Task: Find connections with filter location Caboolture with filter topic #successwith filter profile language English with filter current company Remote with filter school Sri Chaitanya Degree College with filter industry Performing Arts with filter service category SupportTechnical Writing with filter keywords title Chief
Action: Mouse moved to (174, 238)
Screenshot: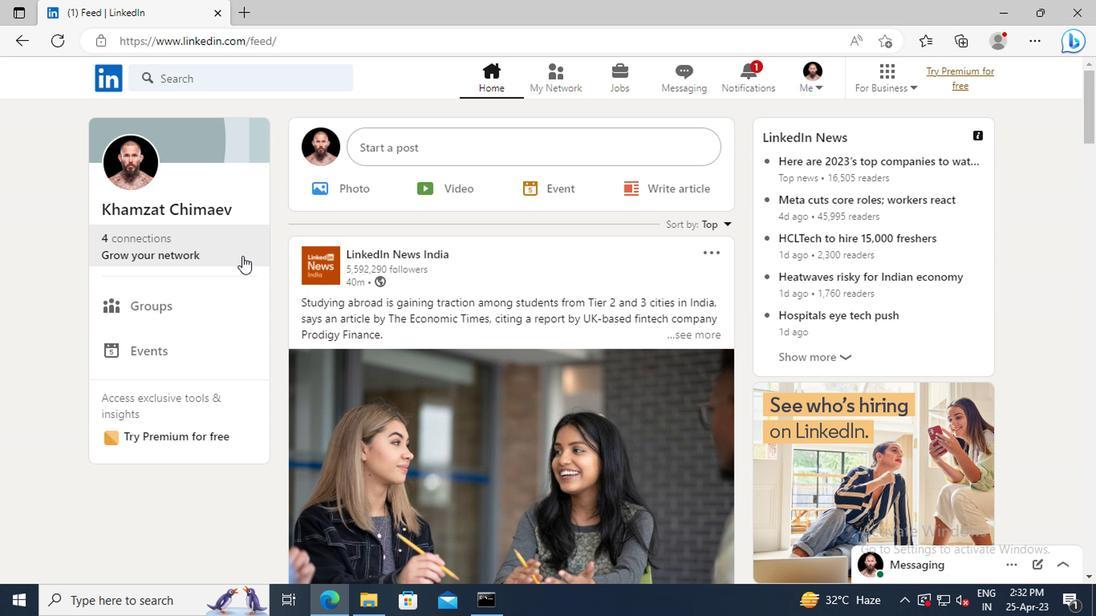 
Action: Mouse pressed left at (174, 238)
Screenshot: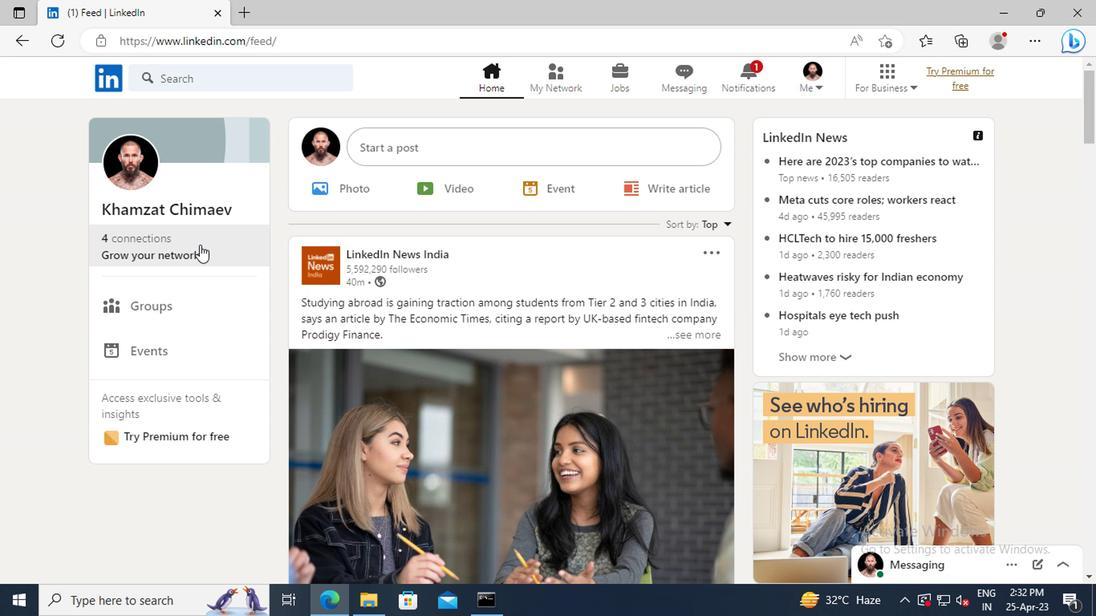 
Action: Mouse moved to (198, 170)
Screenshot: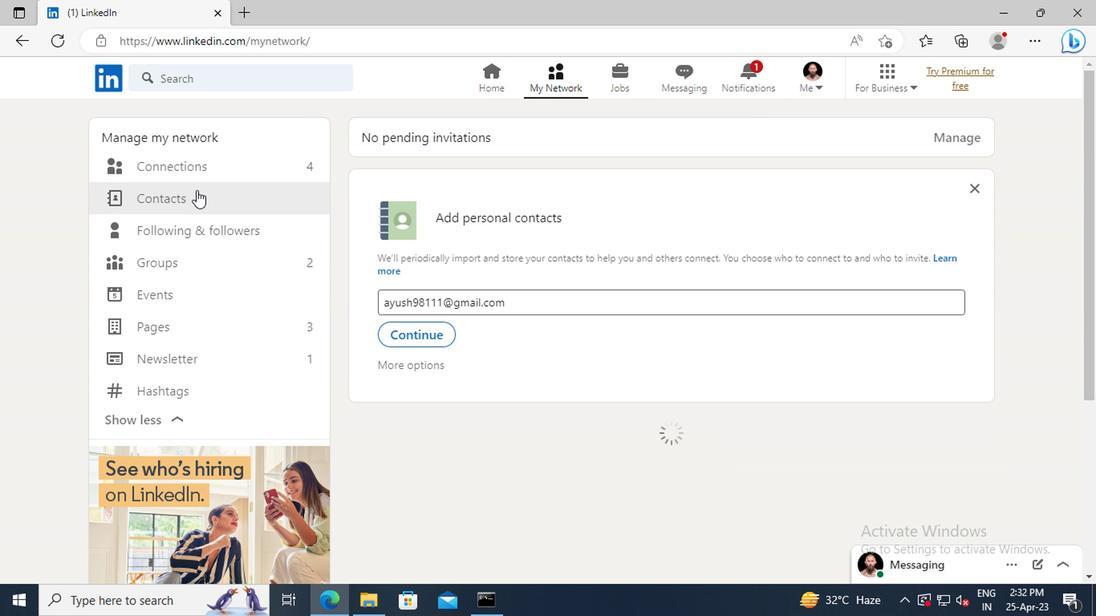 
Action: Mouse pressed left at (198, 170)
Screenshot: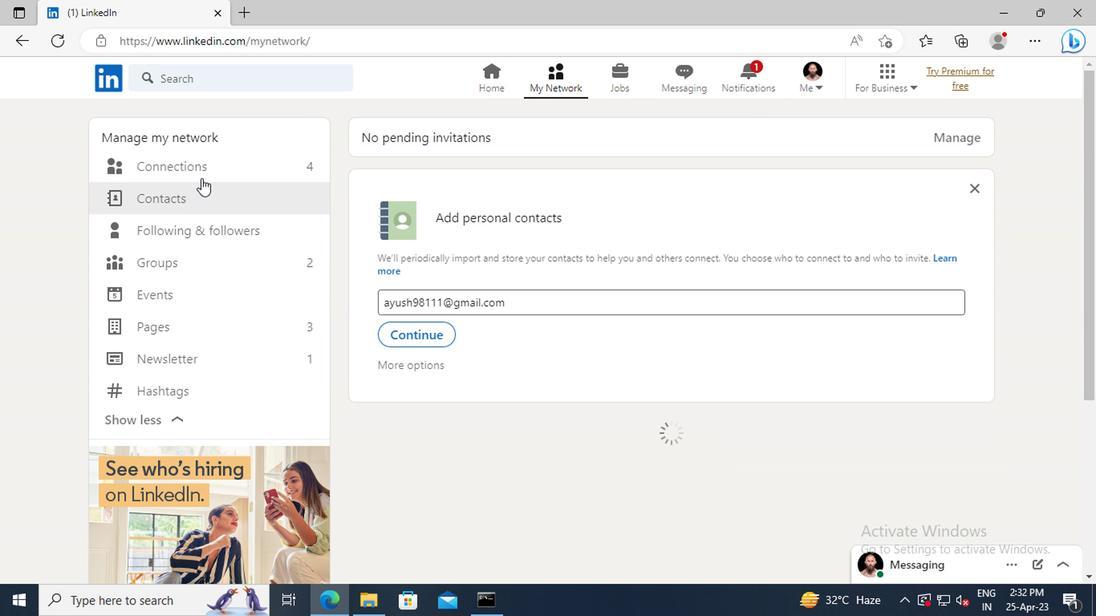 
Action: Mouse moved to (634, 169)
Screenshot: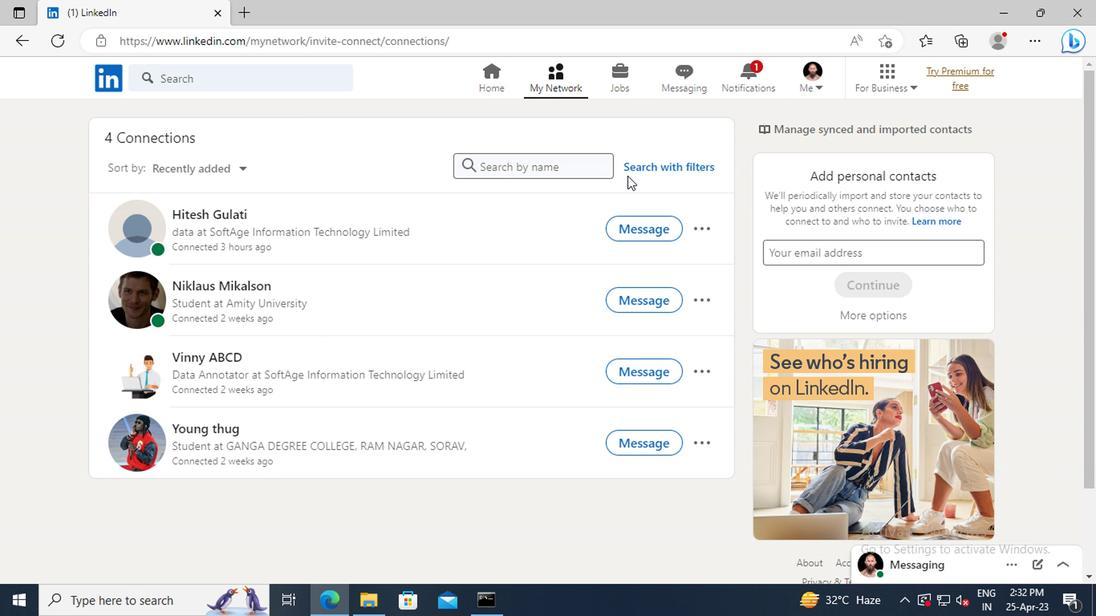 
Action: Mouse pressed left at (634, 169)
Screenshot: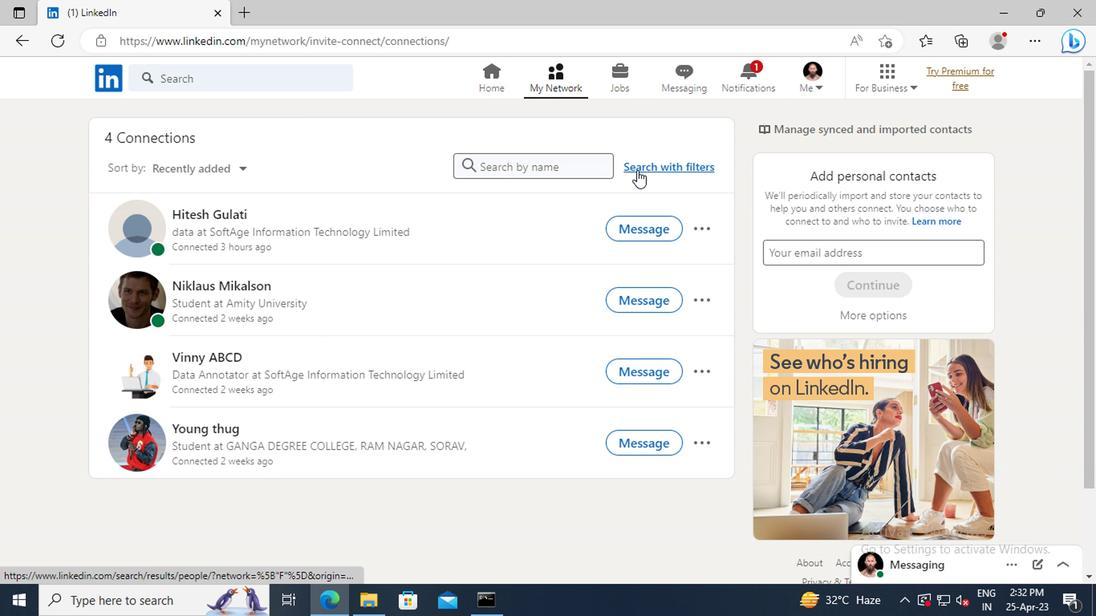 
Action: Mouse moved to (604, 122)
Screenshot: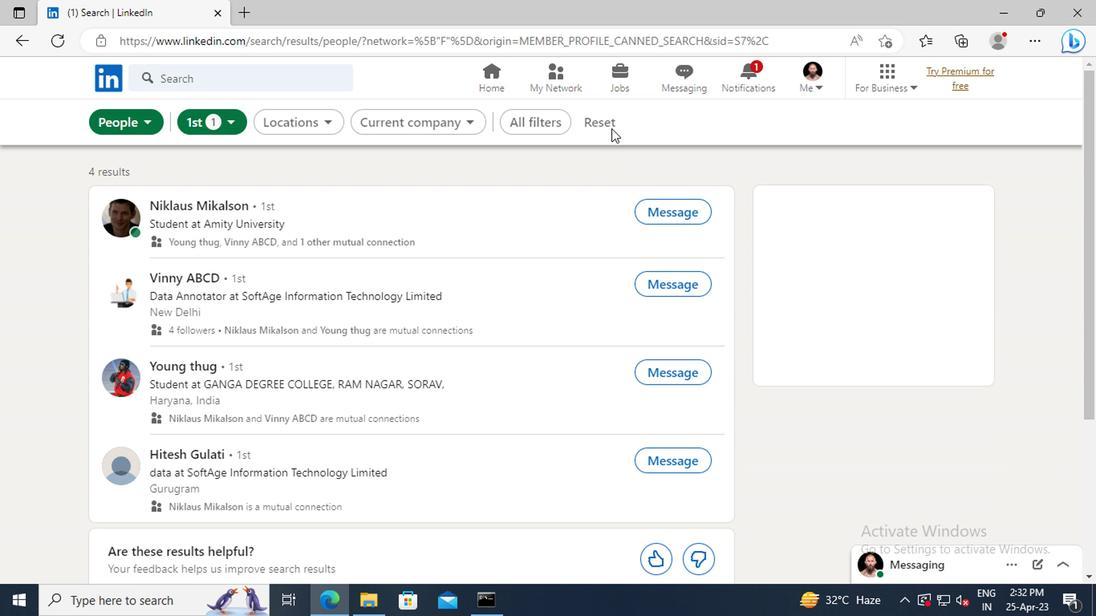 
Action: Mouse pressed left at (604, 122)
Screenshot: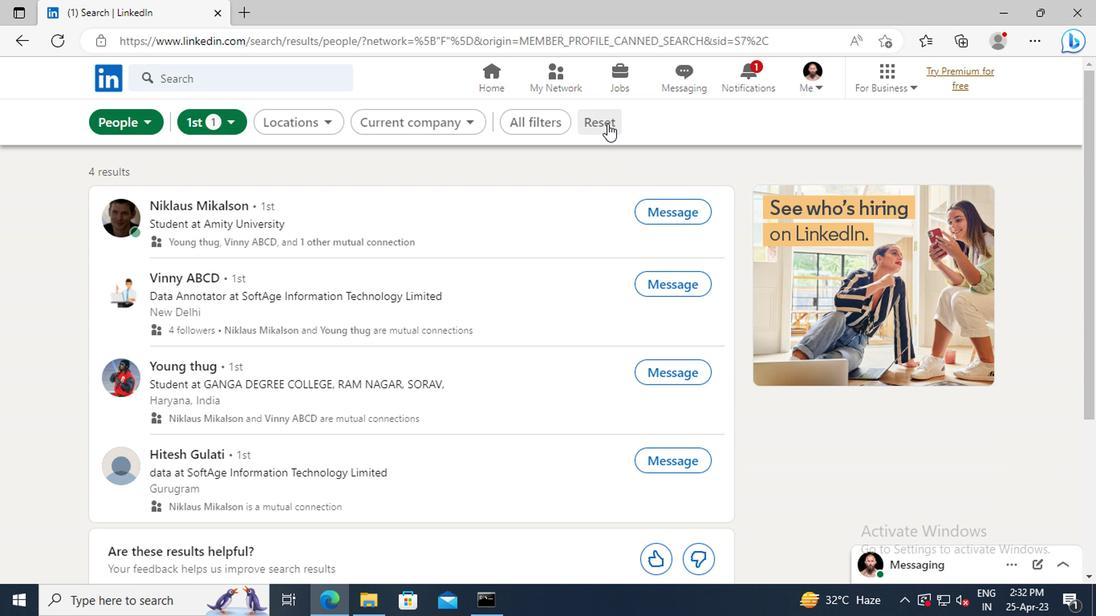 
Action: Mouse moved to (563, 119)
Screenshot: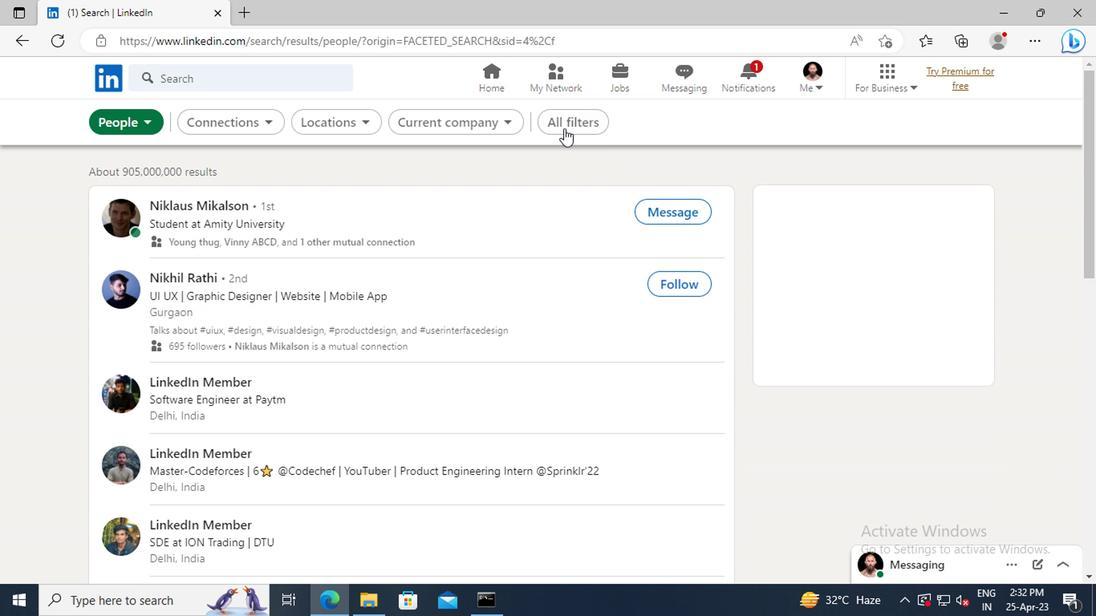 
Action: Mouse pressed left at (563, 119)
Screenshot: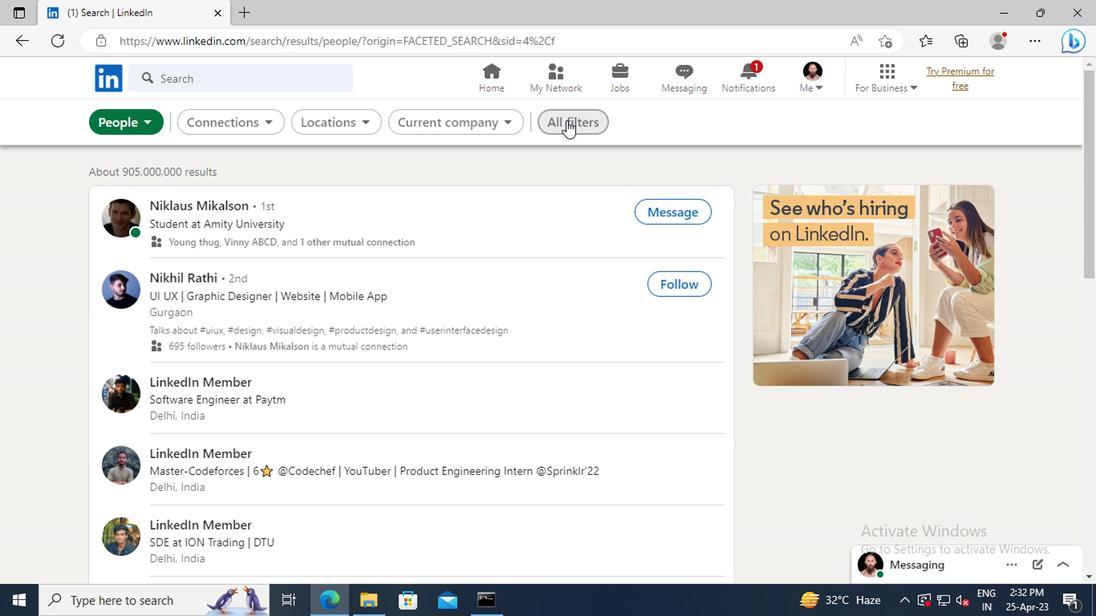 
Action: Mouse moved to (956, 292)
Screenshot: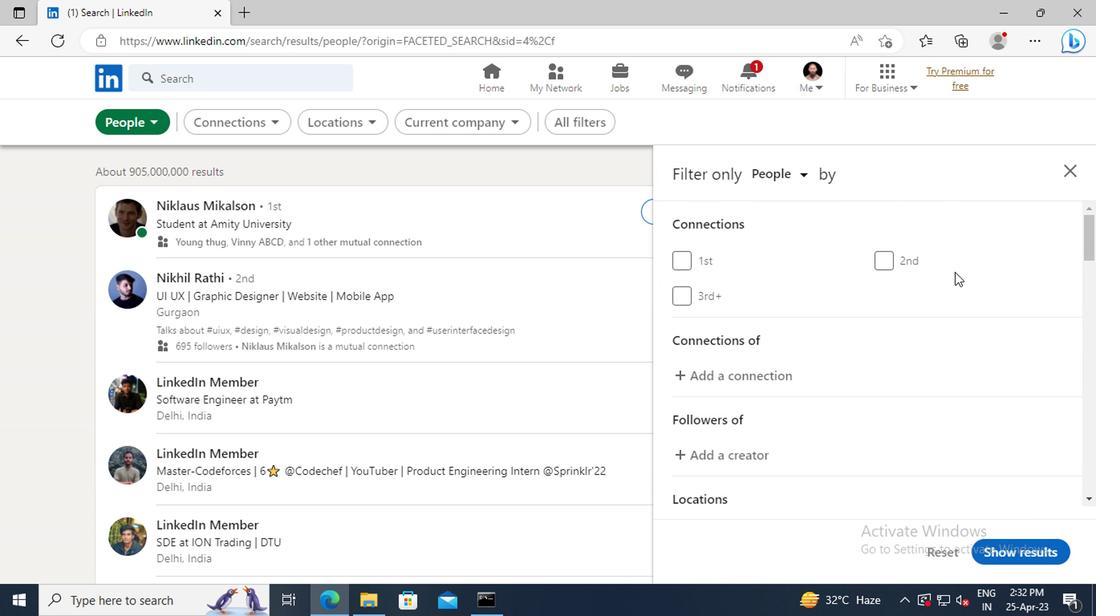 
Action: Mouse scrolled (956, 291) with delta (0, -1)
Screenshot: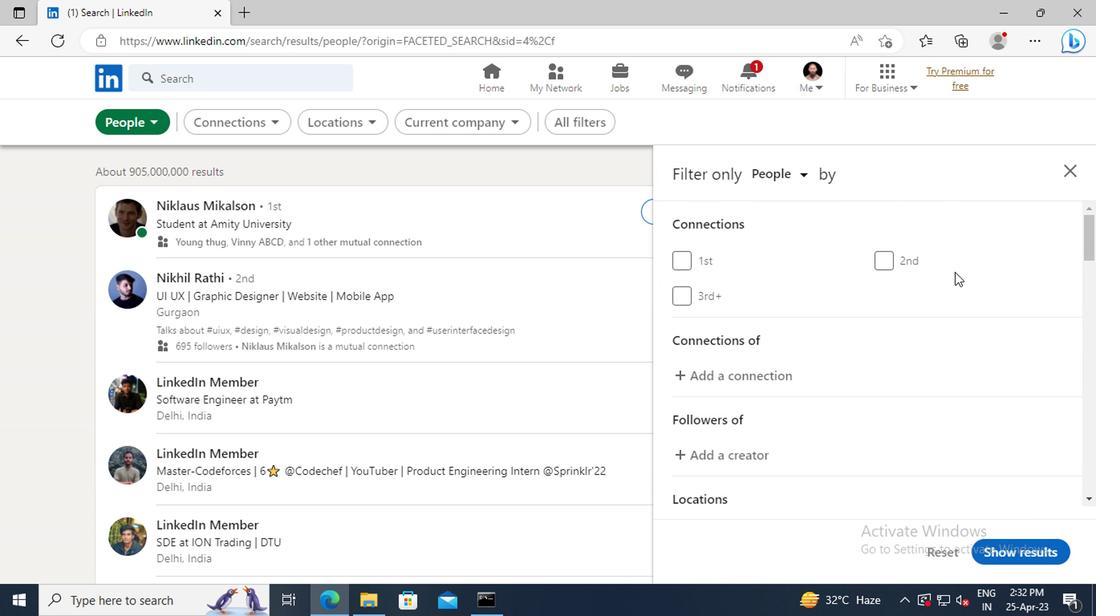 
Action: Mouse scrolled (956, 291) with delta (0, -1)
Screenshot: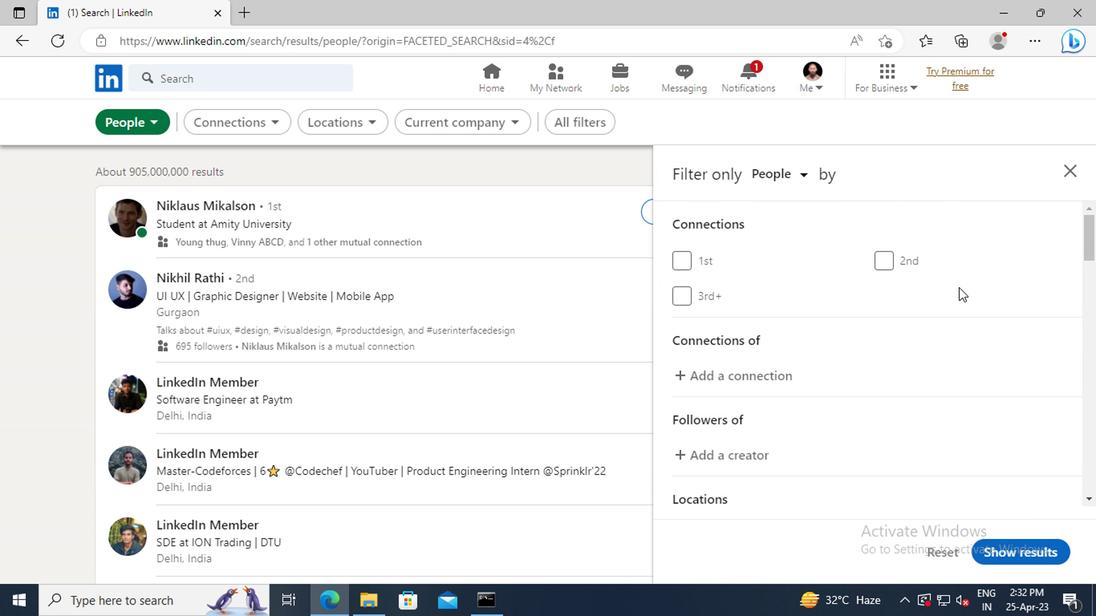 
Action: Mouse scrolled (956, 291) with delta (0, -1)
Screenshot: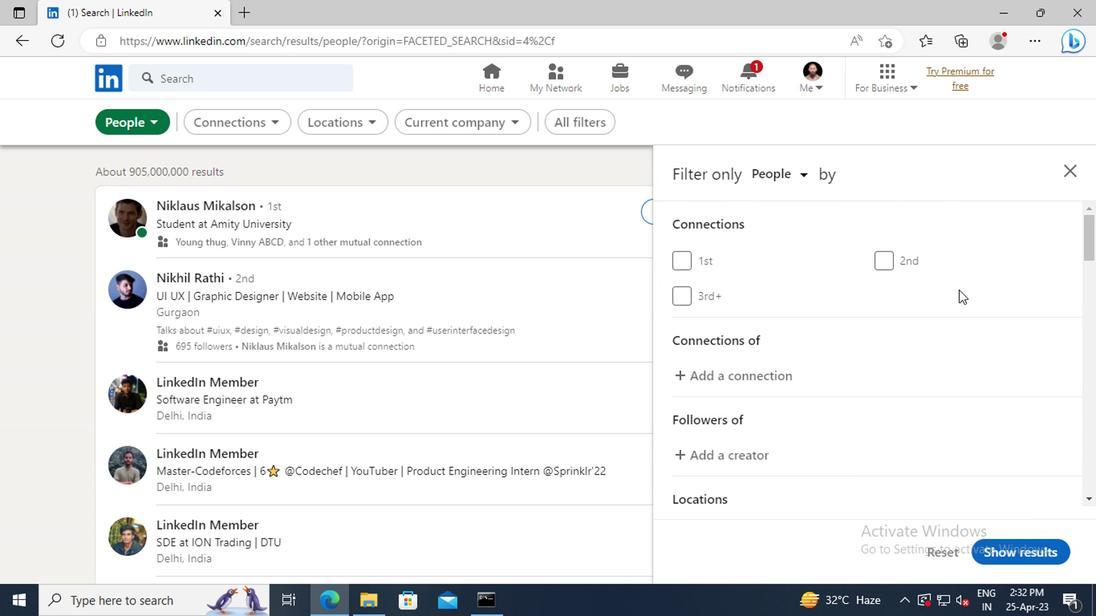 
Action: Mouse scrolled (956, 291) with delta (0, -1)
Screenshot: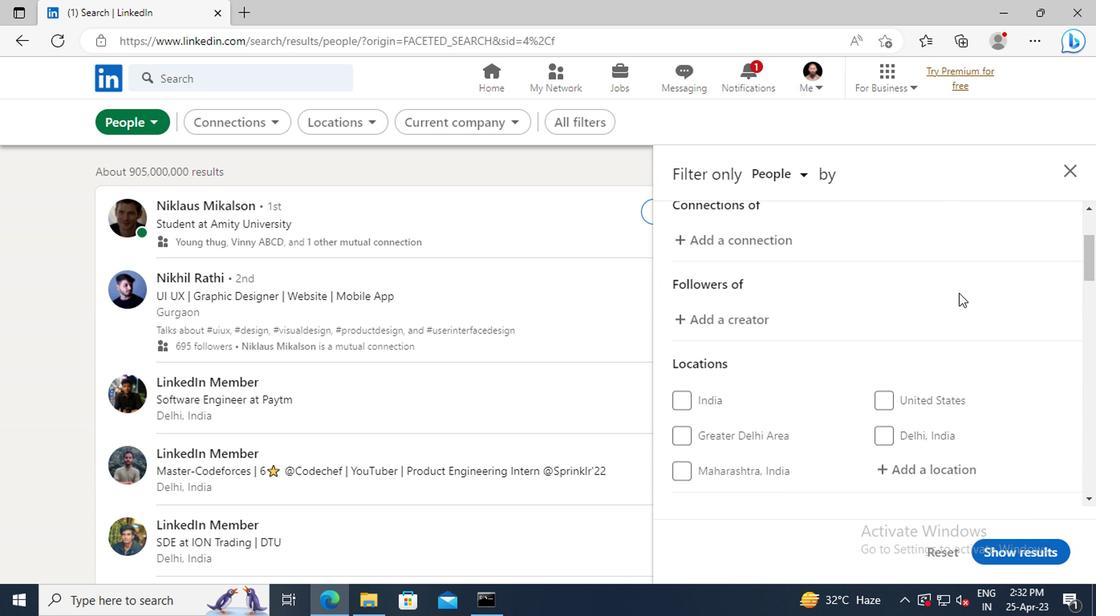 
Action: Mouse scrolled (956, 291) with delta (0, -1)
Screenshot: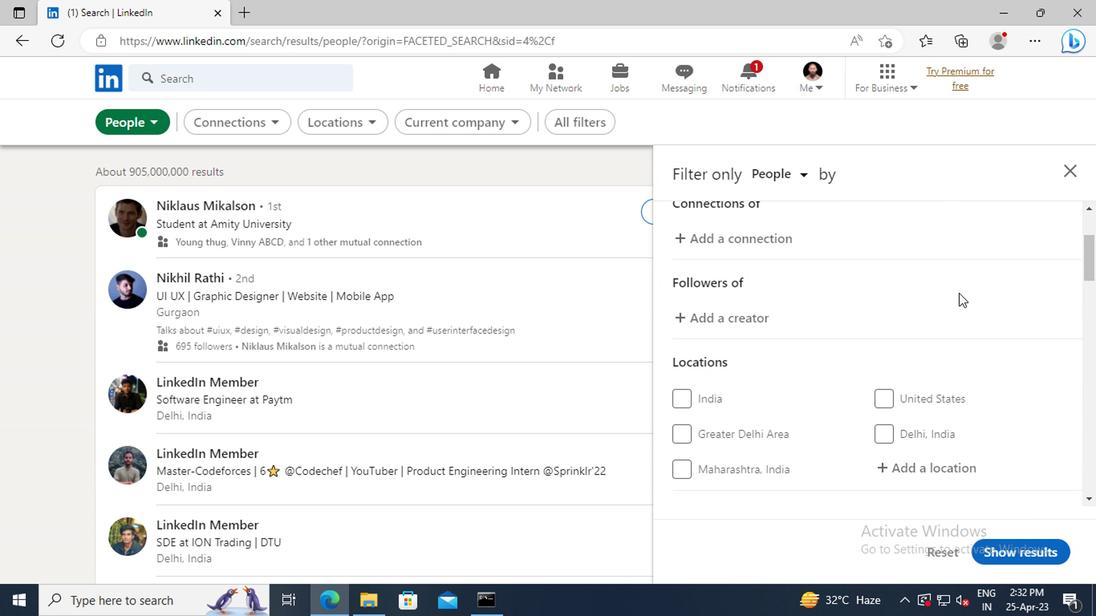 
Action: Mouse moved to (928, 374)
Screenshot: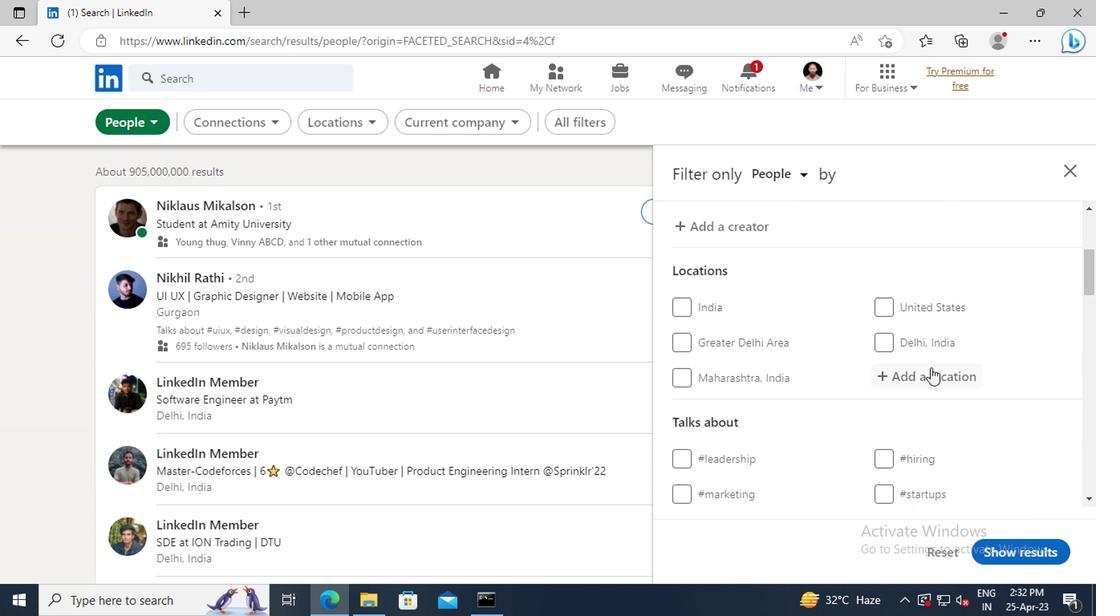 
Action: Mouse pressed left at (928, 374)
Screenshot: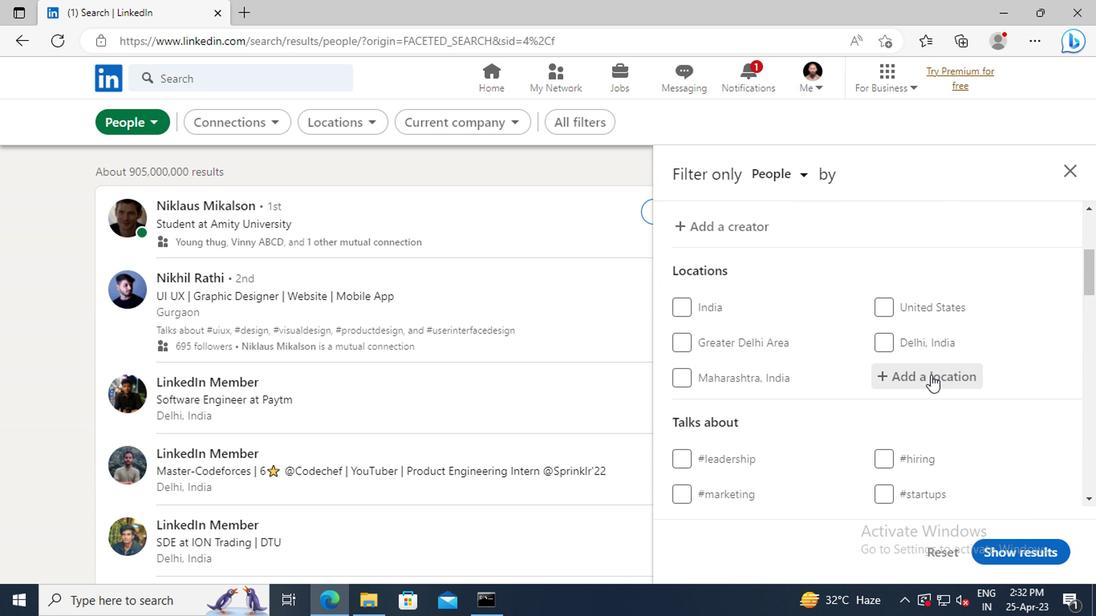 
Action: Key pressed <Key.shift>CABOOLTURE<Key.enter>
Screenshot: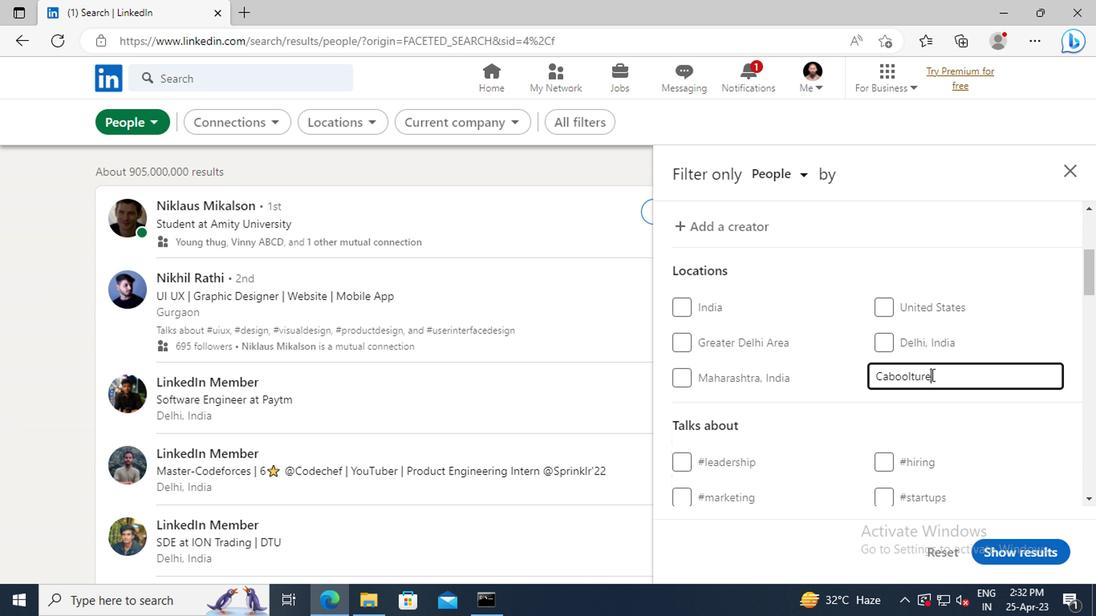 
Action: Mouse moved to (960, 403)
Screenshot: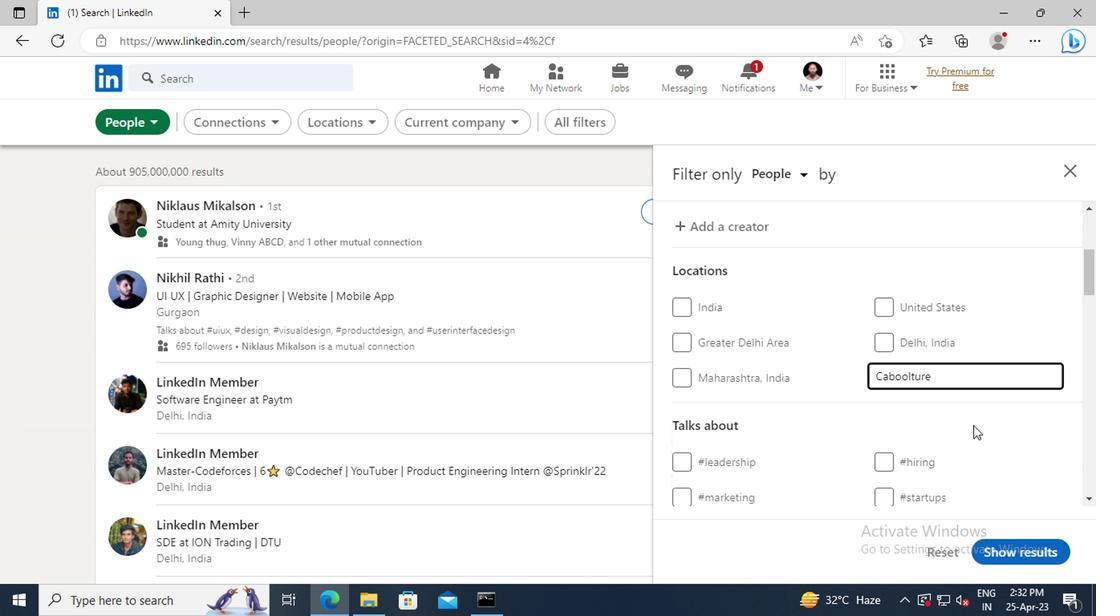 
Action: Mouse scrolled (960, 402) with delta (0, -1)
Screenshot: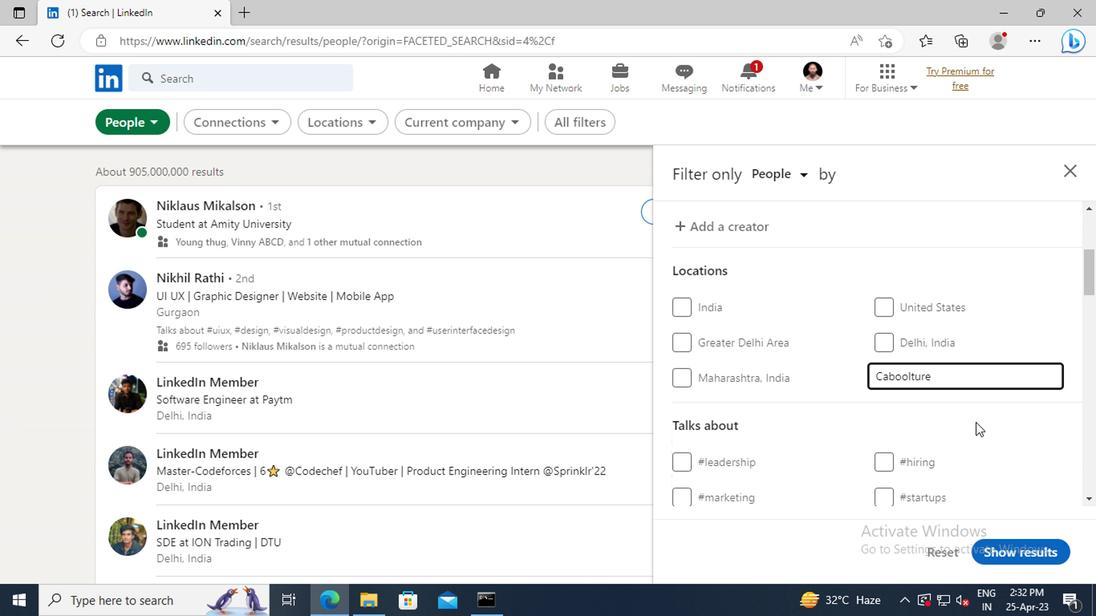 
Action: Mouse scrolled (960, 402) with delta (0, -1)
Screenshot: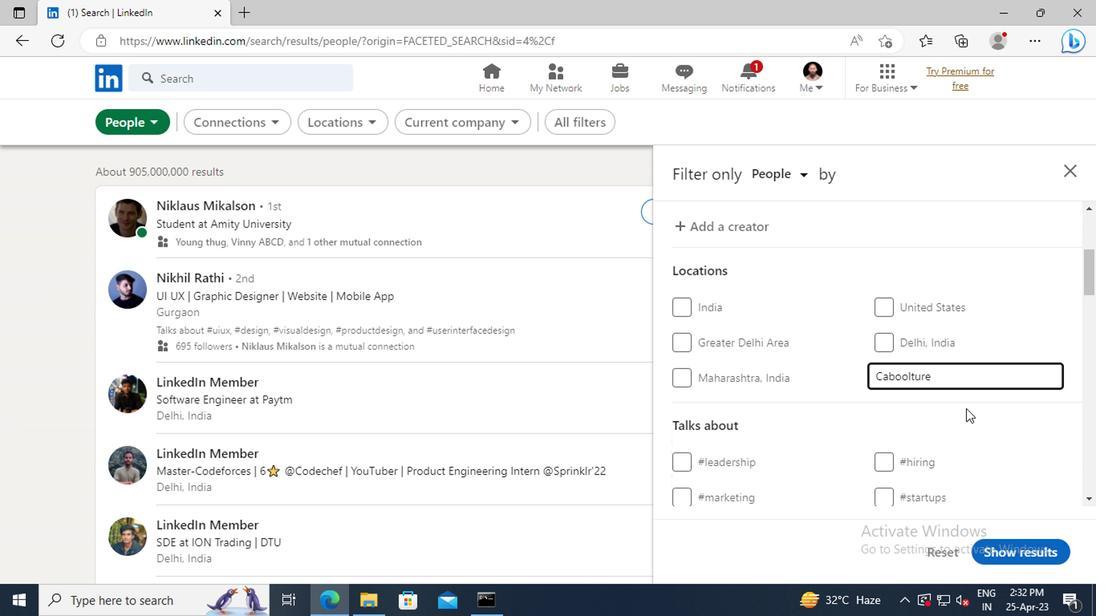 
Action: Mouse scrolled (960, 402) with delta (0, -1)
Screenshot: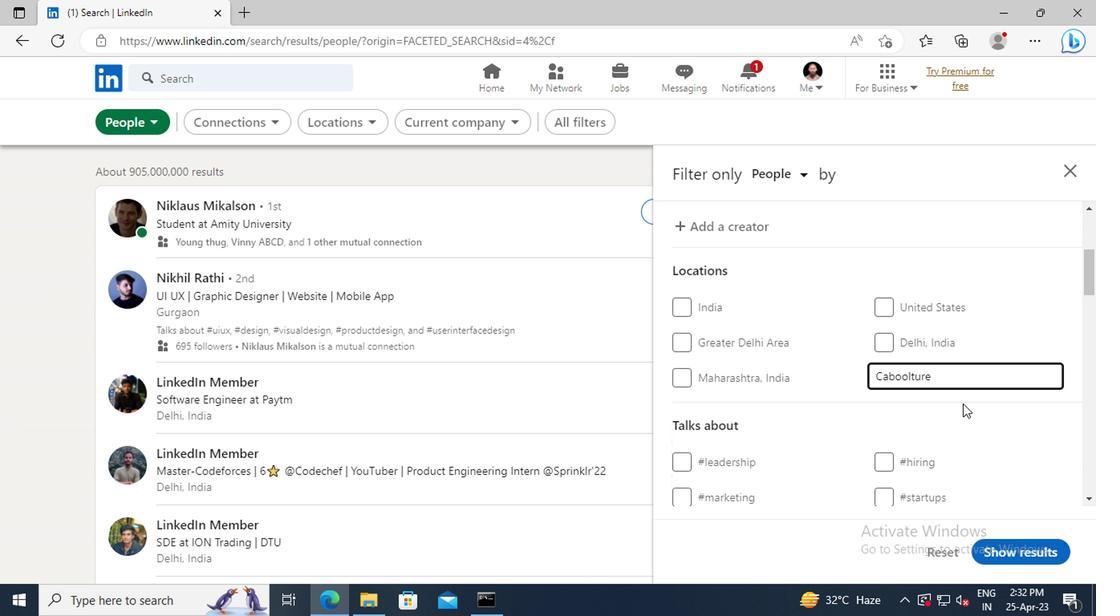 
Action: Mouse scrolled (960, 402) with delta (0, -1)
Screenshot: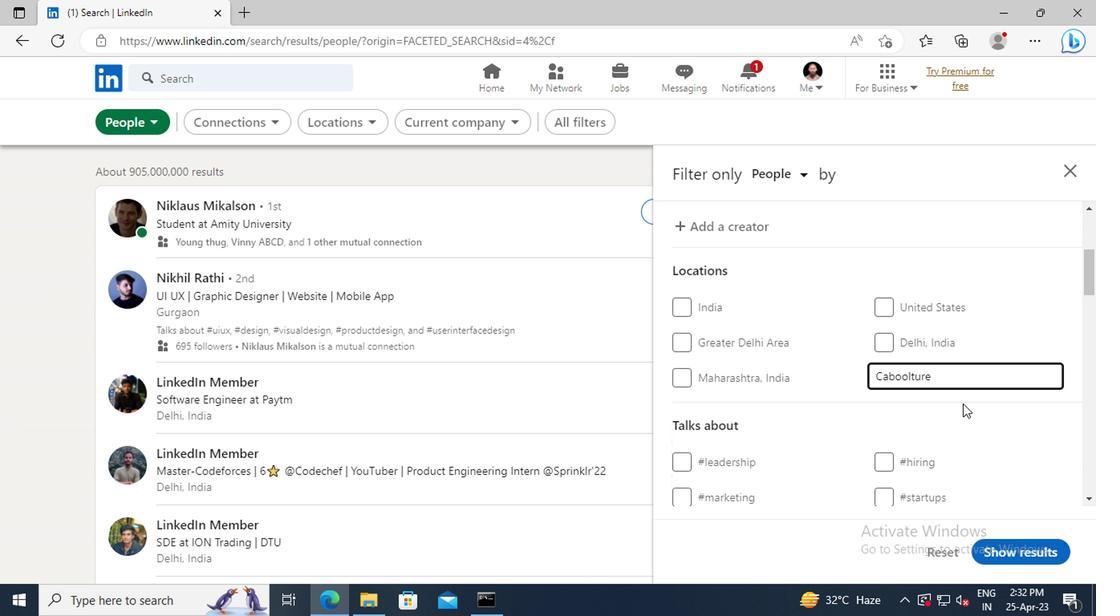
Action: Mouse moved to (916, 350)
Screenshot: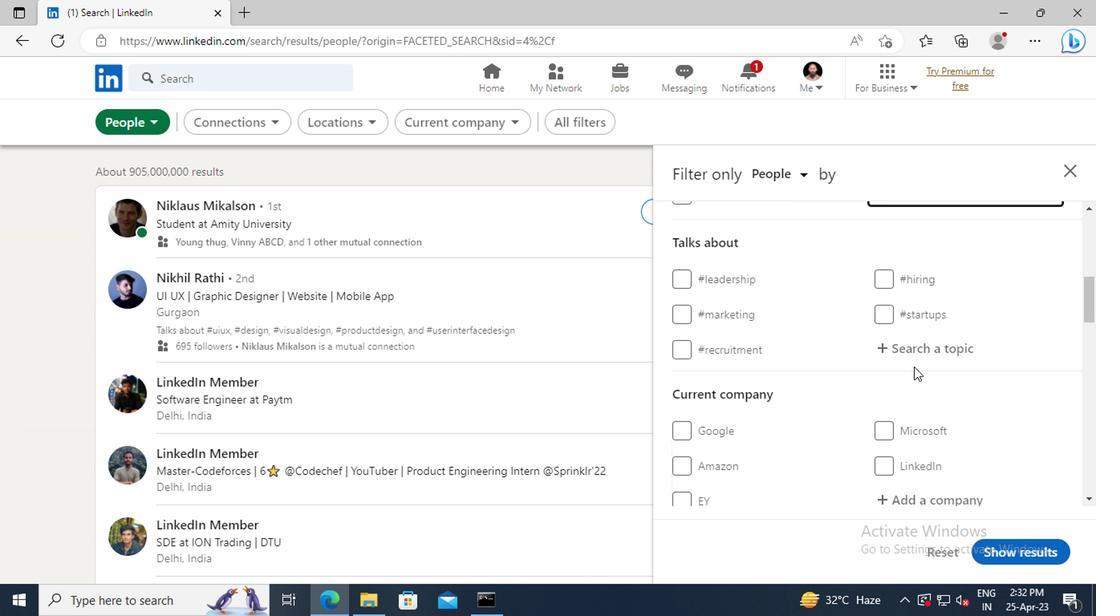 
Action: Mouse pressed left at (916, 350)
Screenshot: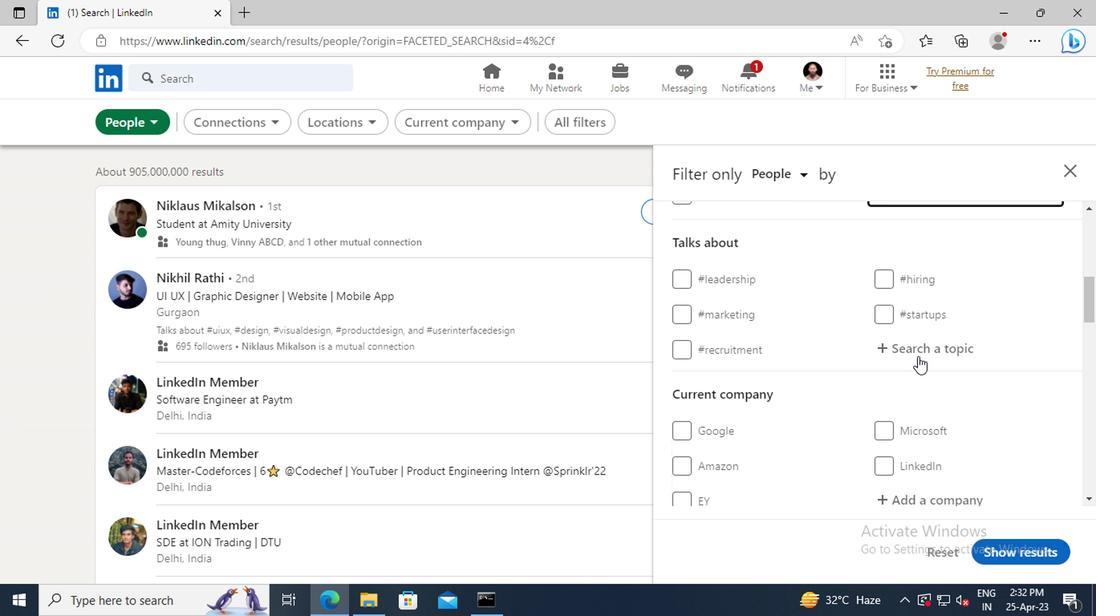 
Action: Key pressed <Key.shift>#SUCCESSWITH
Screenshot: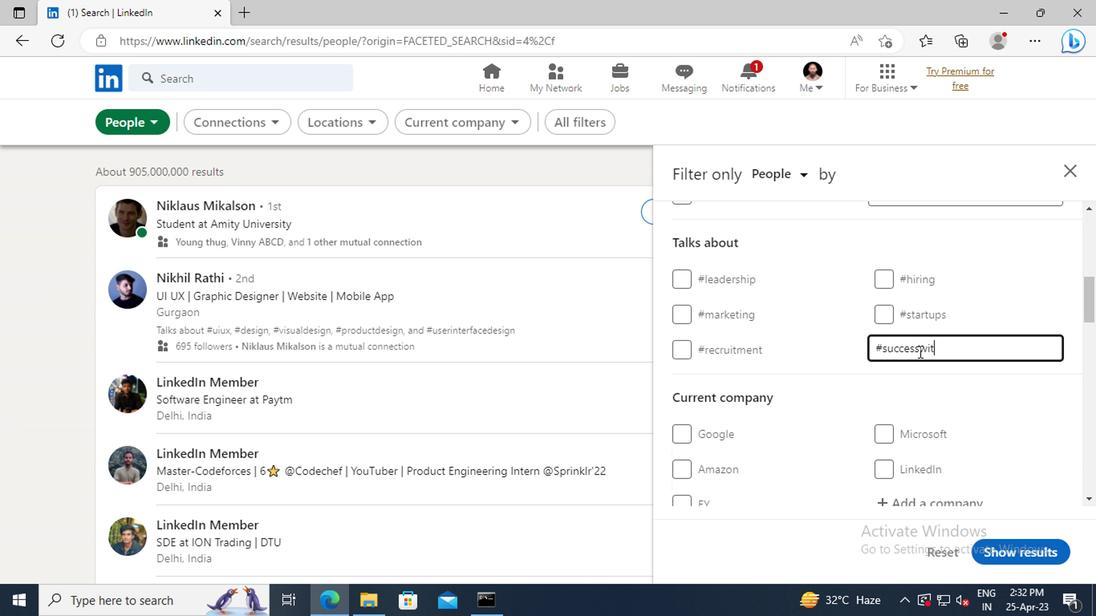 
Action: Mouse moved to (908, 349)
Screenshot: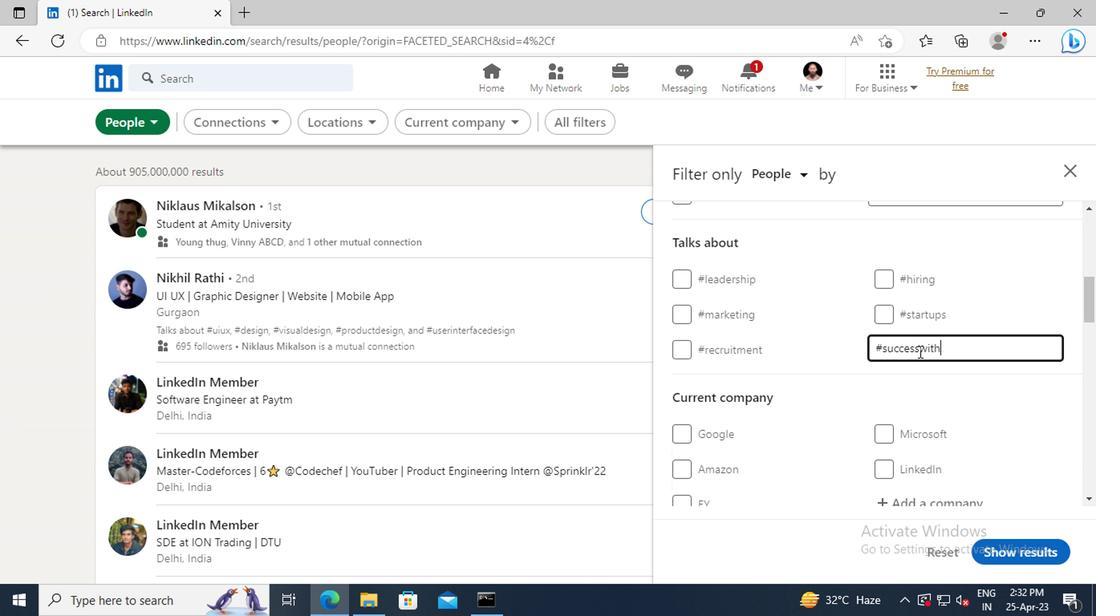 
Action: Mouse scrolled (908, 348) with delta (0, 0)
Screenshot: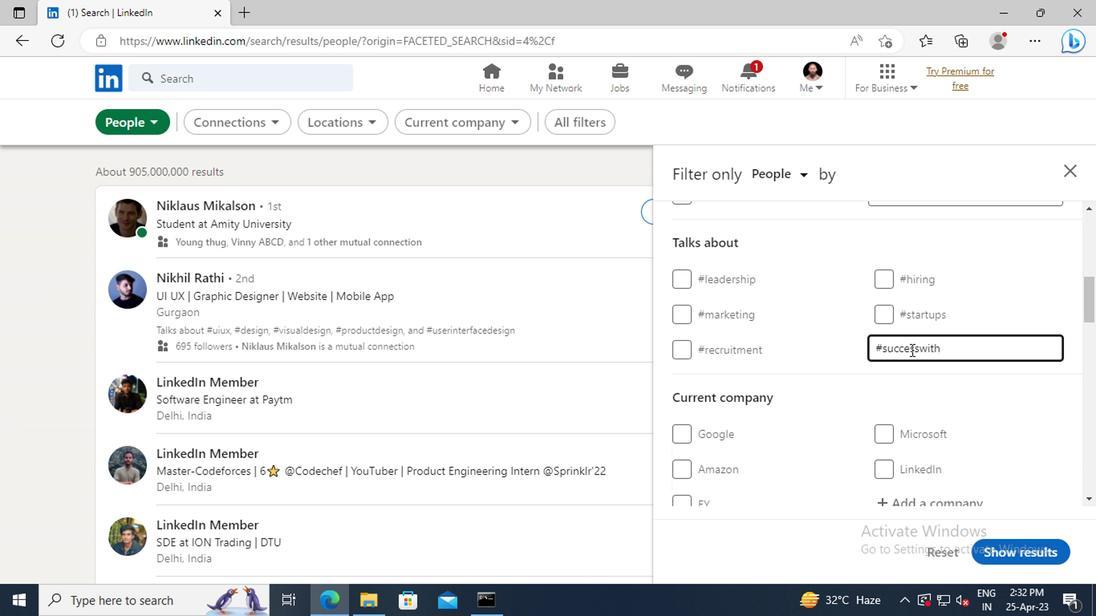 
Action: Mouse scrolled (908, 348) with delta (0, 0)
Screenshot: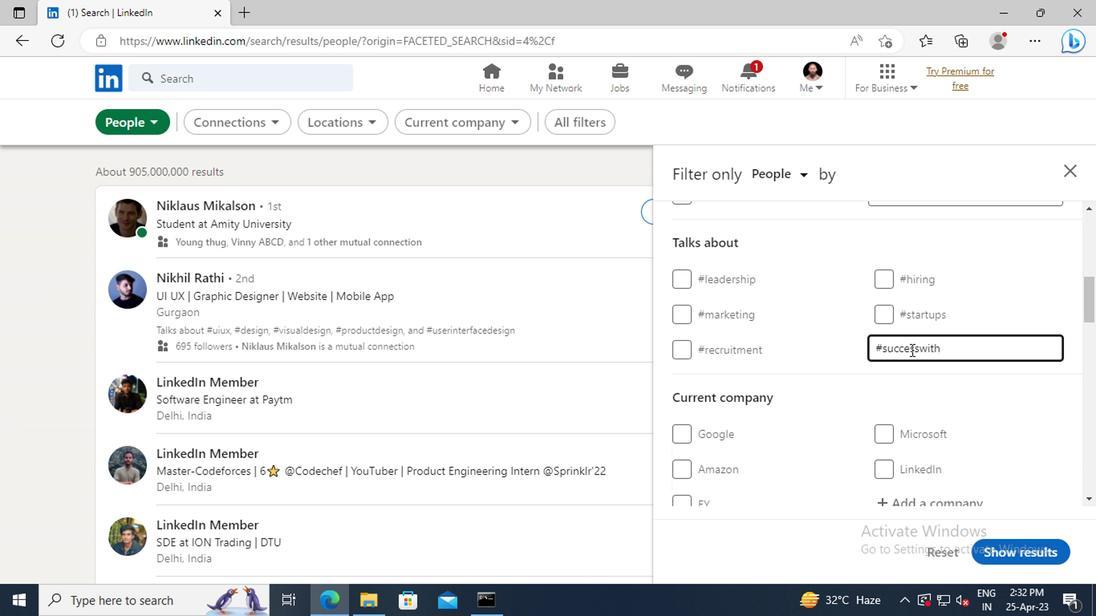 
Action: Mouse moved to (907, 349)
Screenshot: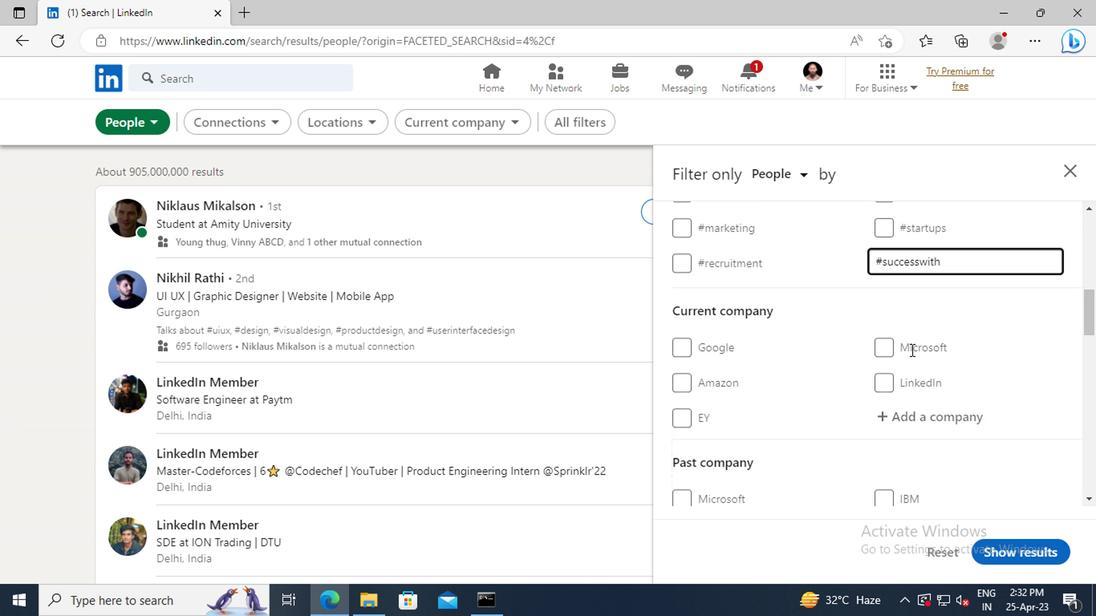 
Action: Mouse scrolled (907, 348) with delta (0, 0)
Screenshot: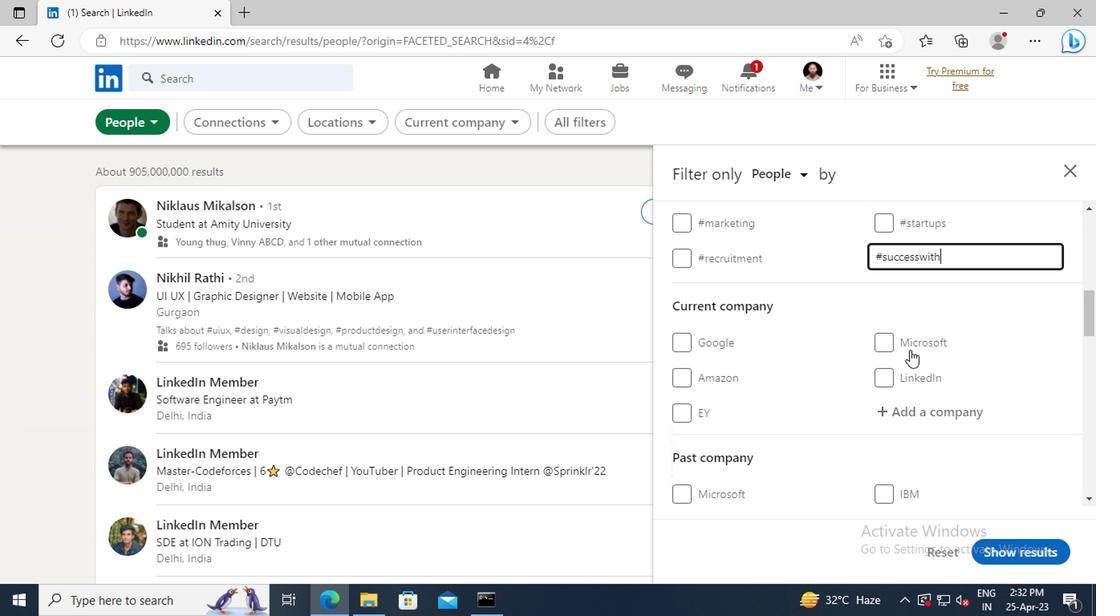 
Action: Mouse scrolled (907, 348) with delta (0, 0)
Screenshot: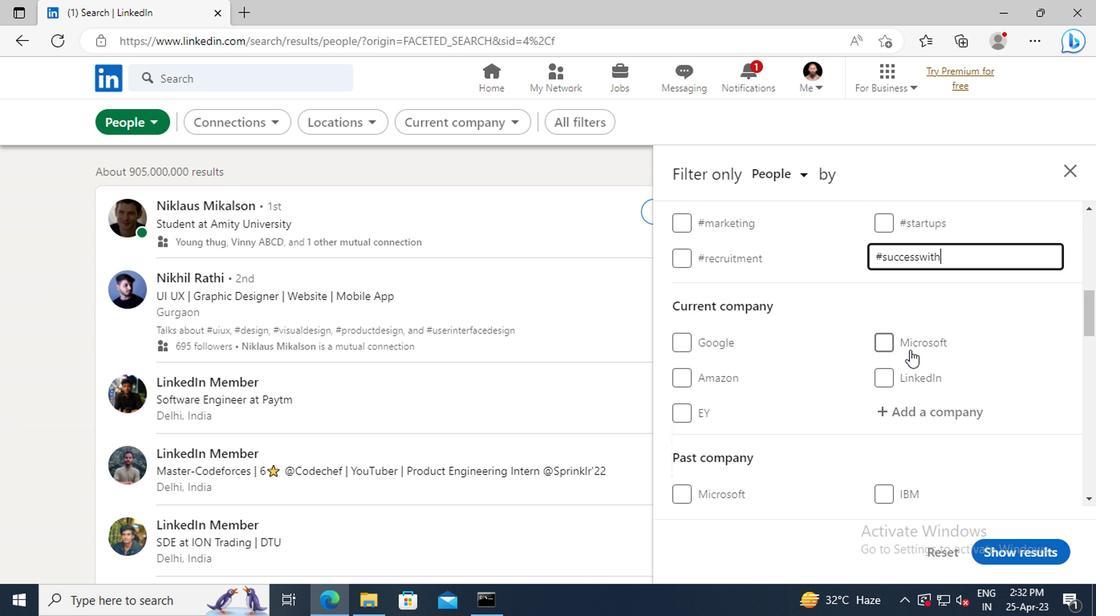 
Action: Mouse scrolled (907, 348) with delta (0, 0)
Screenshot: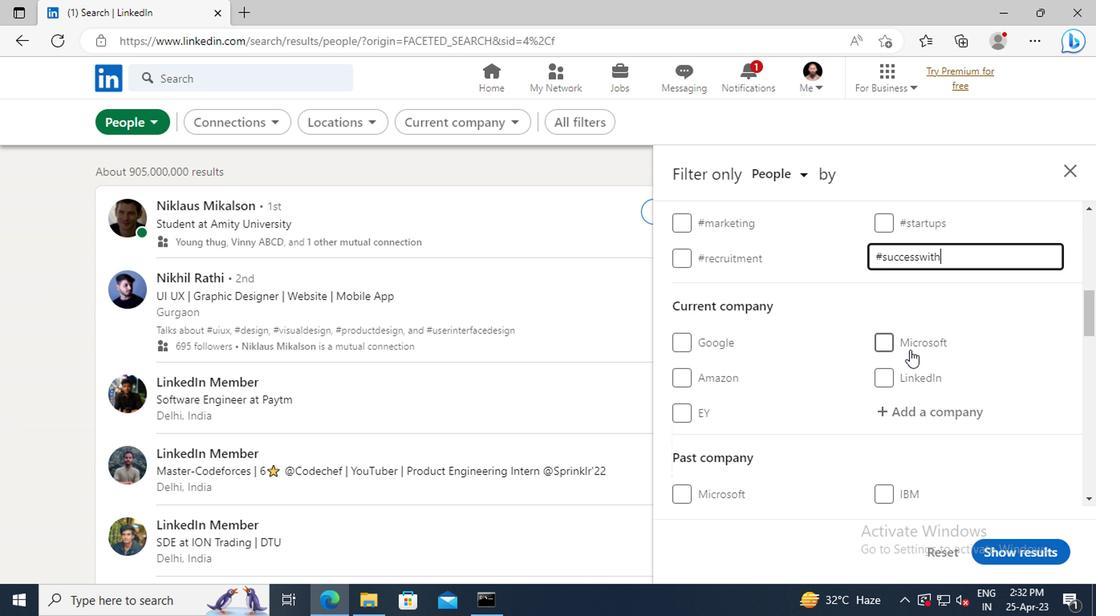 
Action: Mouse scrolled (907, 348) with delta (0, 0)
Screenshot: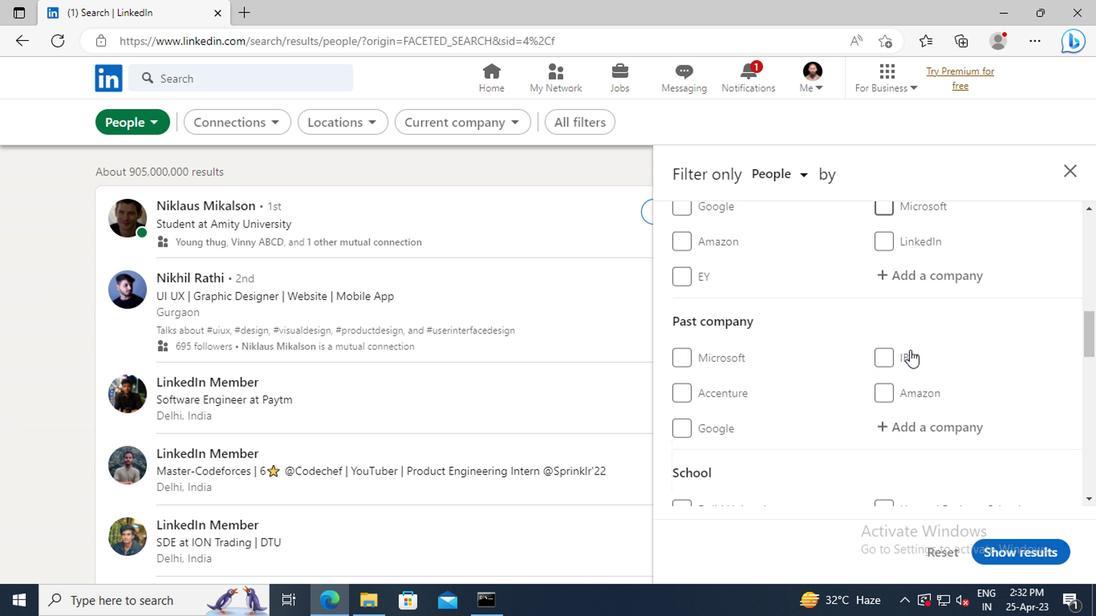 
Action: Mouse scrolled (907, 348) with delta (0, 0)
Screenshot: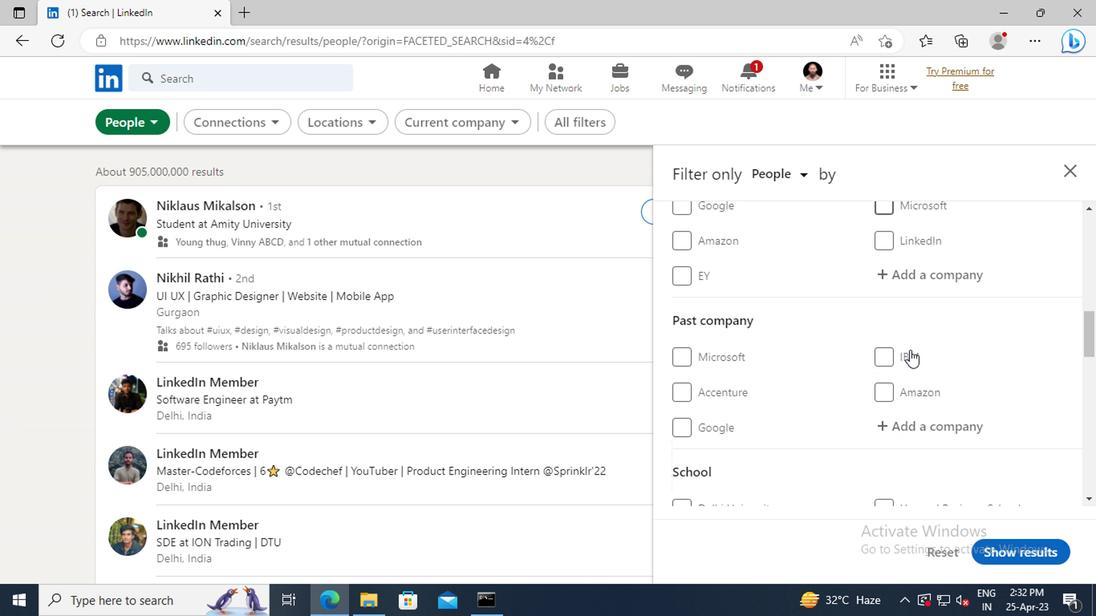 
Action: Mouse scrolled (907, 348) with delta (0, 0)
Screenshot: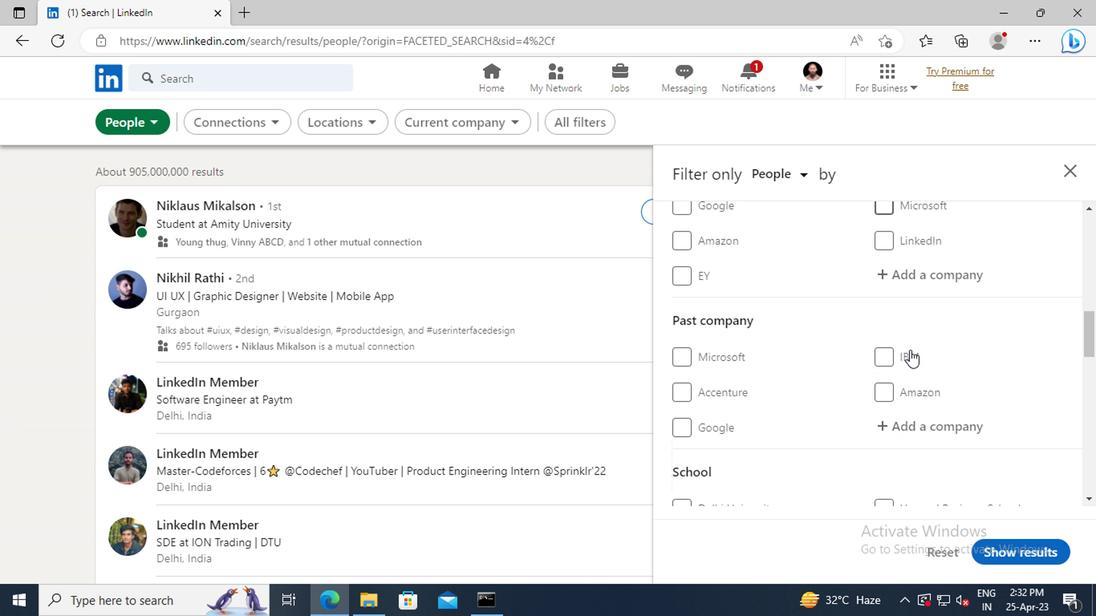 
Action: Mouse scrolled (907, 348) with delta (0, 0)
Screenshot: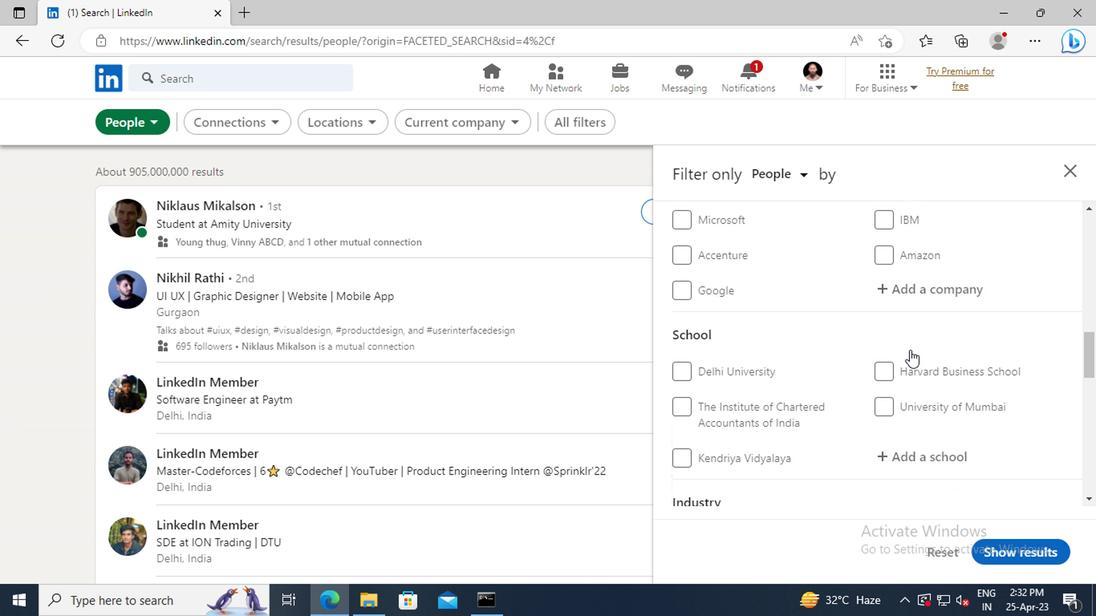 
Action: Mouse scrolled (907, 348) with delta (0, 0)
Screenshot: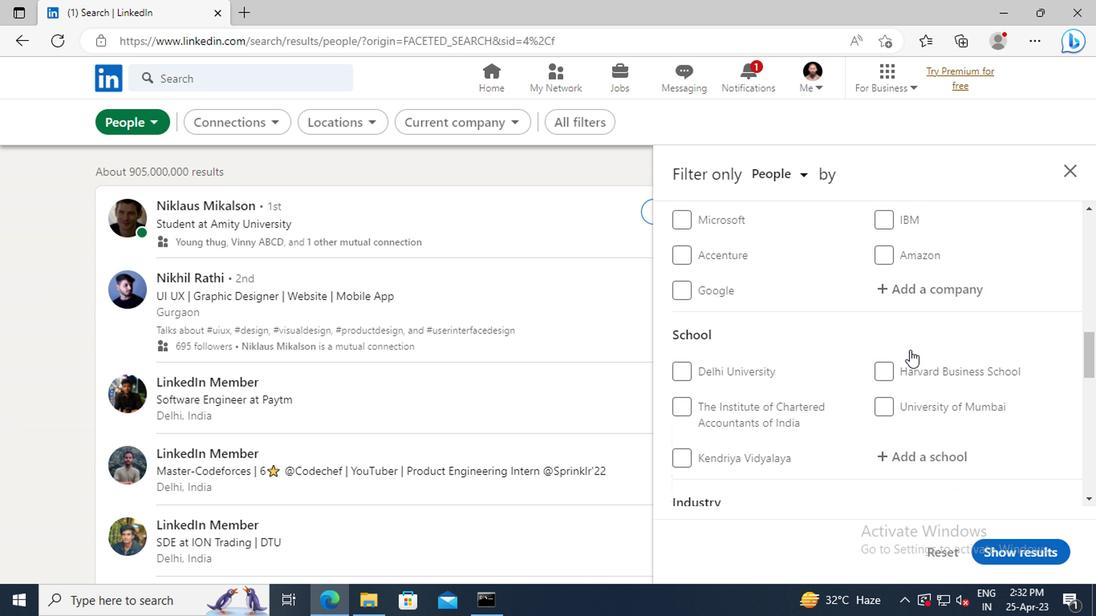 
Action: Mouse scrolled (907, 348) with delta (0, 0)
Screenshot: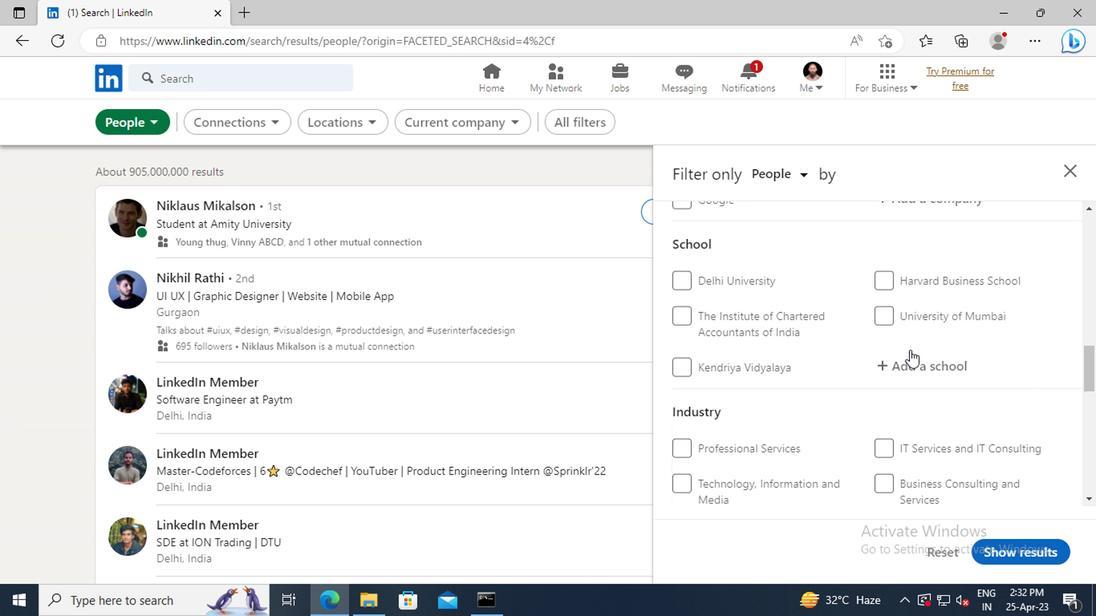 
Action: Mouse scrolled (907, 348) with delta (0, 0)
Screenshot: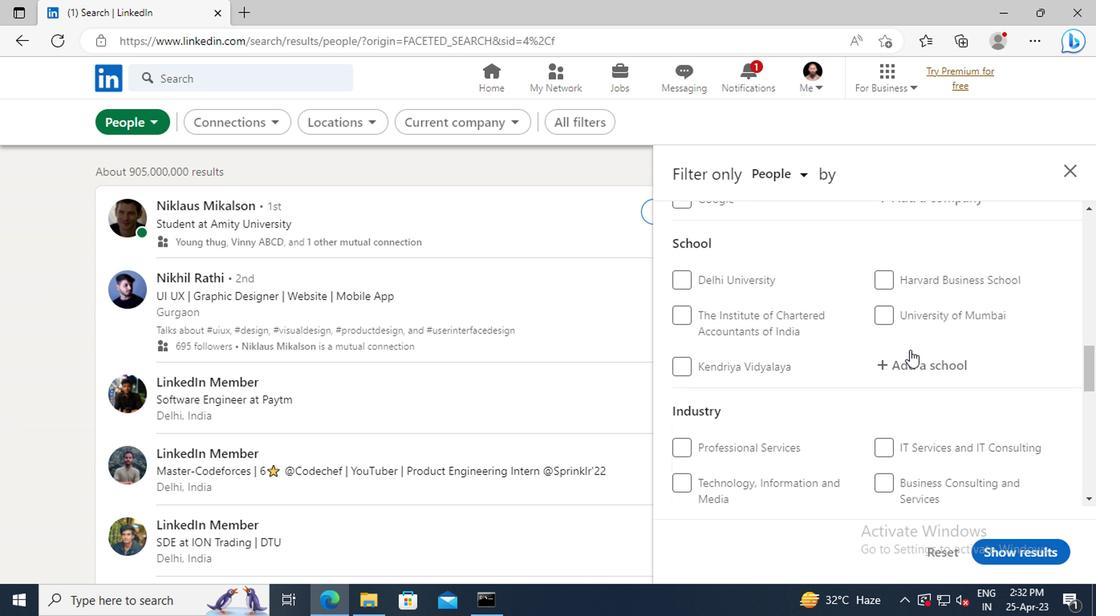 
Action: Mouse scrolled (907, 348) with delta (0, 0)
Screenshot: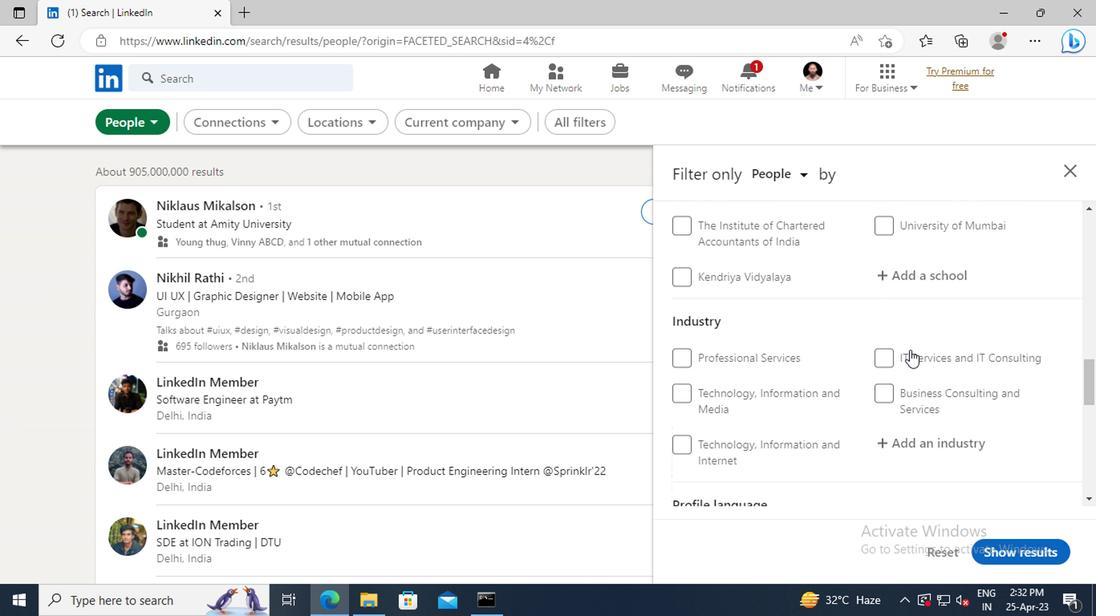 
Action: Mouse scrolled (907, 348) with delta (0, 0)
Screenshot: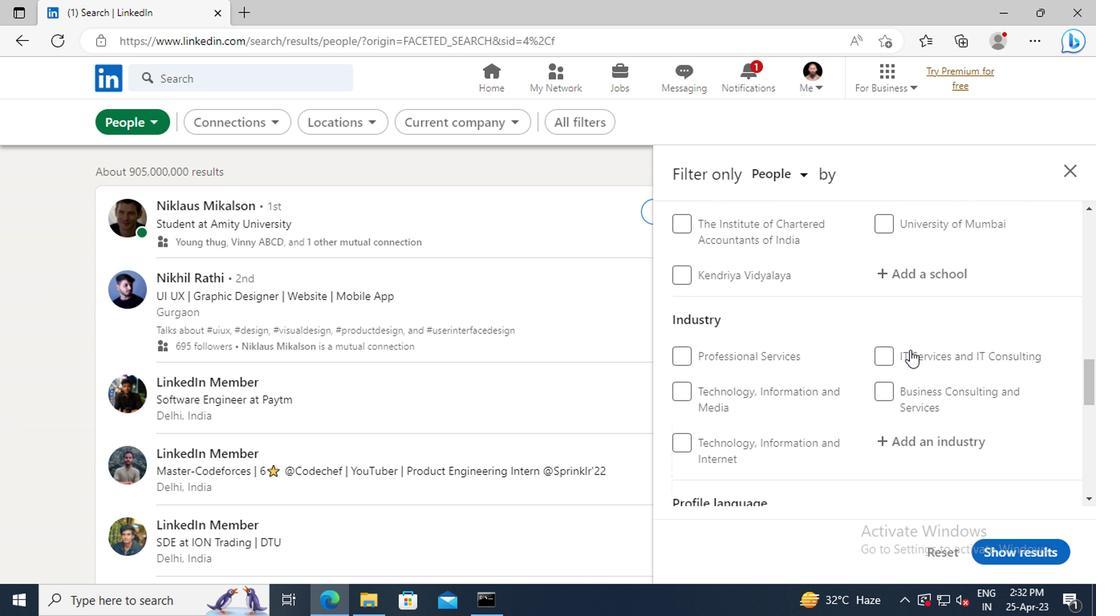 
Action: Mouse scrolled (907, 348) with delta (0, 0)
Screenshot: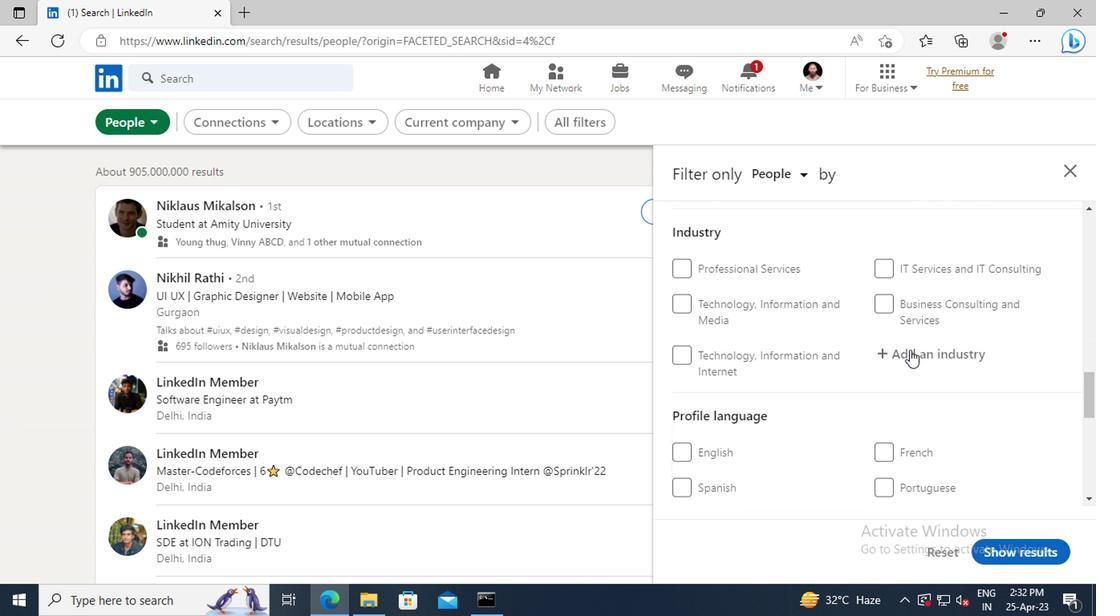 
Action: Mouse scrolled (907, 348) with delta (0, 0)
Screenshot: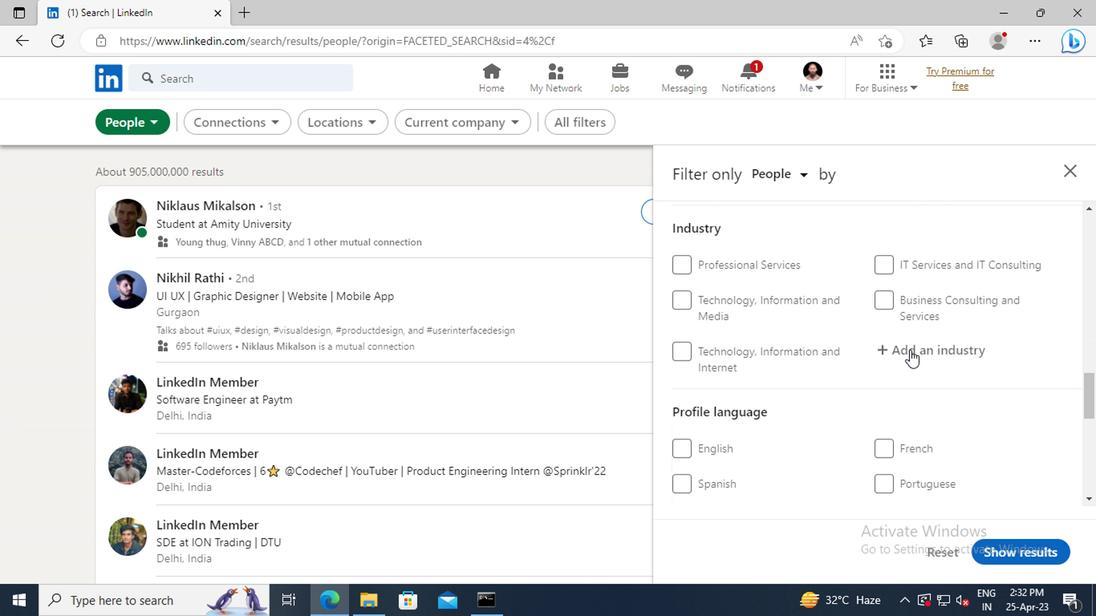 
Action: Mouse moved to (684, 358)
Screenshot: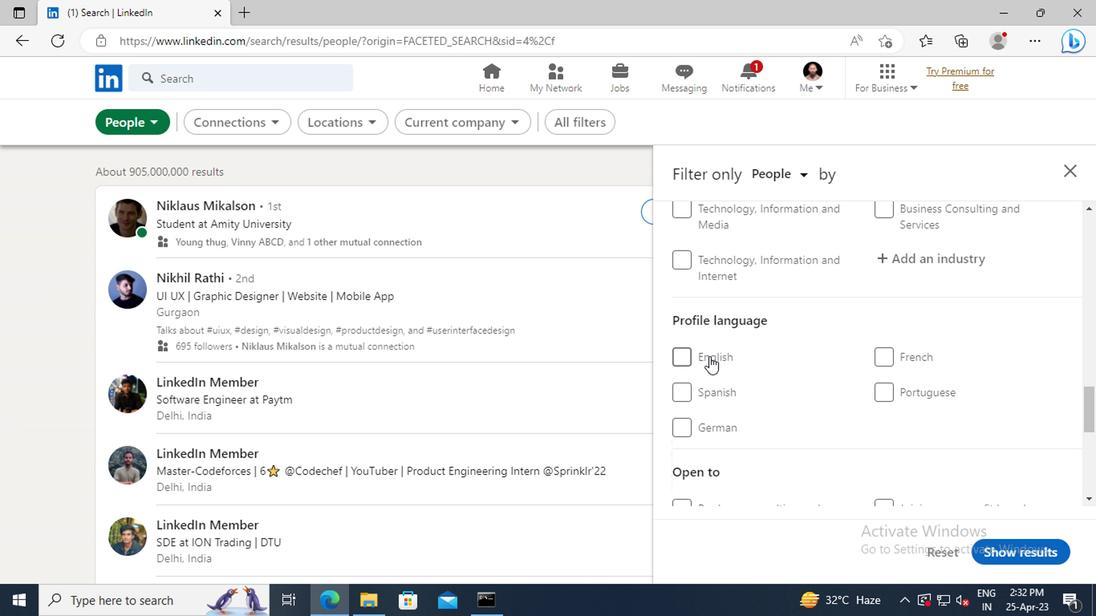 
Action: Mouse pressed left at (684, 358)
Screenshot: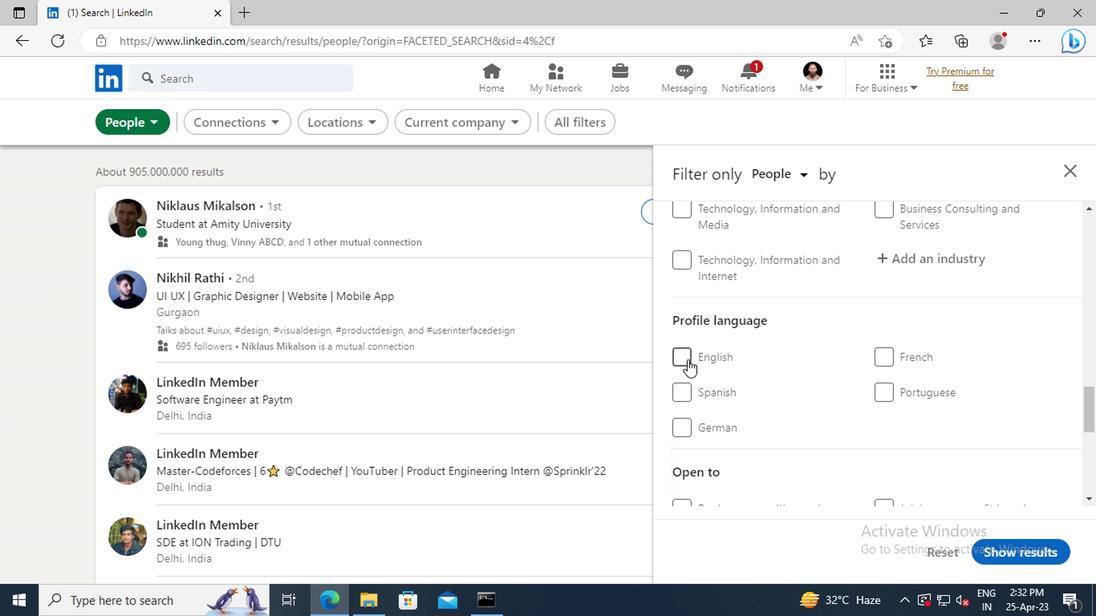 
Action: Mouse moved to (872, 378)
Screenshot: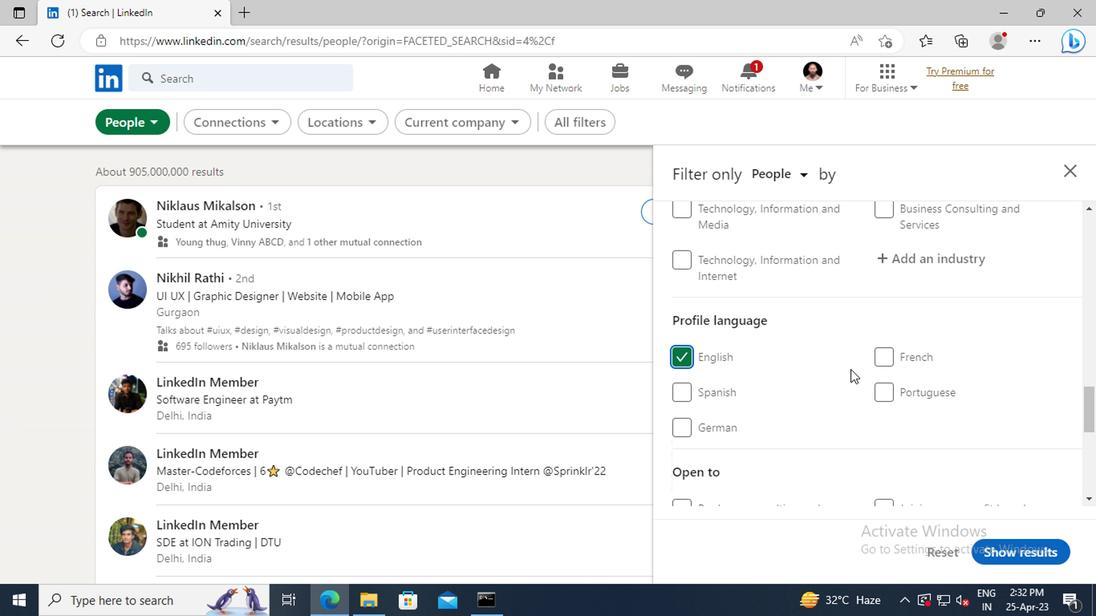 
Action: Mouse scrolled (872, 379) with delta (0, 1)
Screenshot: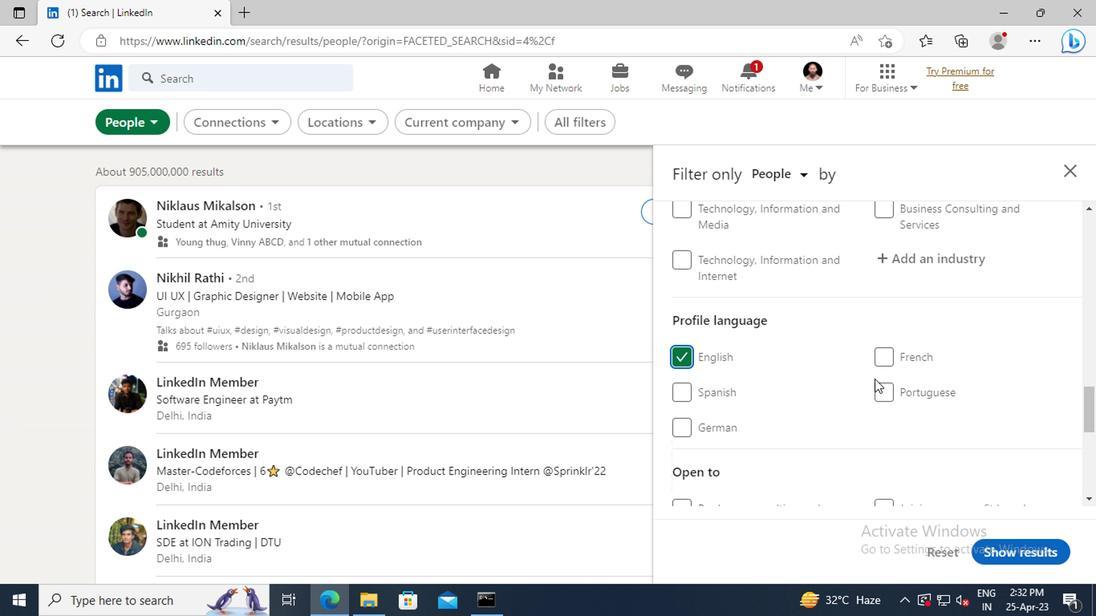 
Action: Mouse scrolled (872, 379) with delta (0, 1)
Screenshot: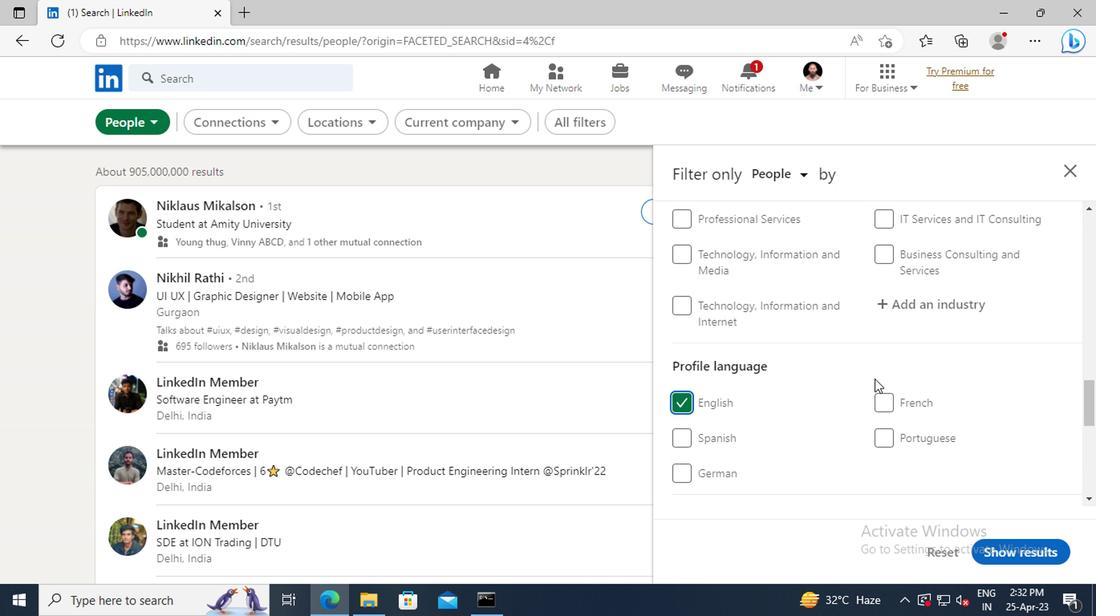 
Action: Mouse scrolled (872, 379) with delta (0, 1)
Screenshot: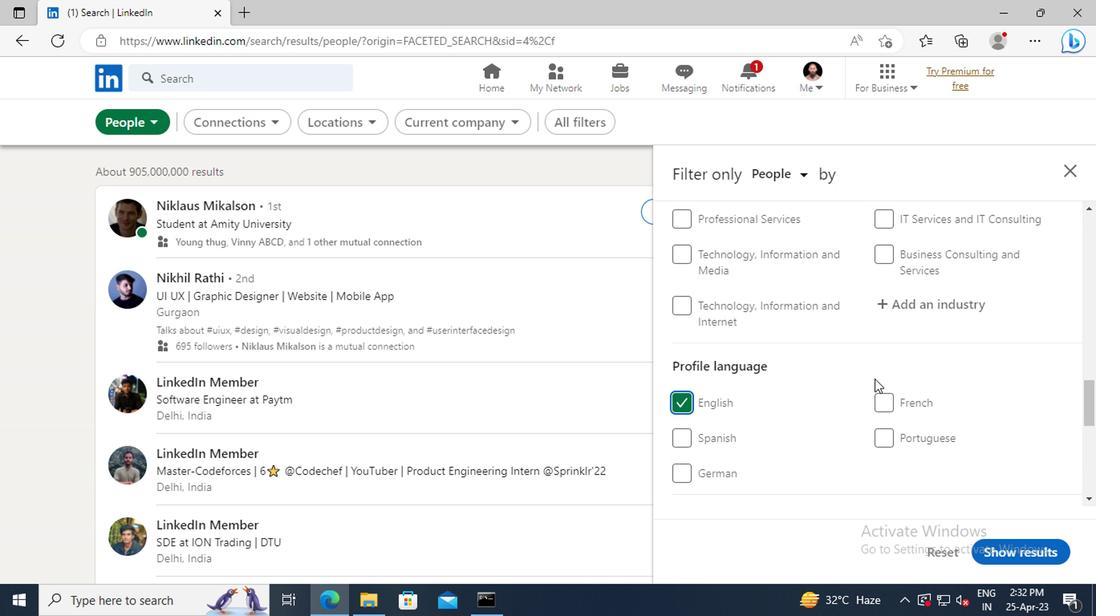 
Action: Mouse scrolled (872, 379) with delta (0, 1)
Screenshot: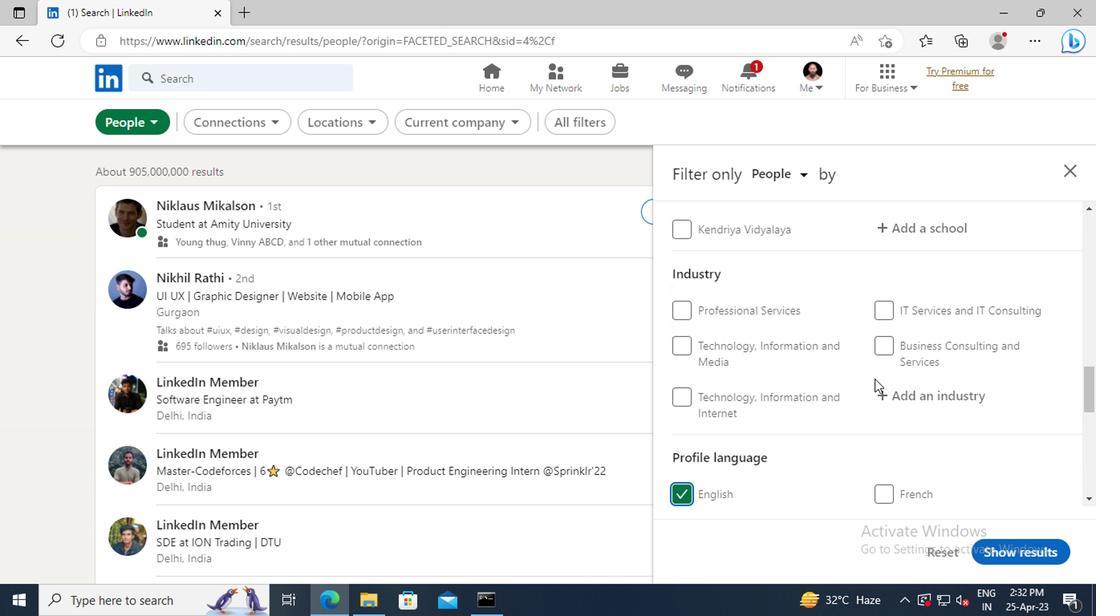 
Action: Mouse scrolled (872, 379) with delta (0, 1)
Screenshot: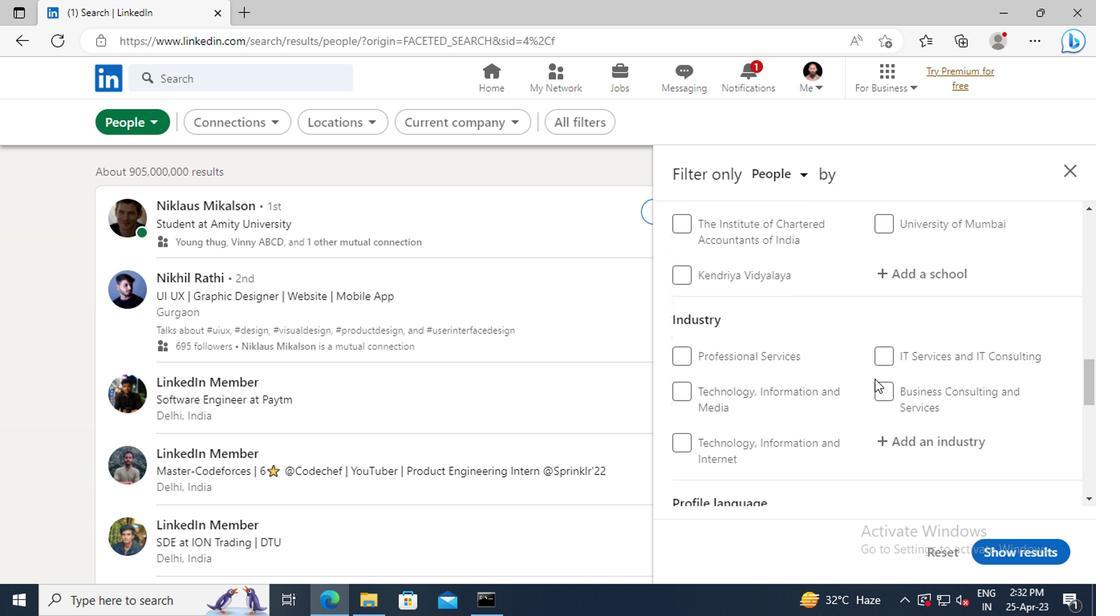 
Action: Mouse scrolled (872, 379) with delta (0, 1)
Screenshot: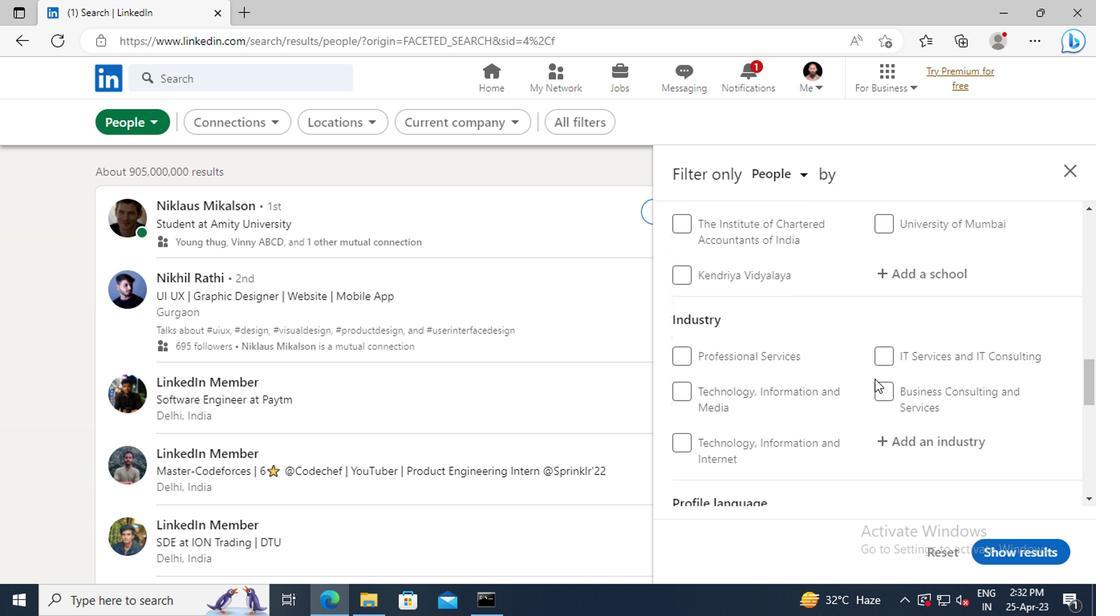 
Action: Mouse scrolled (872, 379) with delta (0, 1)
Screenshot: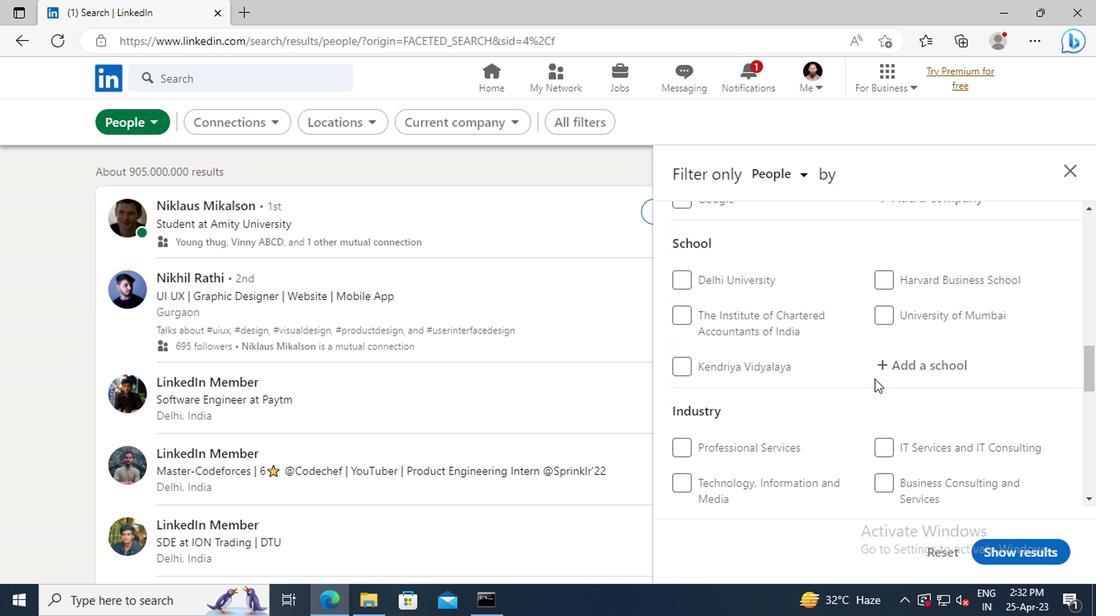 
Action: Mouse scrolled (872, 379) with delta (0, 1)
Screenshot: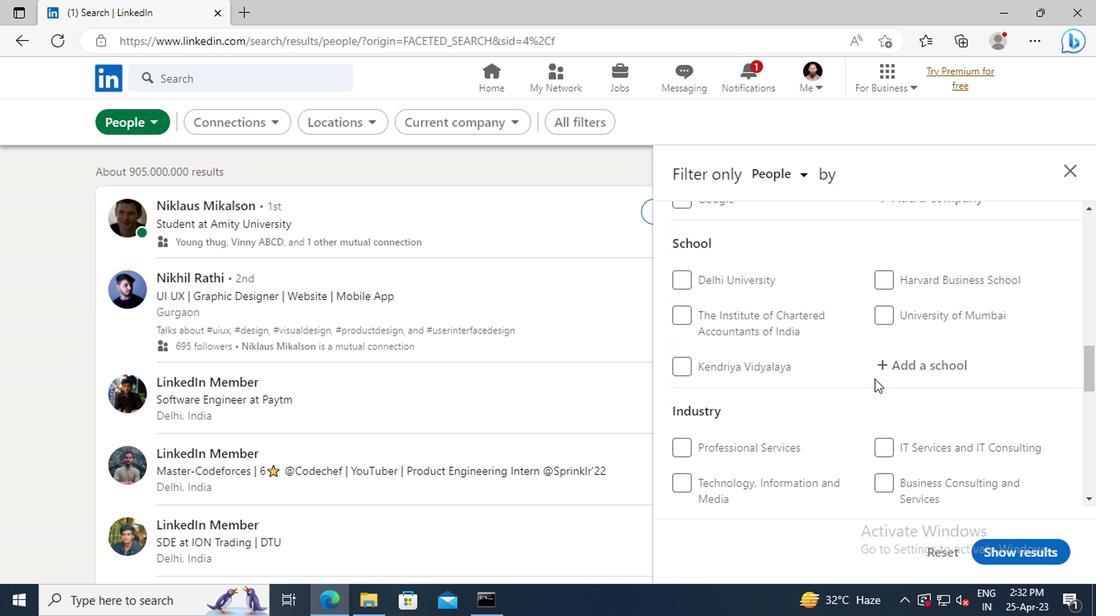 
Action: Mouse scrolled (872, 379) with delta (0, 1)
Screenshot: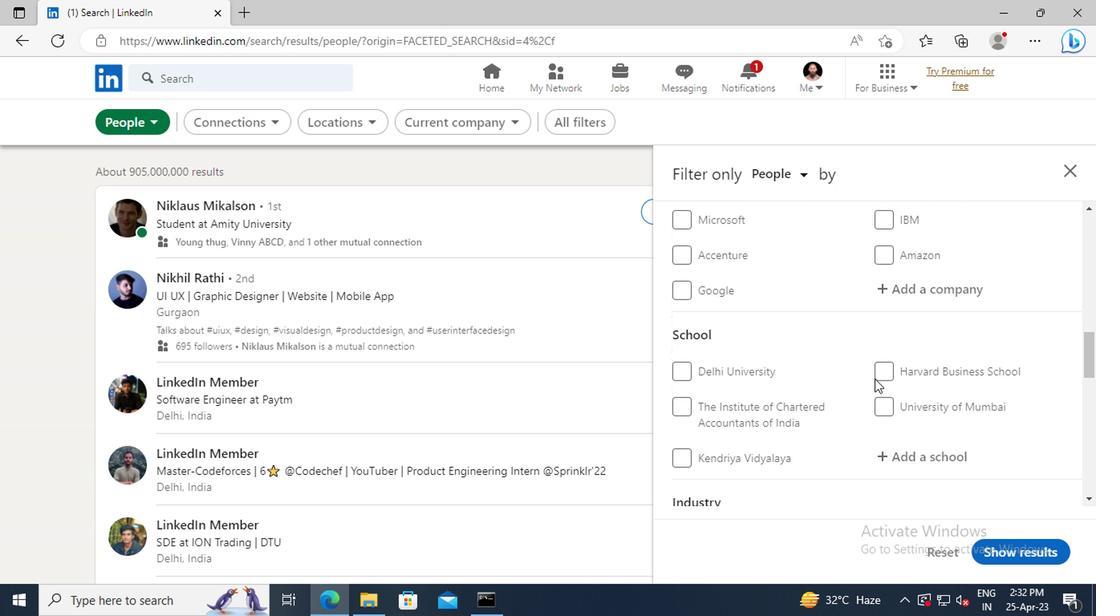
Action: Mouse scrolled (872, 379) with delta (0, 1)
Screenshot: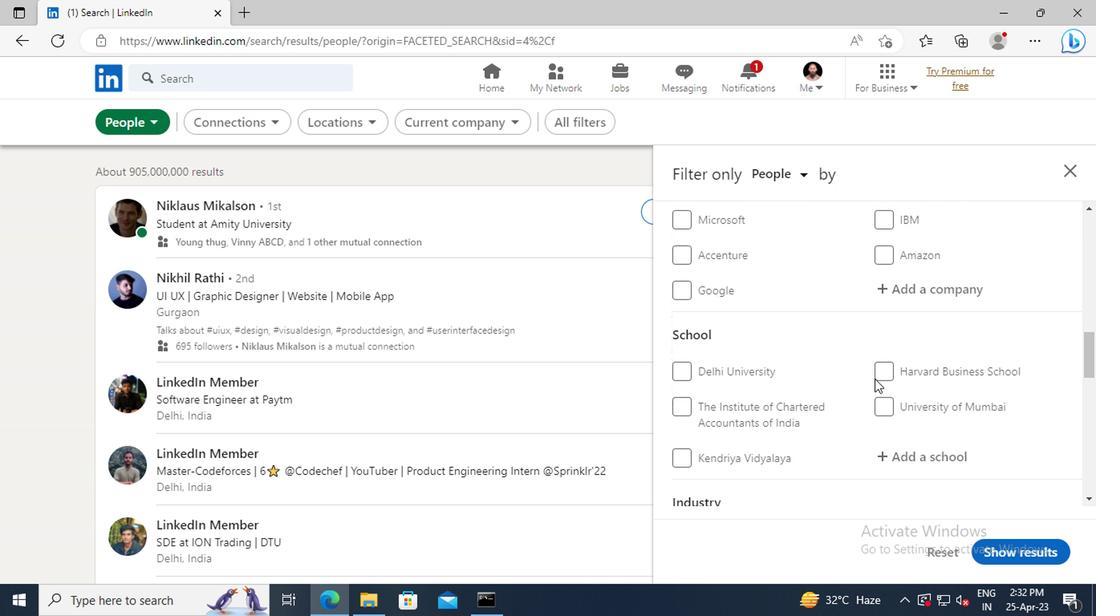 
Action: Mouse scrolled (872, 379) with delta (0, 1)
Screenshot: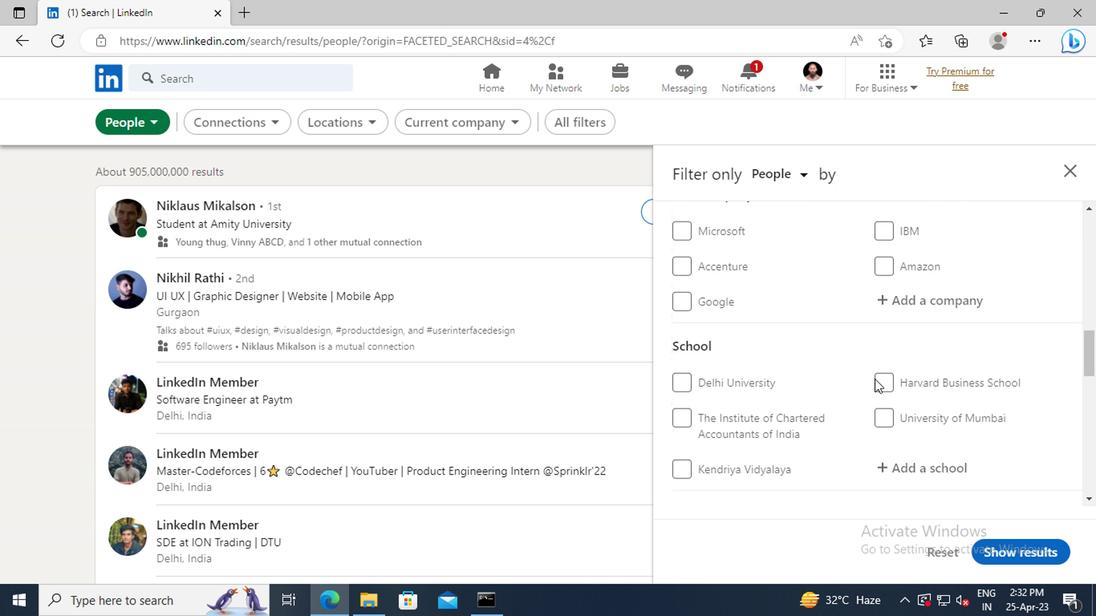 
Action: Mouse scrolled (872, 379) with delta (0, 1)
Screenshot: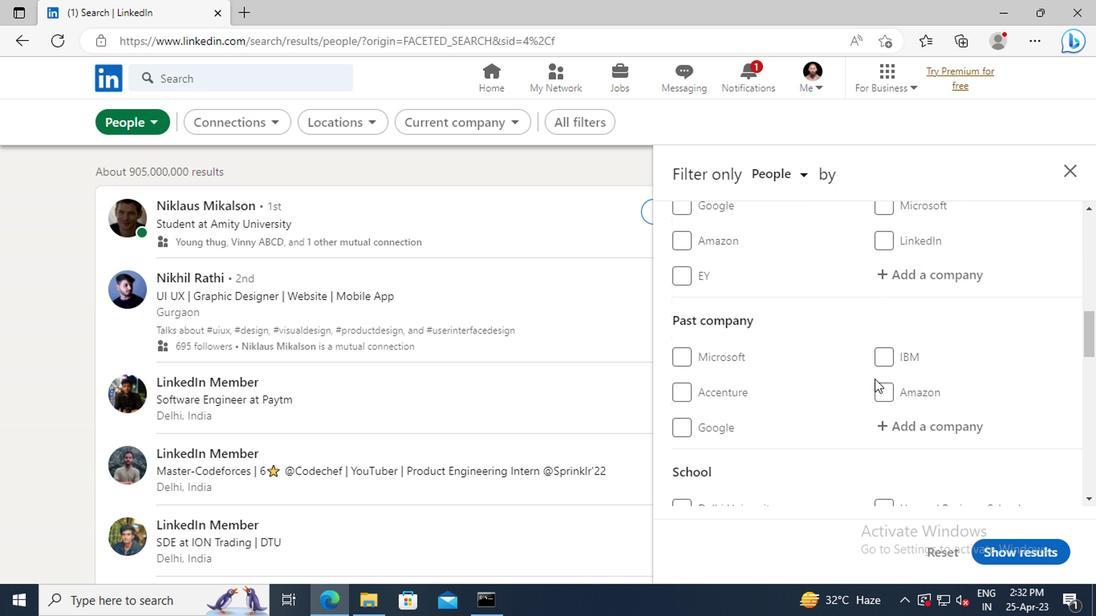 
Action: Mouse scrolled (872, 379) with delta (0, 1)
Screenshot: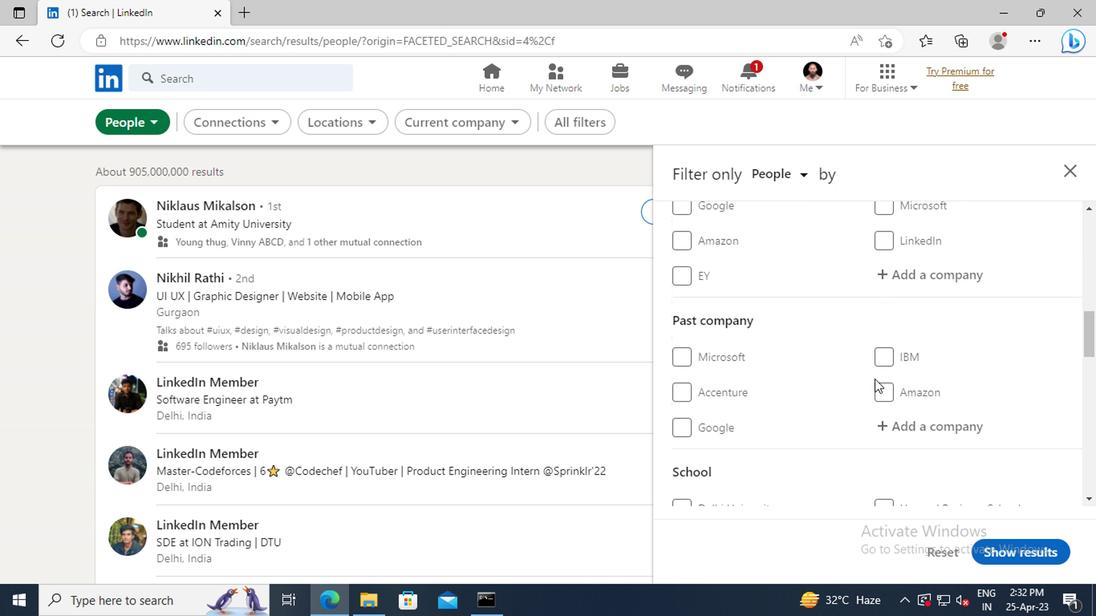 
Action: Mouse moved to (892, 362)
Screenshot: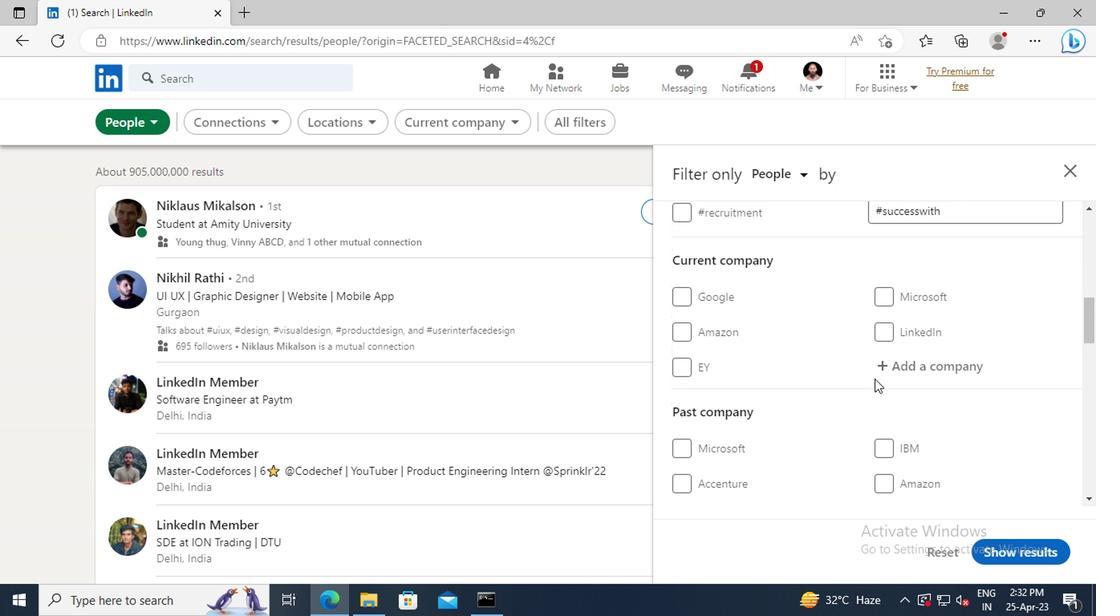 
Action: Mouse pressed left at (892, 362)
Screenshot: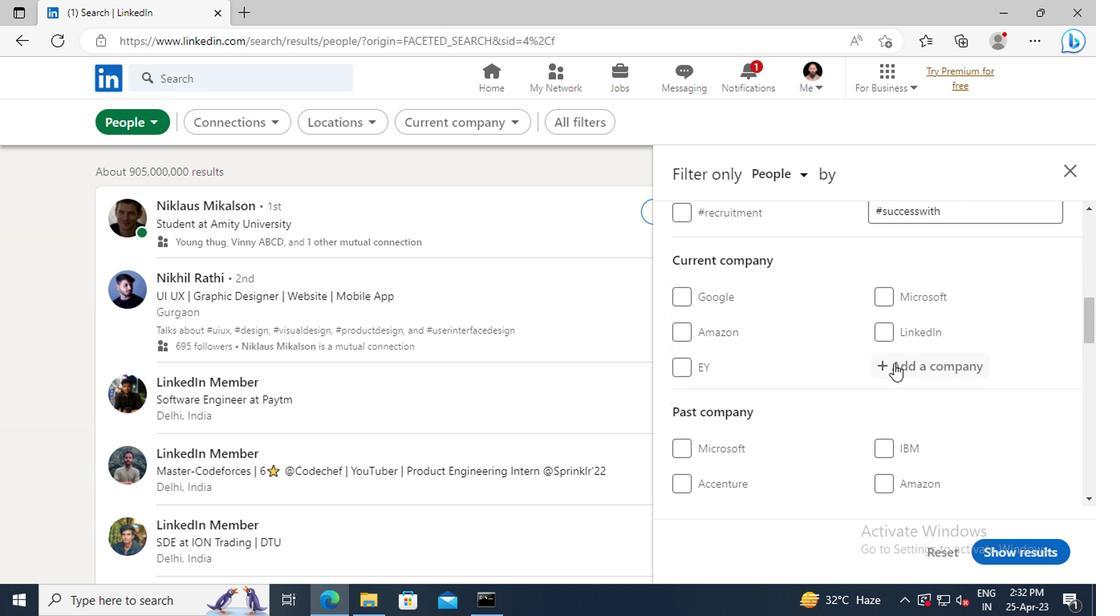 
Action: Mouse moved to (885, 358)
Screenshot: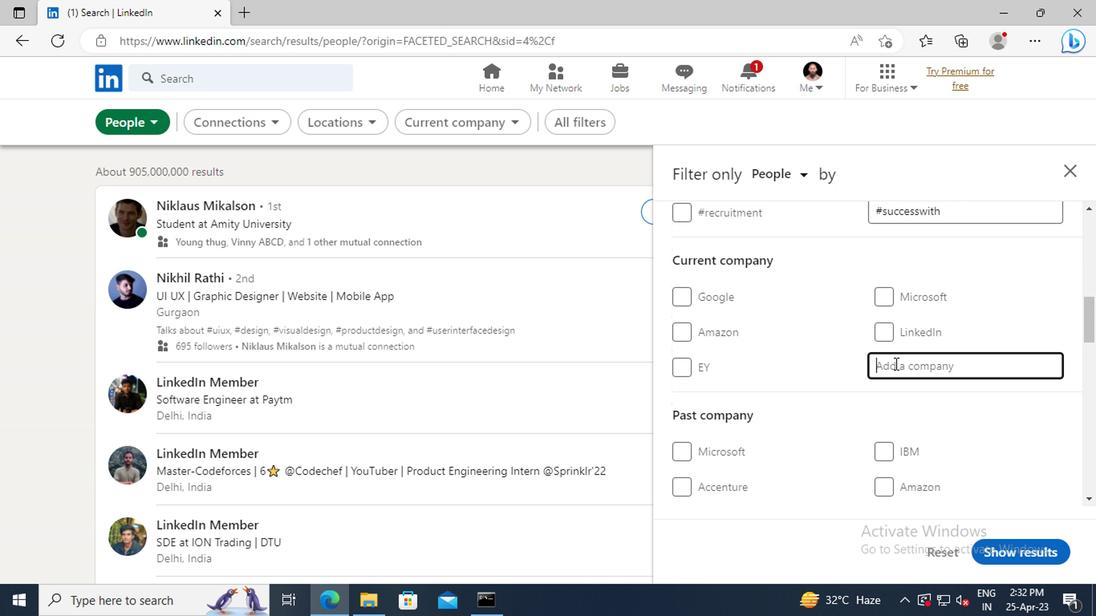 
Action: Key pressed <Key.shift>REMOTE
Screenshot: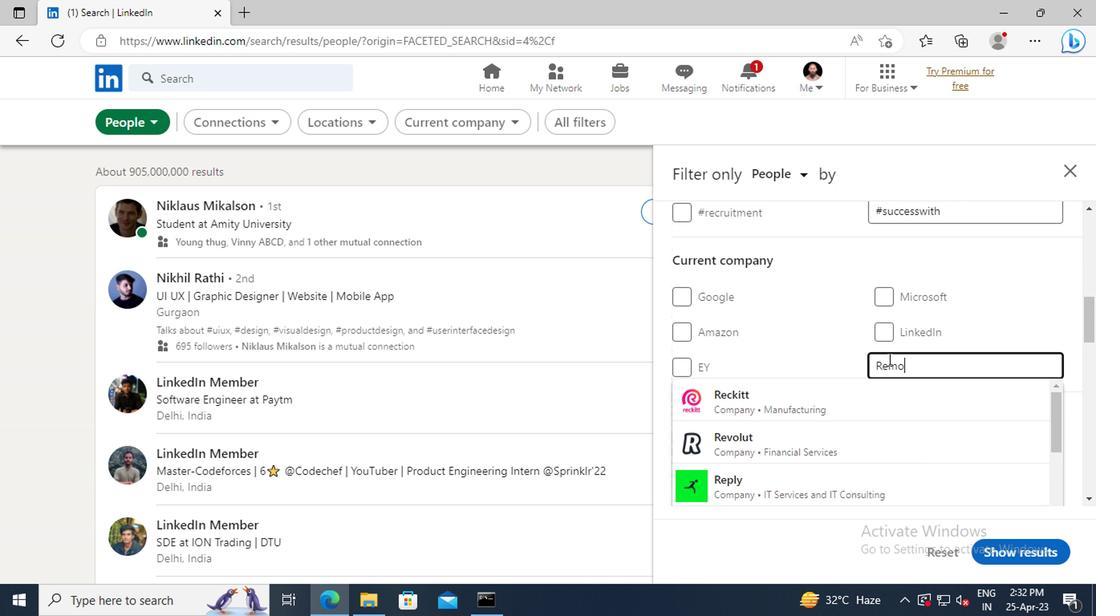 
Action: Mouse moved to (864, 402)
Screenshot: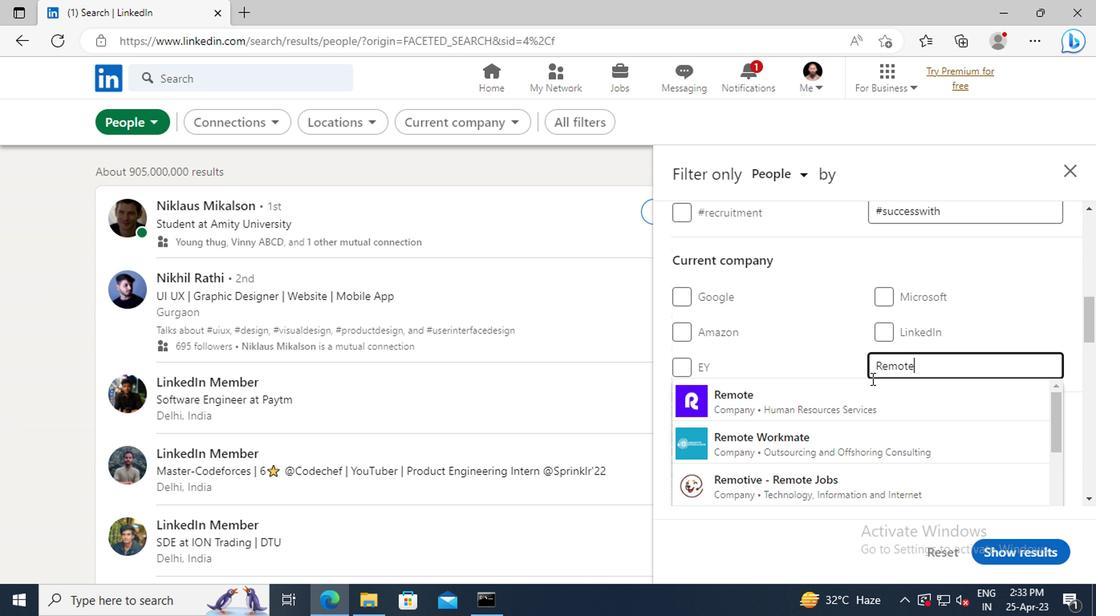 
Action: Mouse pressed left at (864, 402)
Screenshot: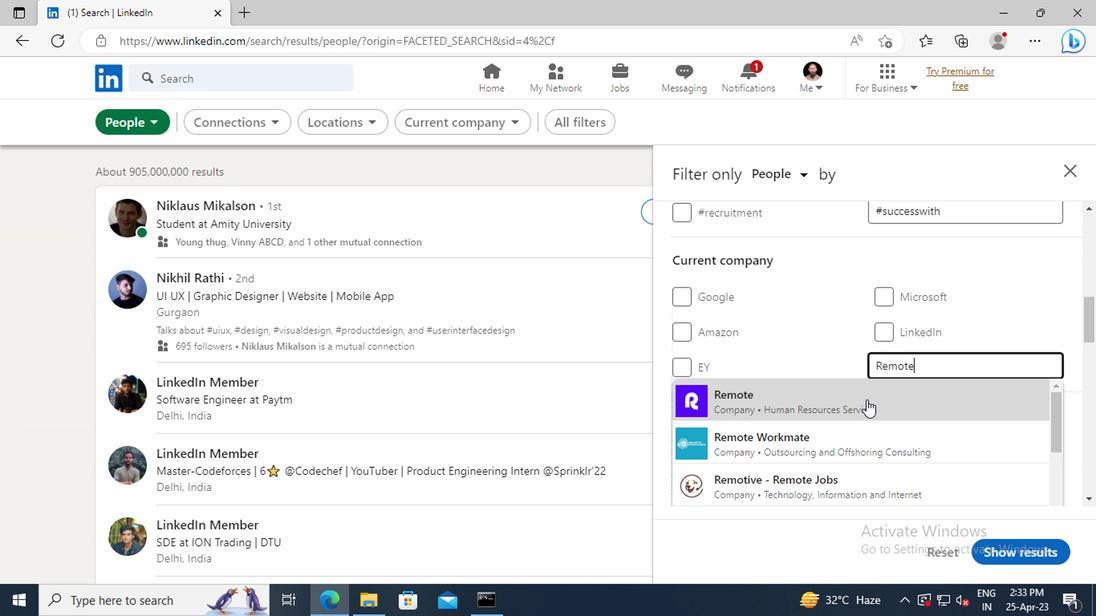 
Action: Mouse moved to (817, 346)
Screenshot: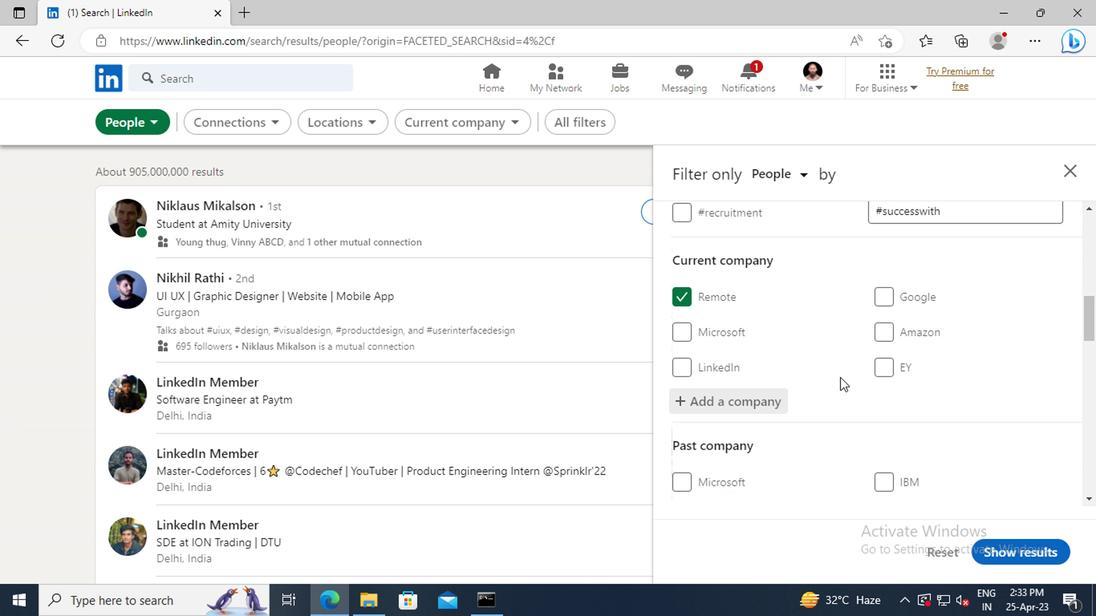 
Action: Mouse scrolled (817, 346) with delta (0, 0)
Screenshot: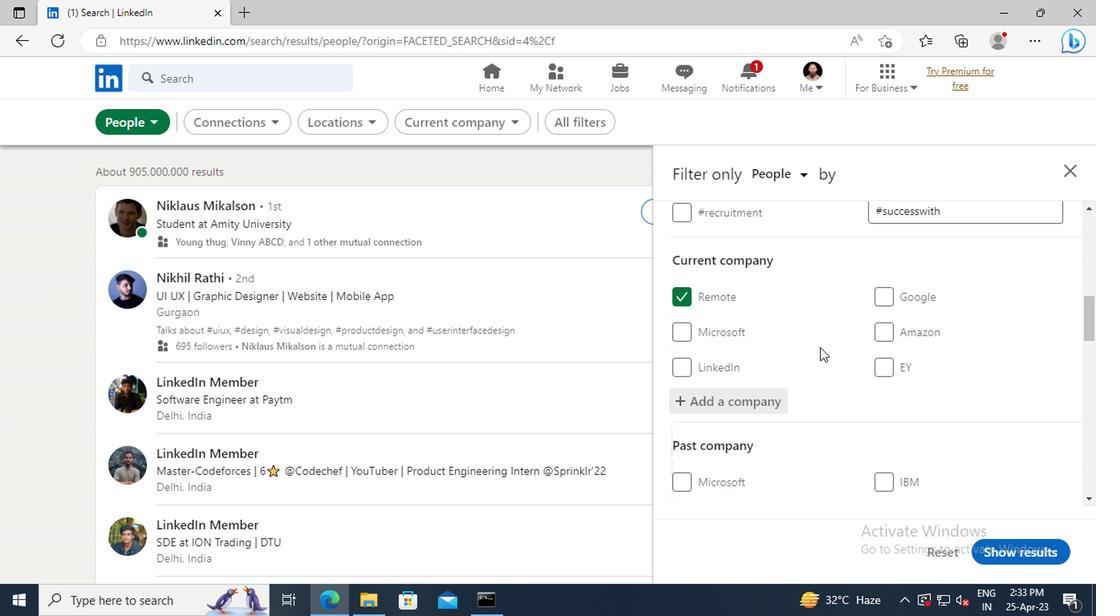 
Action: Mouse scrolled (817, 346) with delta (0, 0)
Screenshot: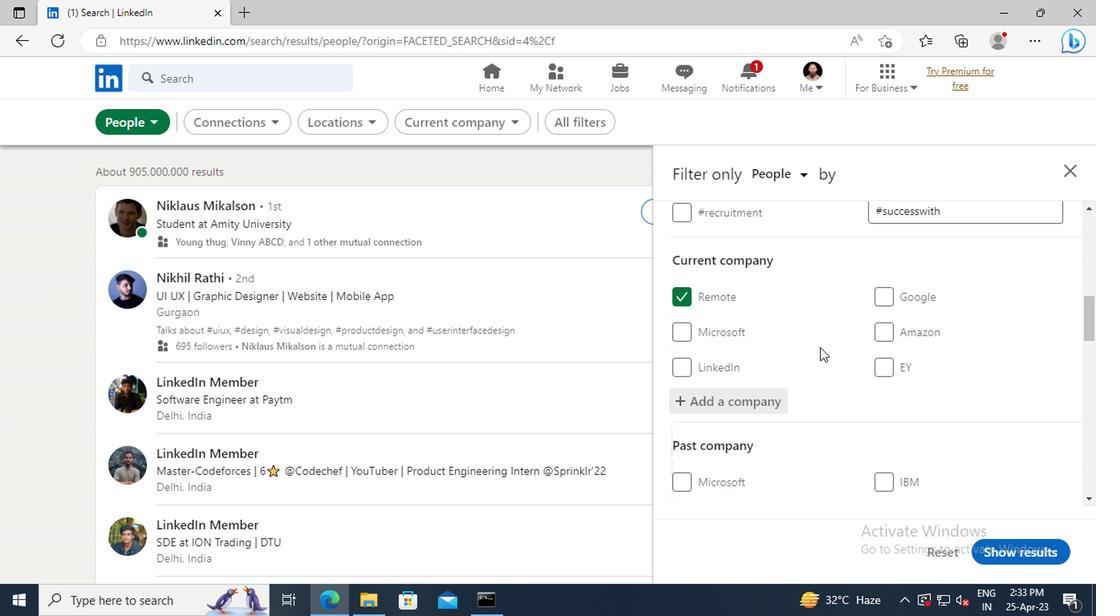 
Action: Mouse scrolled (817, 346) with delta (0, 0)
Screenshot: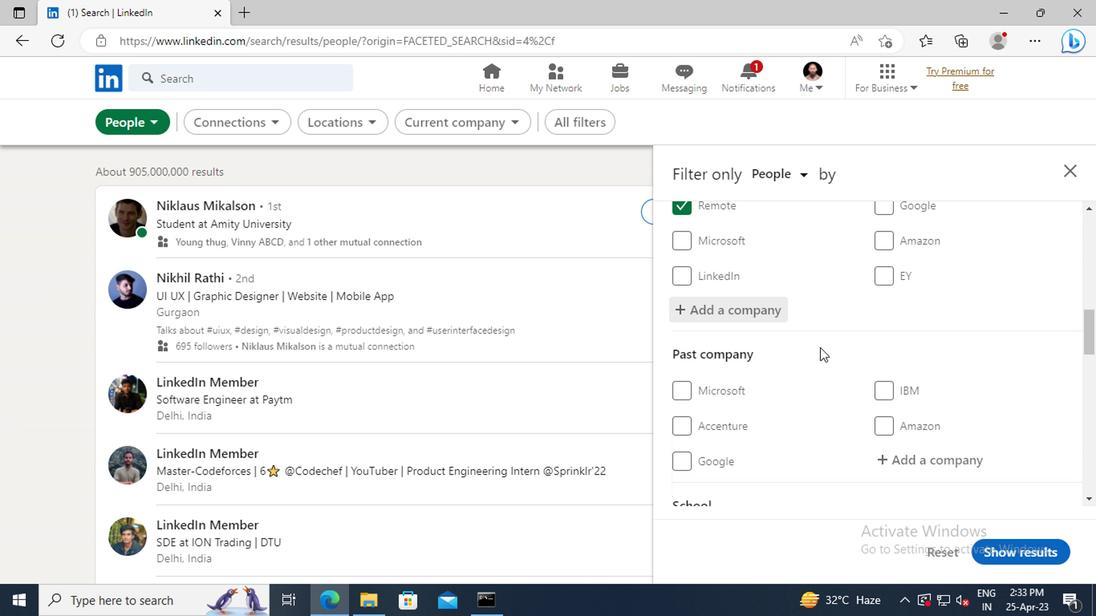 
Action: Mouse scrolled (817, 346) with delta (0, 0)
Screenshot: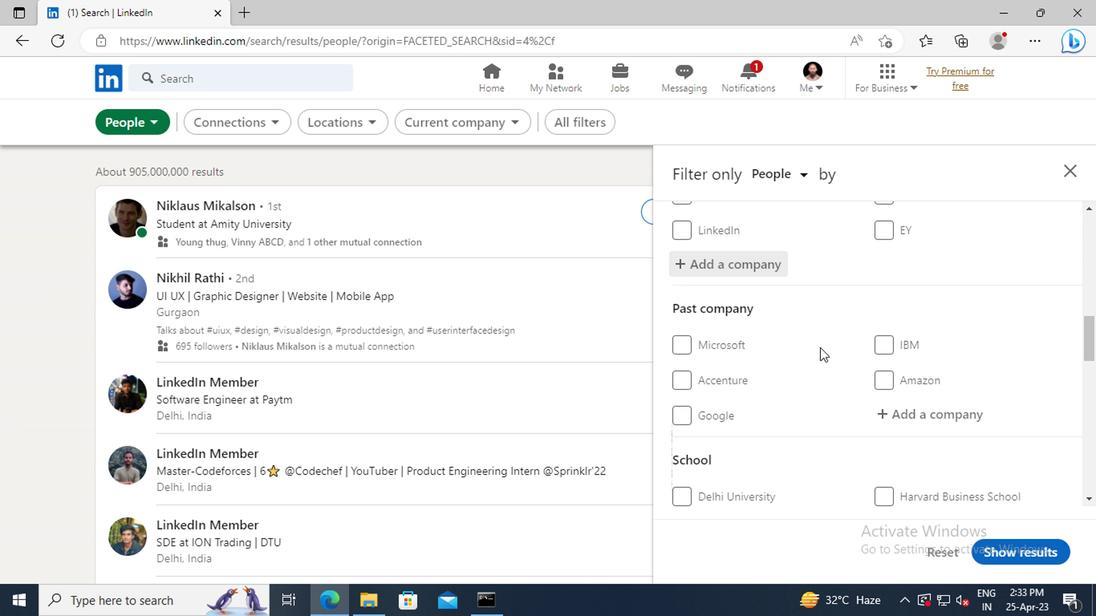 
Action: Mouse scrolled (817, 346) with delta (0, 0)
Screenshot: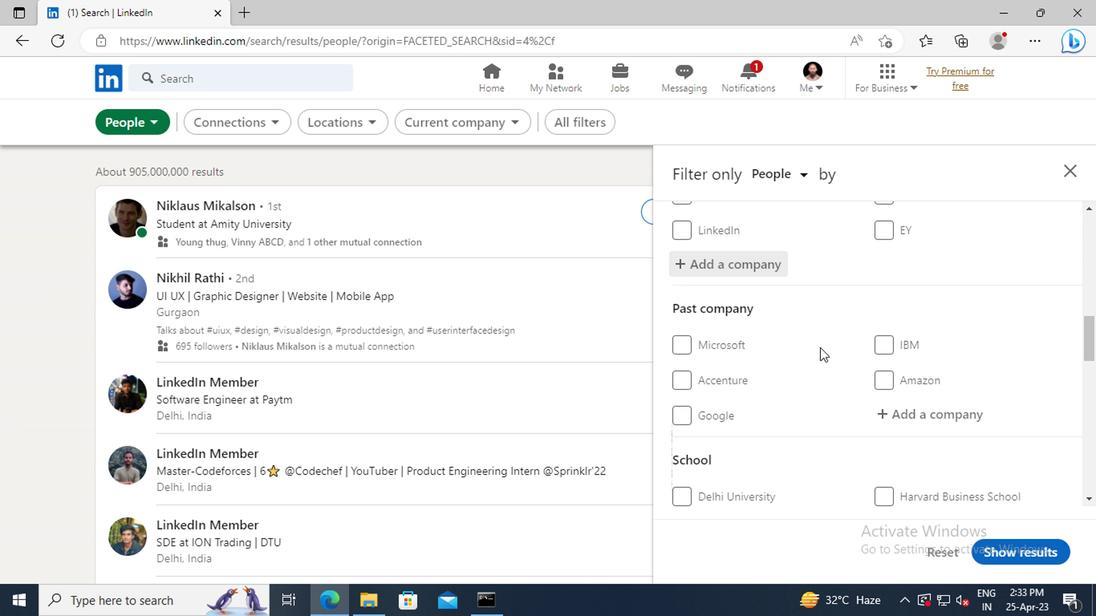 
Action: Mouse scrolled (817, 346) with delta (0, 0)
Screenshot: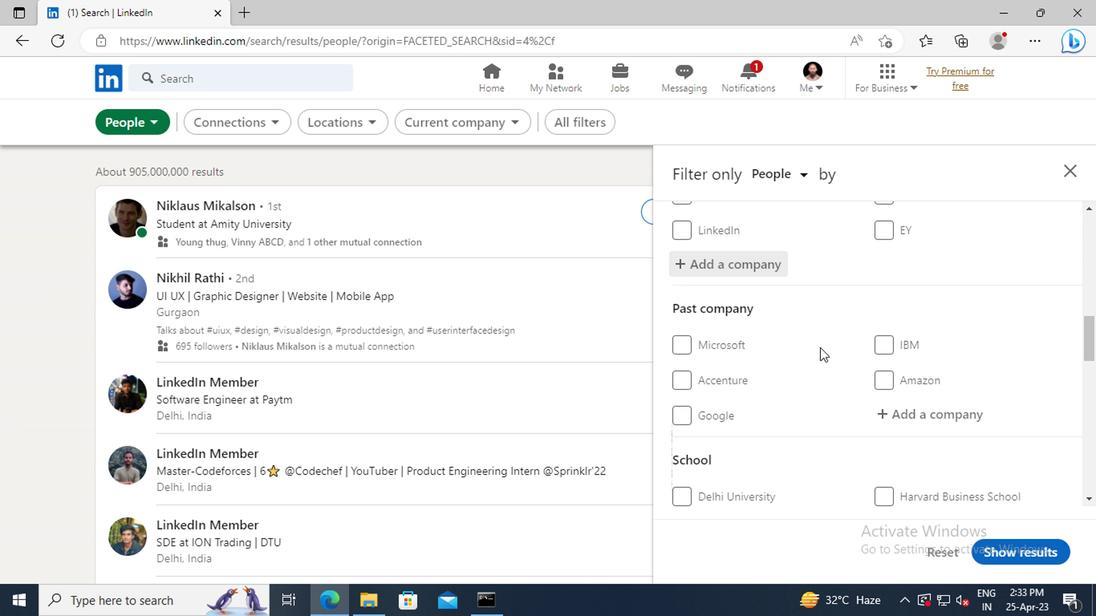 
Action: Mouse scrolled (817, 346) with delta (0, 0)
Screenshot: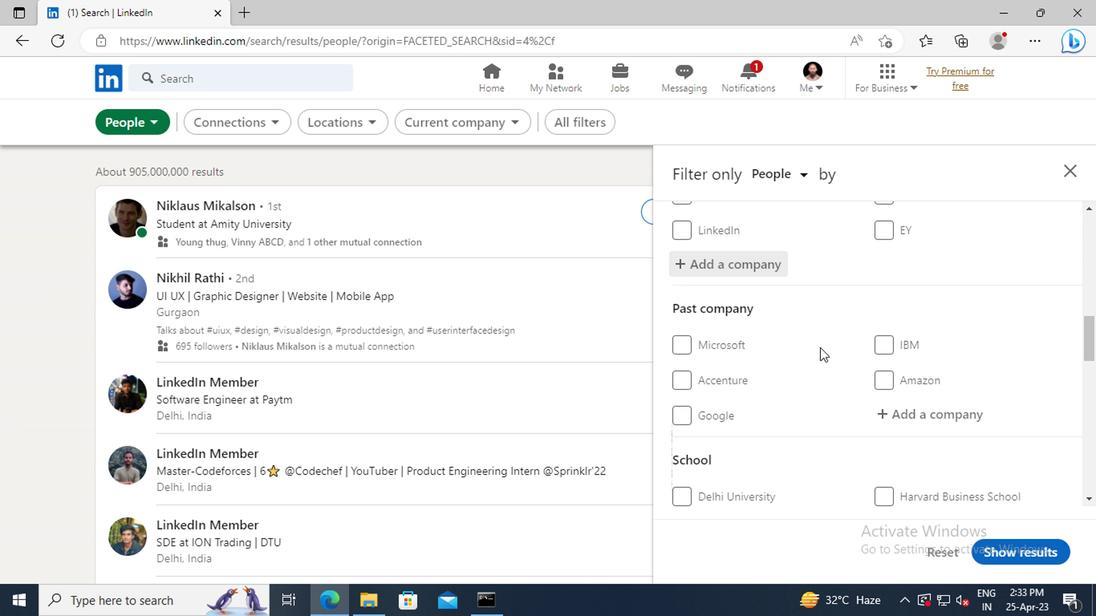 
Action: Mouse moved to (908, 400)
Screenshot: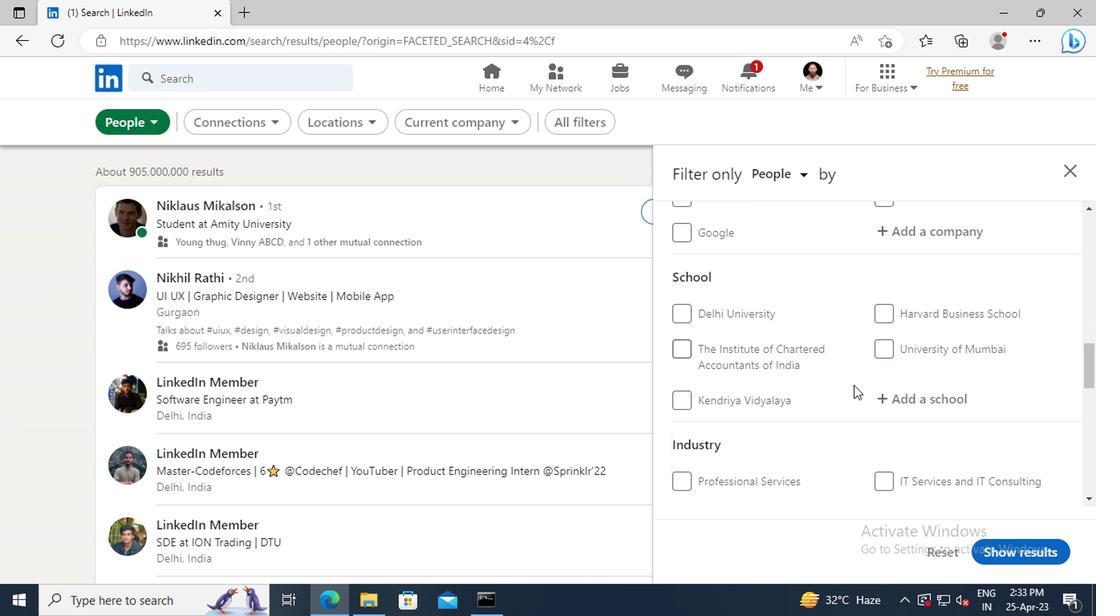 
Action: Mouse pressed left at (908, 400)
Screenshot: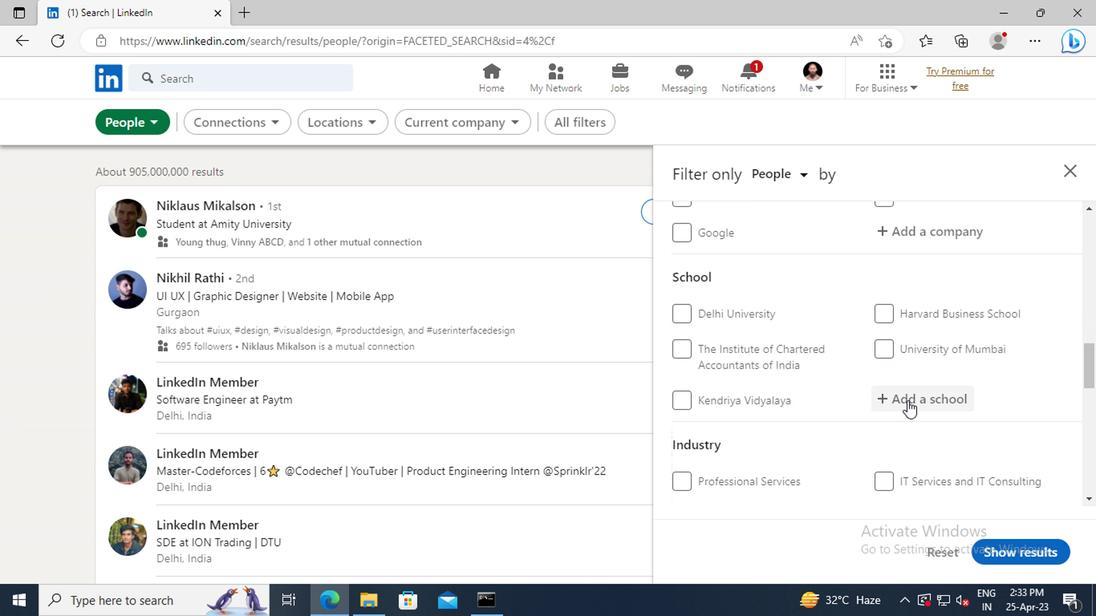 
Action: Key pressed <Key.shift>SRI<Key.space><Key.shift>CHAITANYA<Key.space><Key.shift>DEGREE<Key.space><Key.shift>COLLEGE
Screenshot: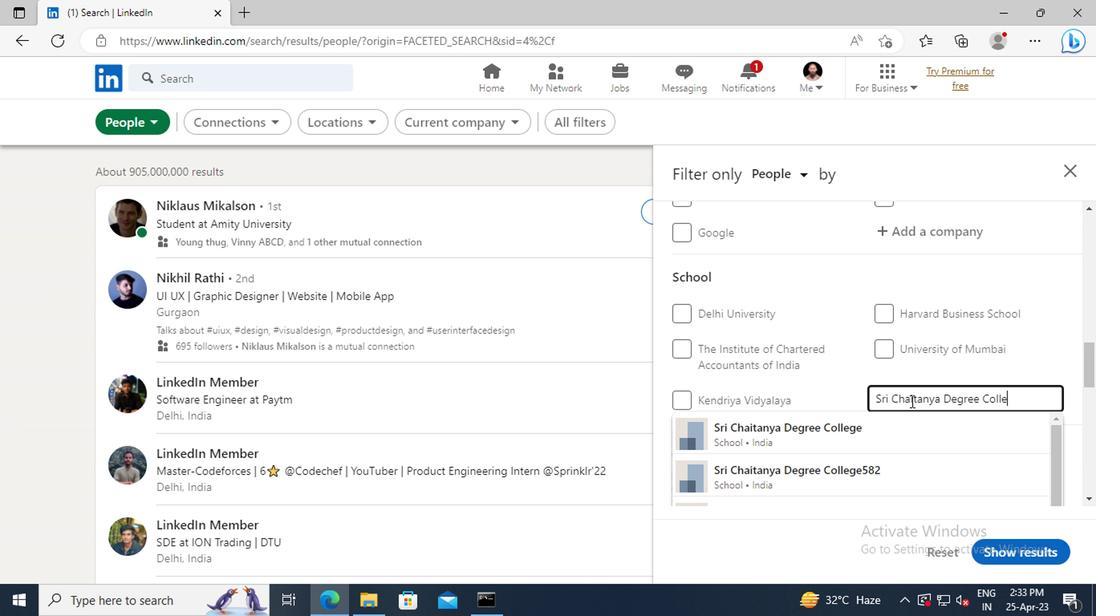 
Action: Mouse moved to (877, 434)
Screenshot: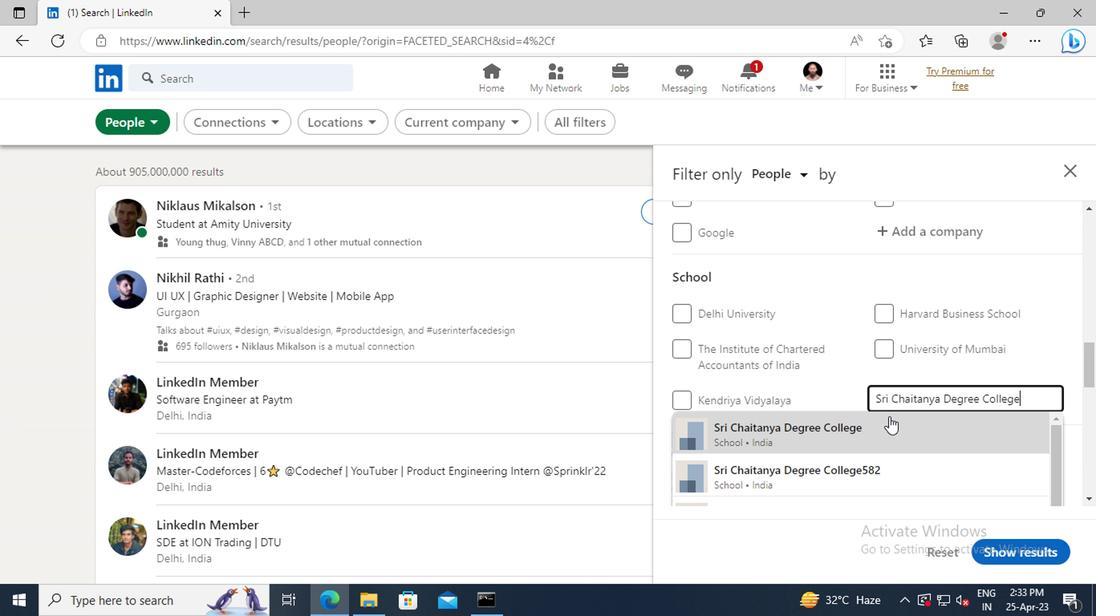 
Action: Mouse pressed left at (877, 434)
Screenshot: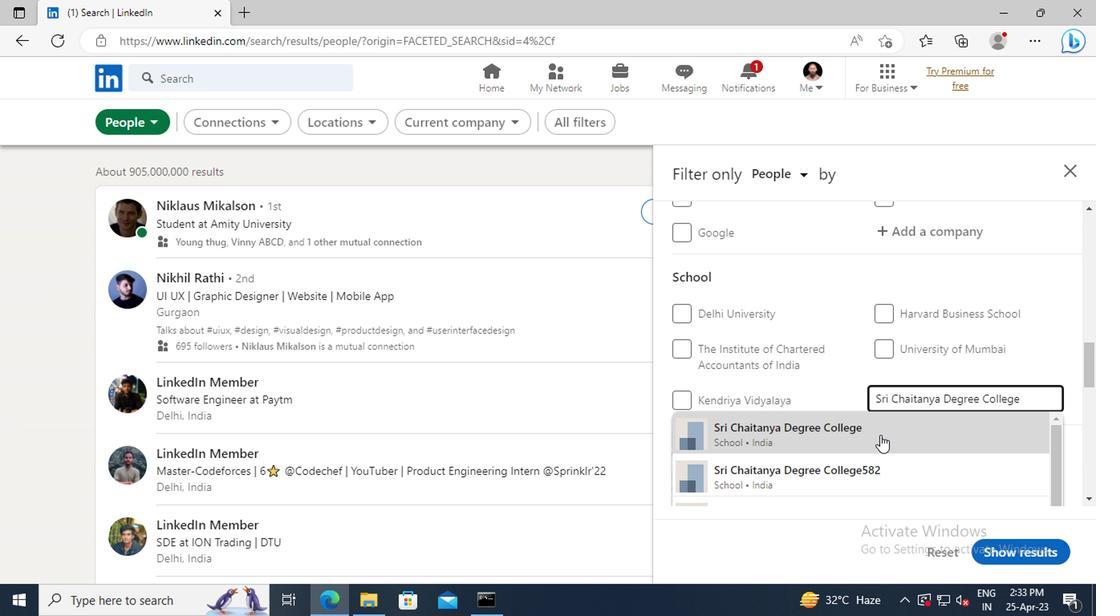 
Action: Mouse moved to (853, 328)
Screenshot: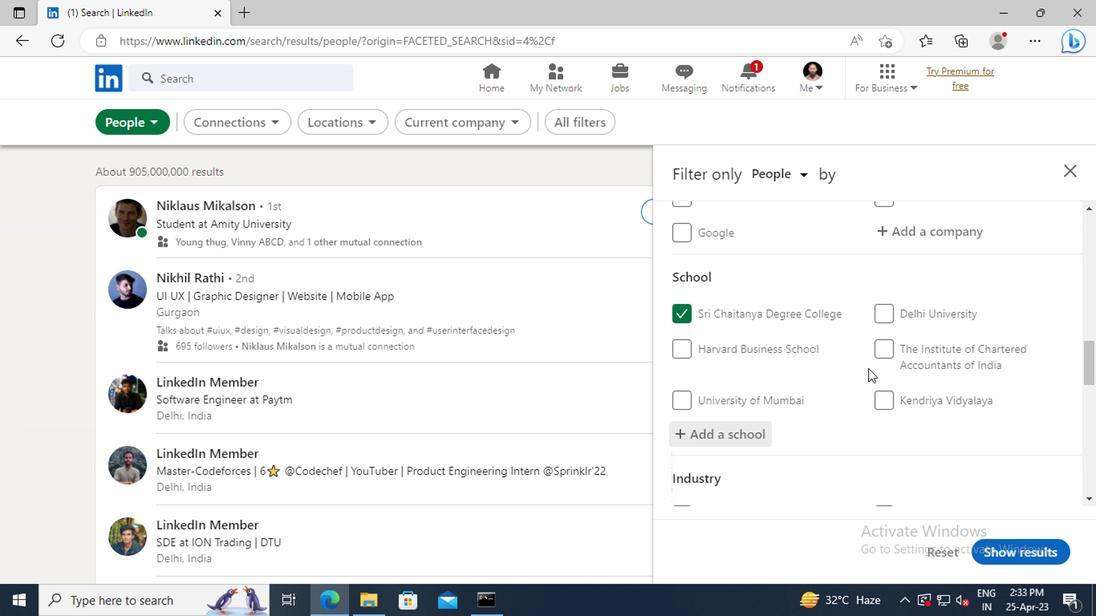 
Action: Mouse scrolled (853, 327) with delta (0, -1)
Screenshot: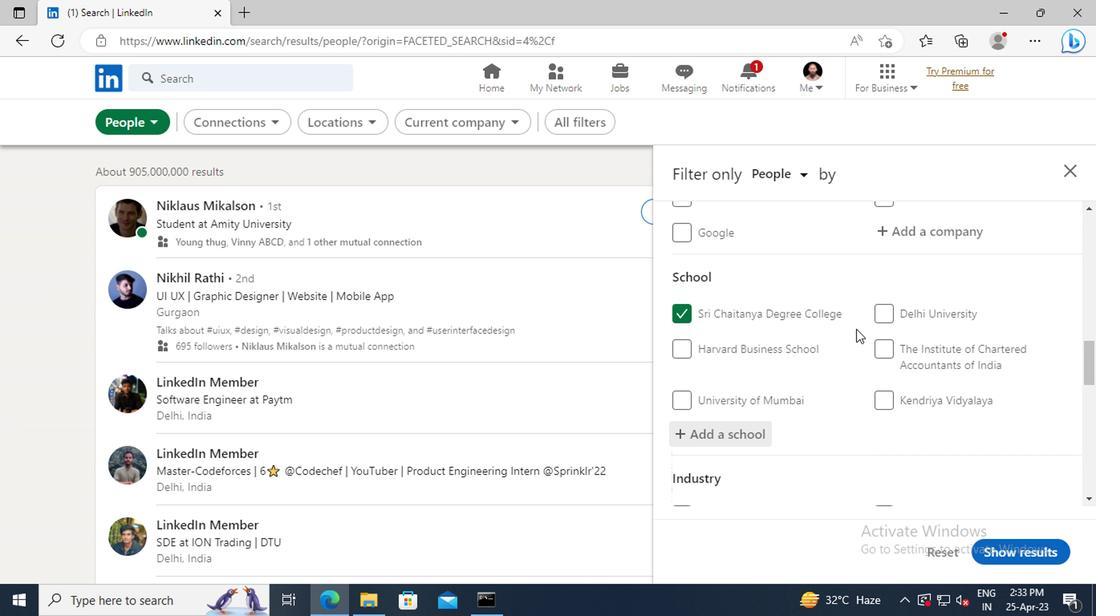 
Action: Mouse scrolled (853, 327) with delta (0, -1)
Screenshot: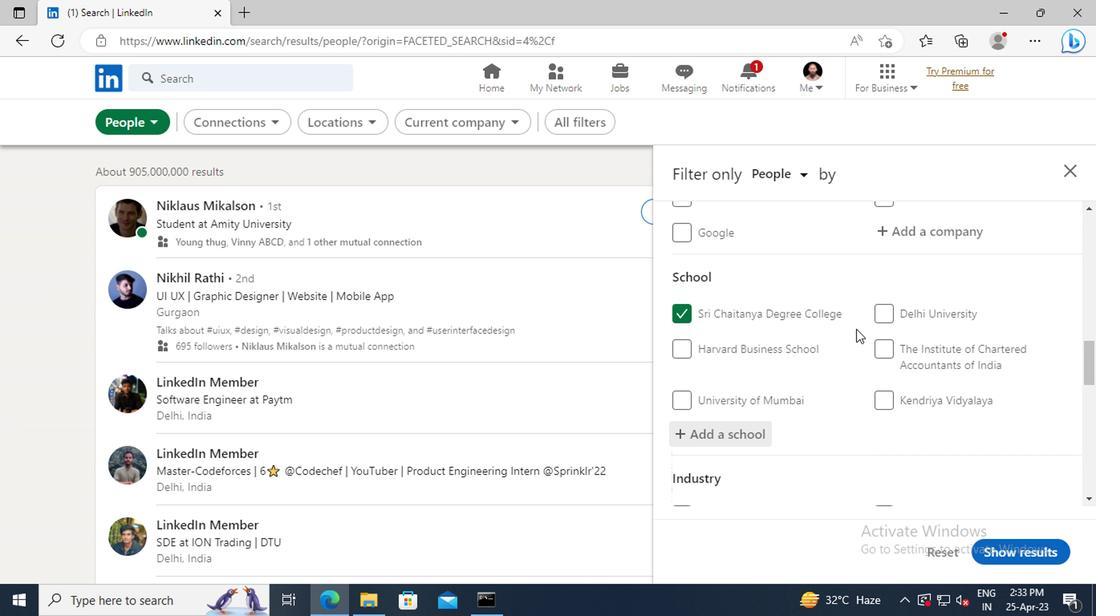 
Action: Mouse scrolled (853, 327) with delta (0, -1)
Screenshot: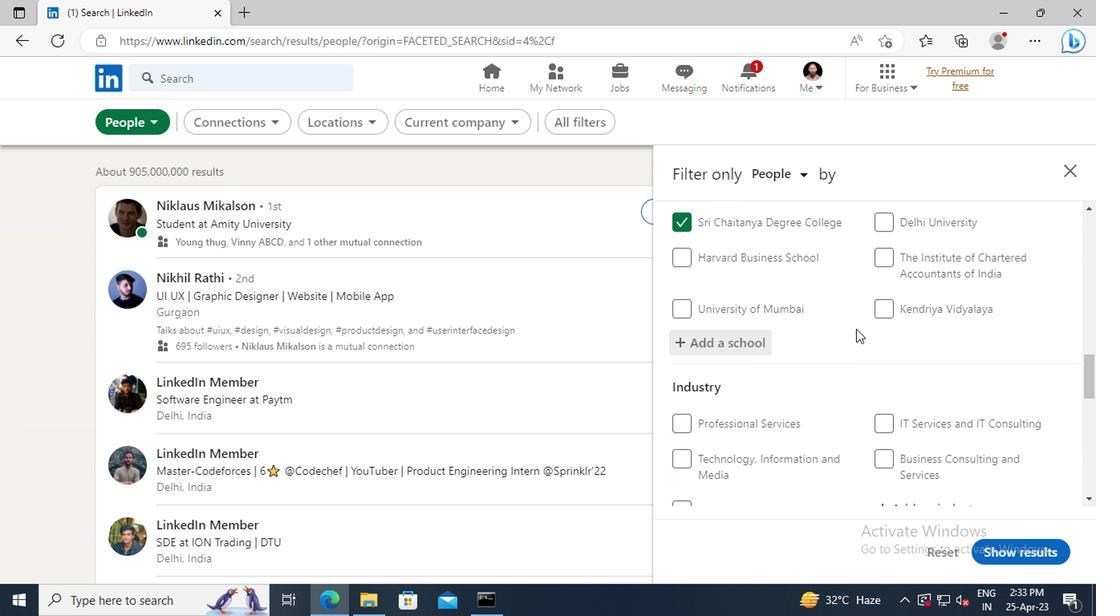 
Action: Mouse scrolled (853, 327) with delta (0, -1)
Screenshot: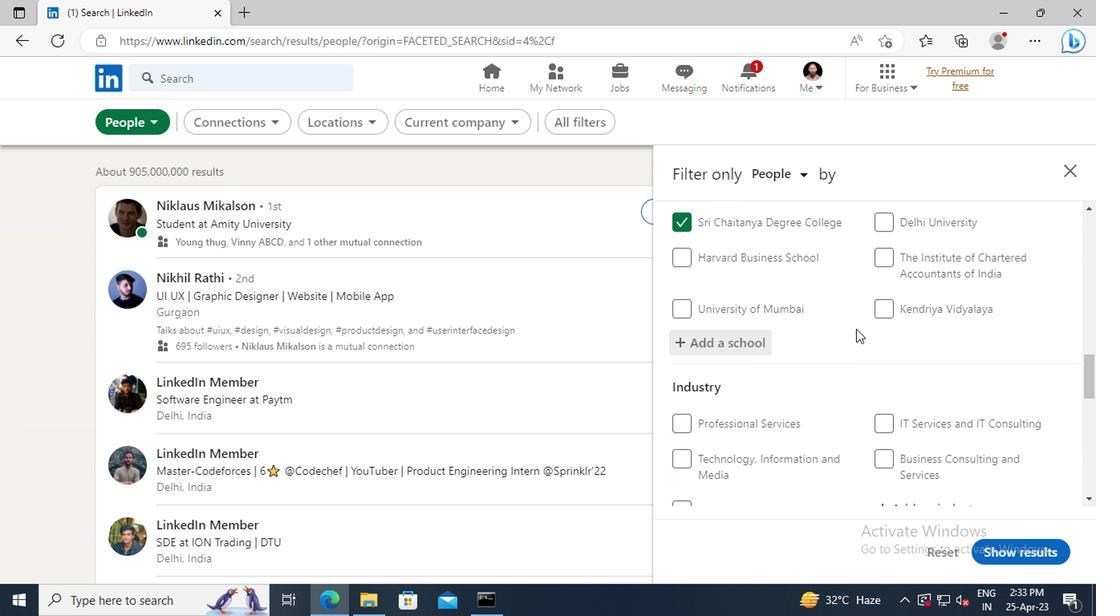 
Action: Mouse scrolled (853, 327) with delta (0, -1)
Screenshot: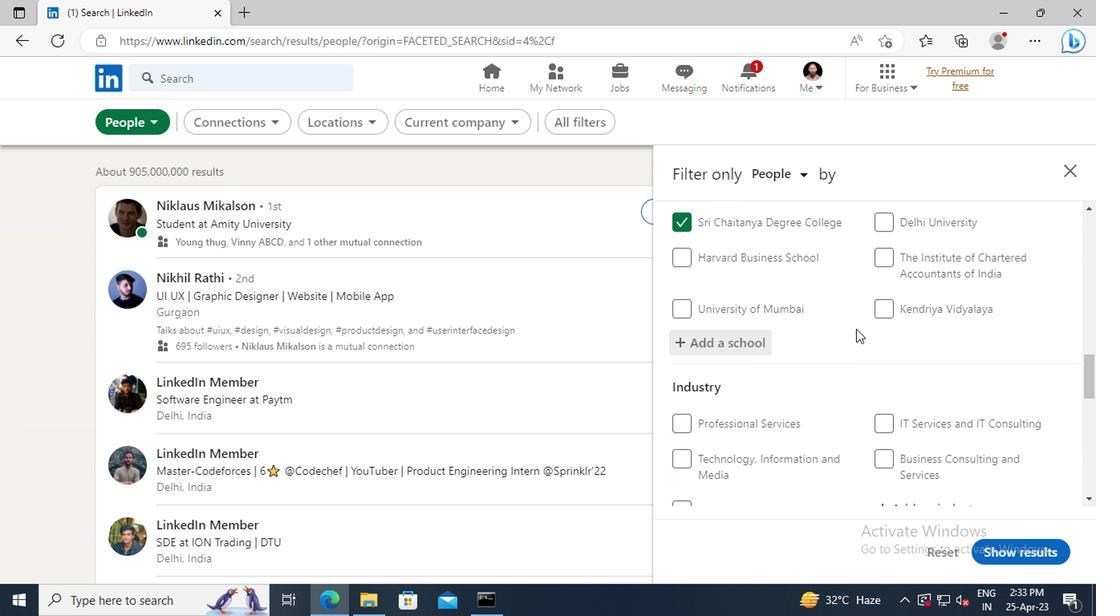 
Action: Mouse moved to (899, 375)
Screenshot: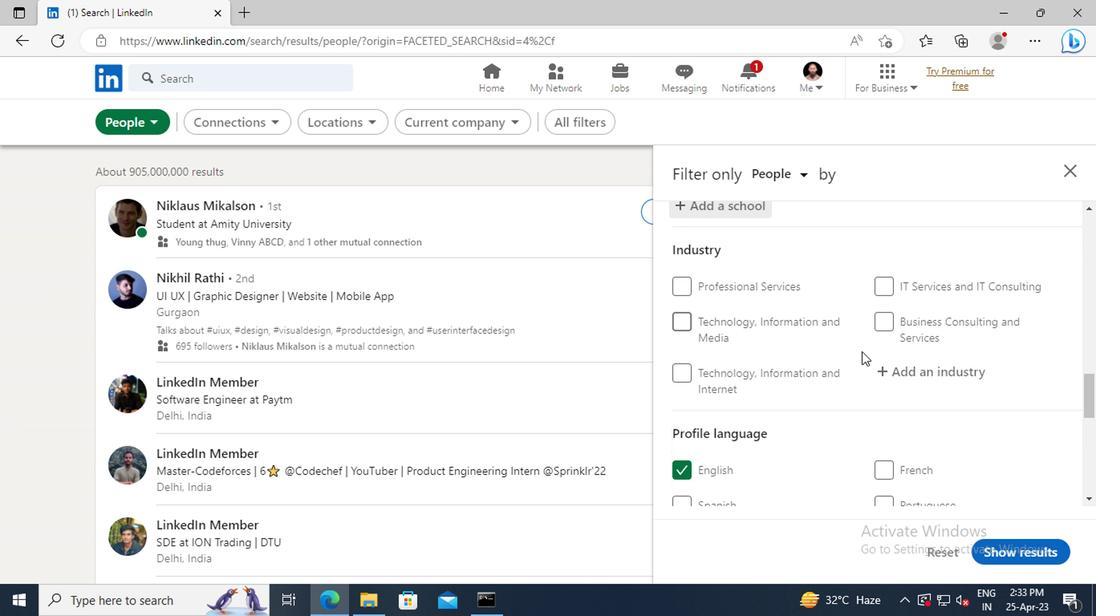 
Action: Mouse pressed left at (899, 375)
Screenshot: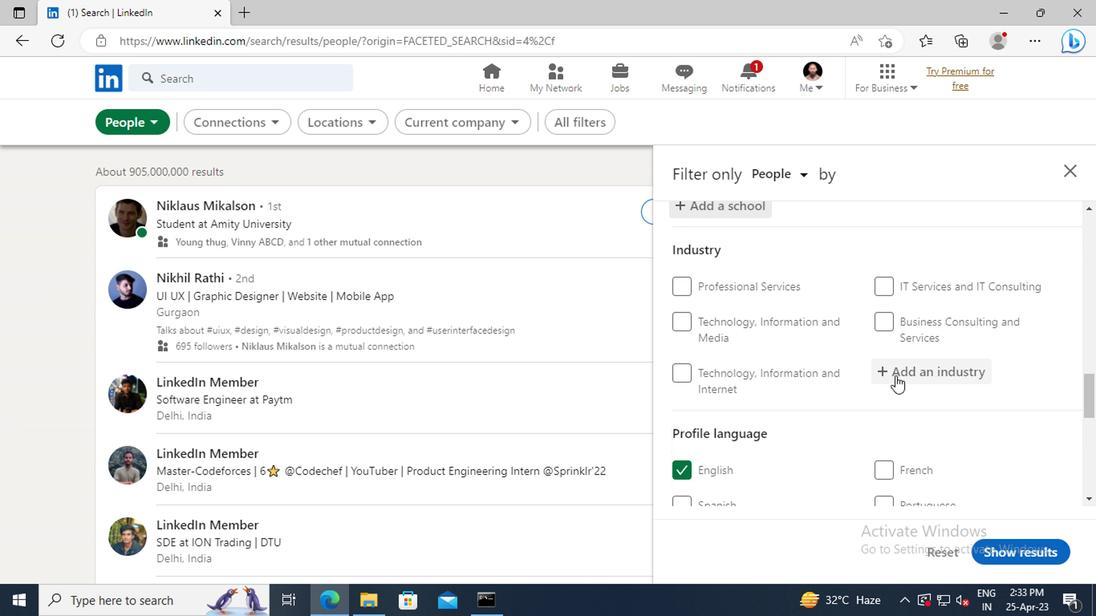 
Action: Key pressed <Key.shift>PERFORMING<Key.space><Key.shift_r>ARTS
Screenshot: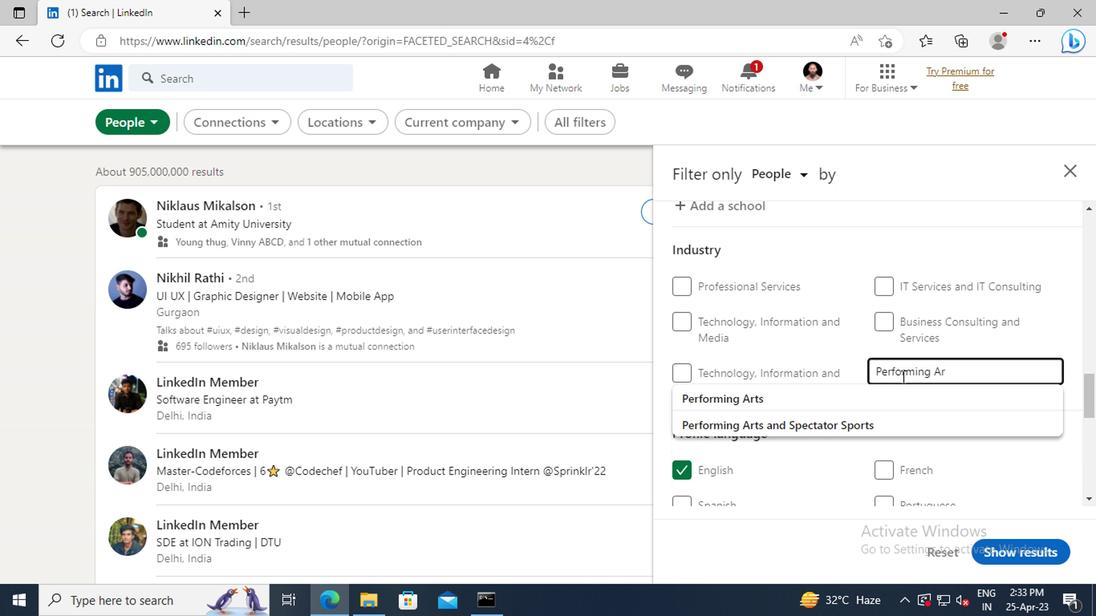 
Action: Mouse moved to (823, 398)
Screenshot: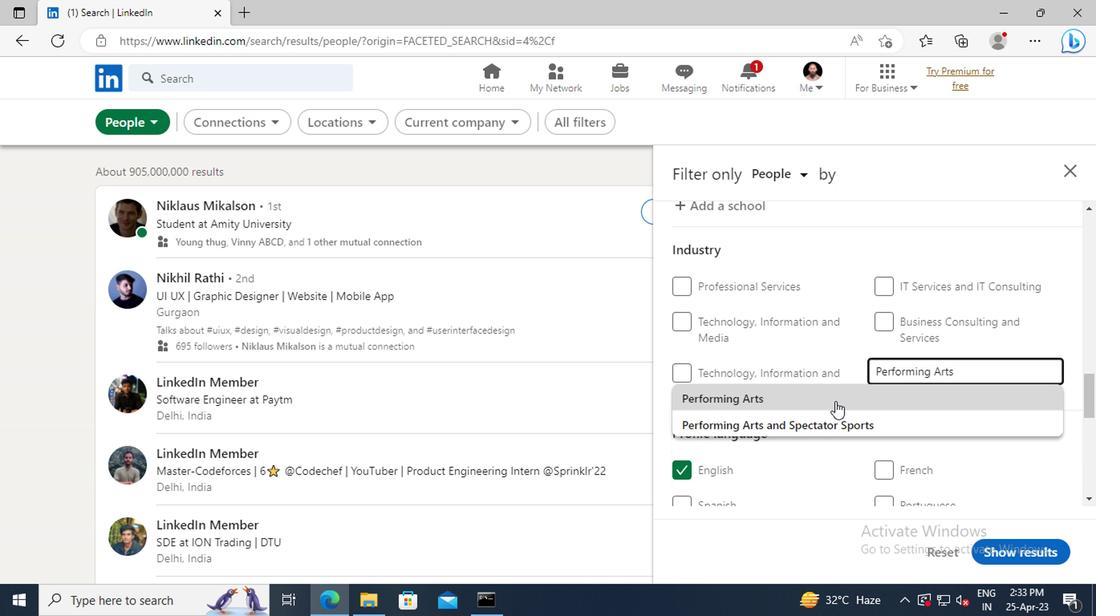 
Action: Mouse pressed left at (823, 398)
Screenshot: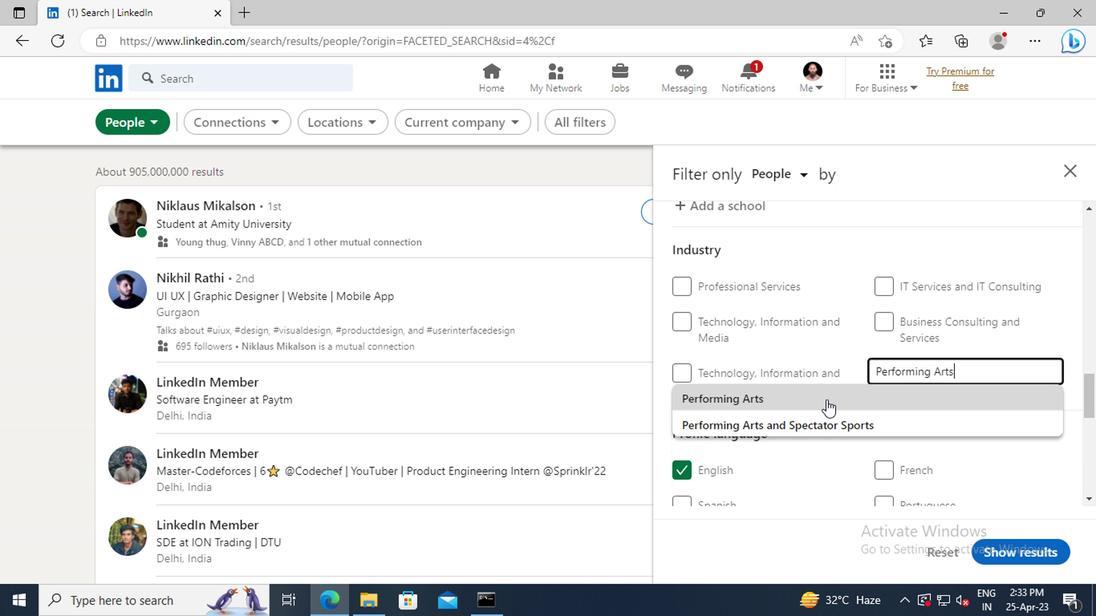 
Action: Mouse moved to (907, 370)
Screenshot: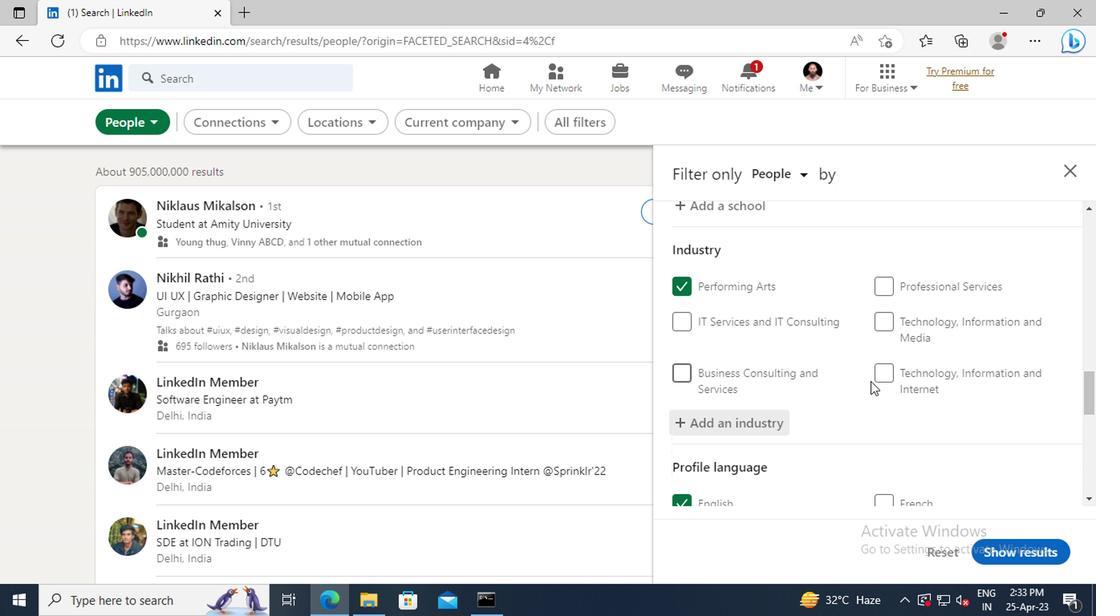 
Action: Mouse scrolled (907, 370) with delta (0, 0)
Screenshot: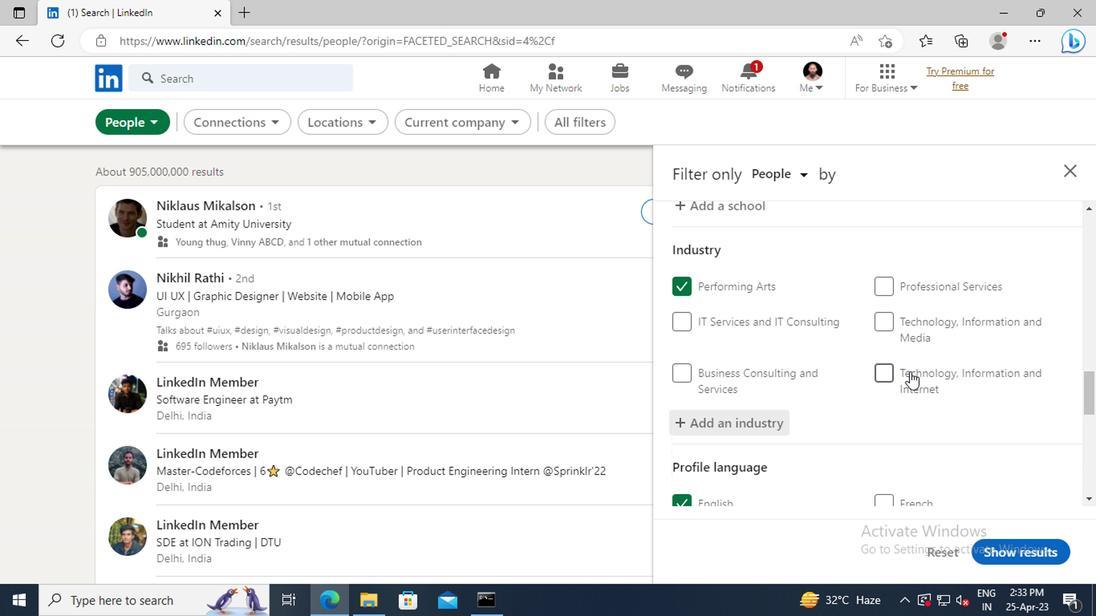 
Action: Mouse scrolled (907, 370) with delta (0, 0)
Screenshot: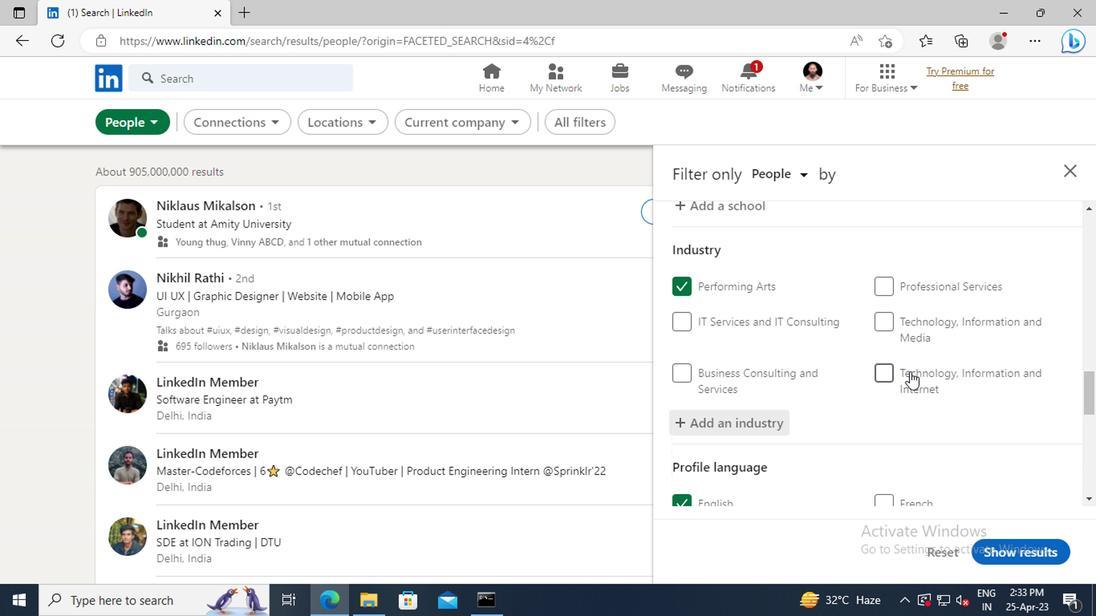 
Action: Mouse scrolled (907, 370) with delta (0, 0)
Screenshot: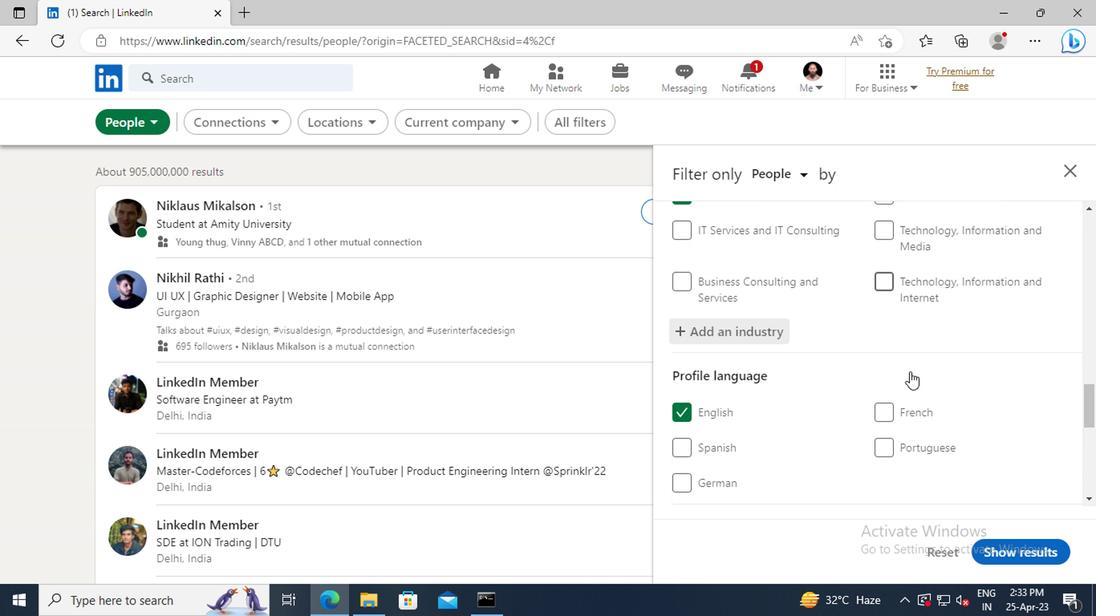 
Action: Mouse scrolled (907, 370) with delta (0, 0)
Screenshot: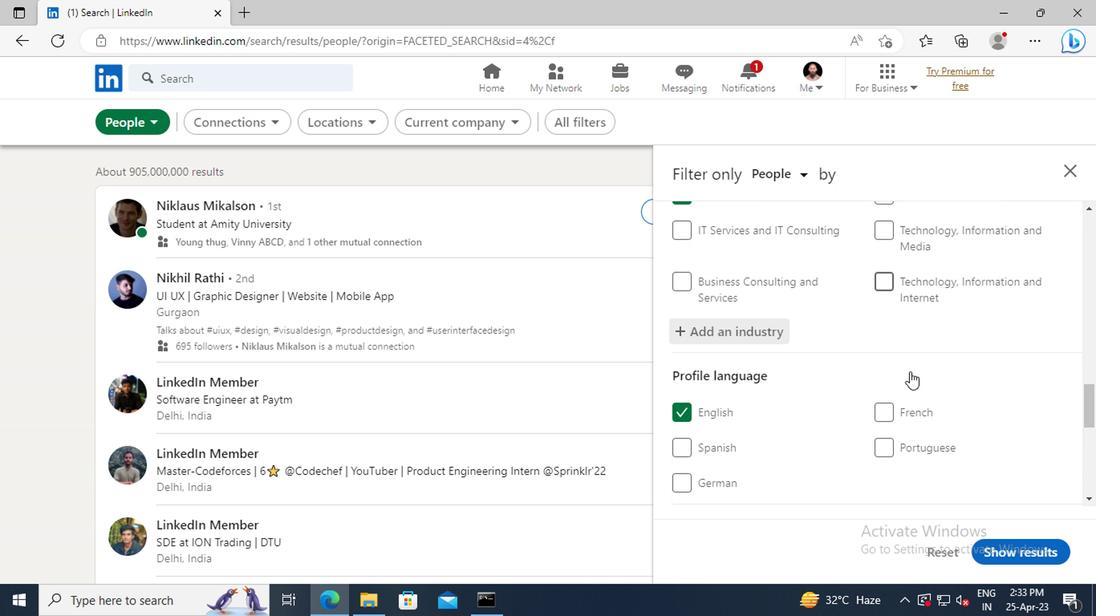 
Action: Mouse scrolled (907, 370) with delta (0, 0)
Screenshot: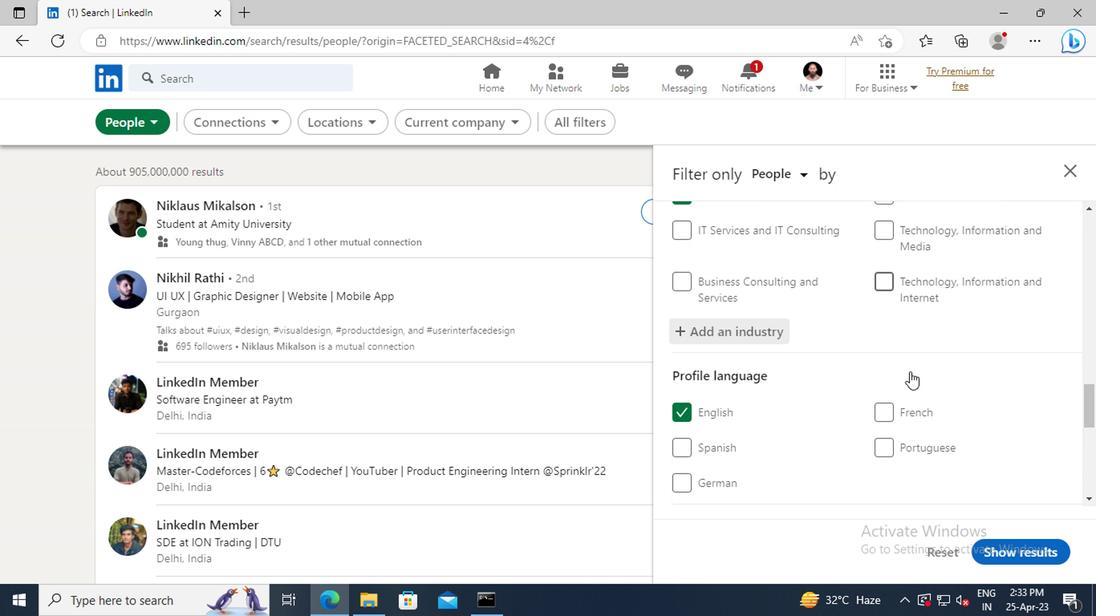 
Action: Mouse scrolled (907, 370) with delta (0, 0)
Screenshot: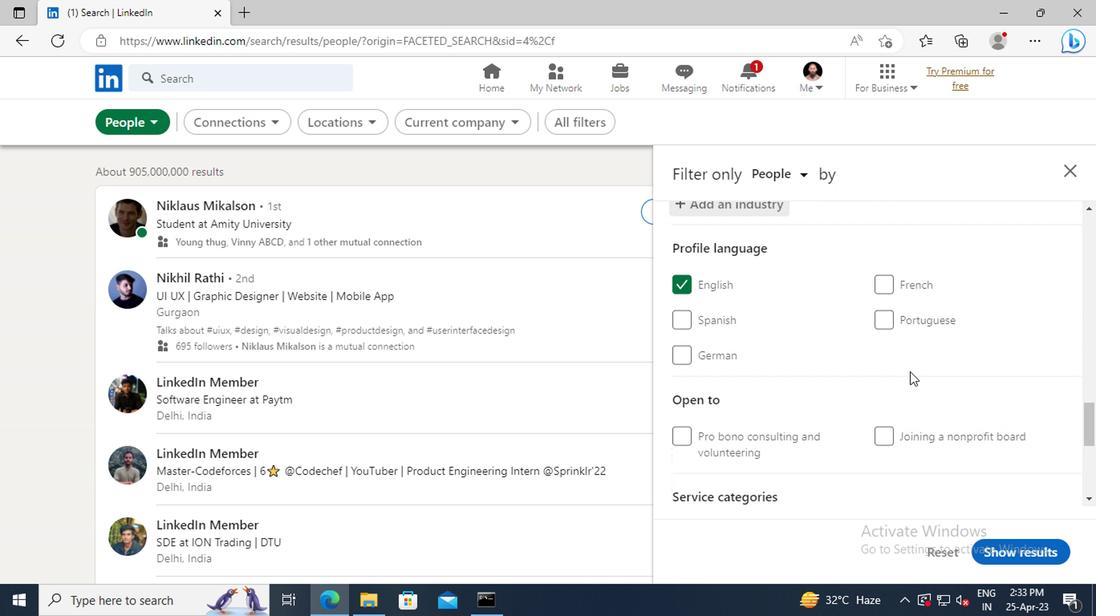 
Action: Mouse scrolled (907, 370) with delta (0, 0)
Screenshot: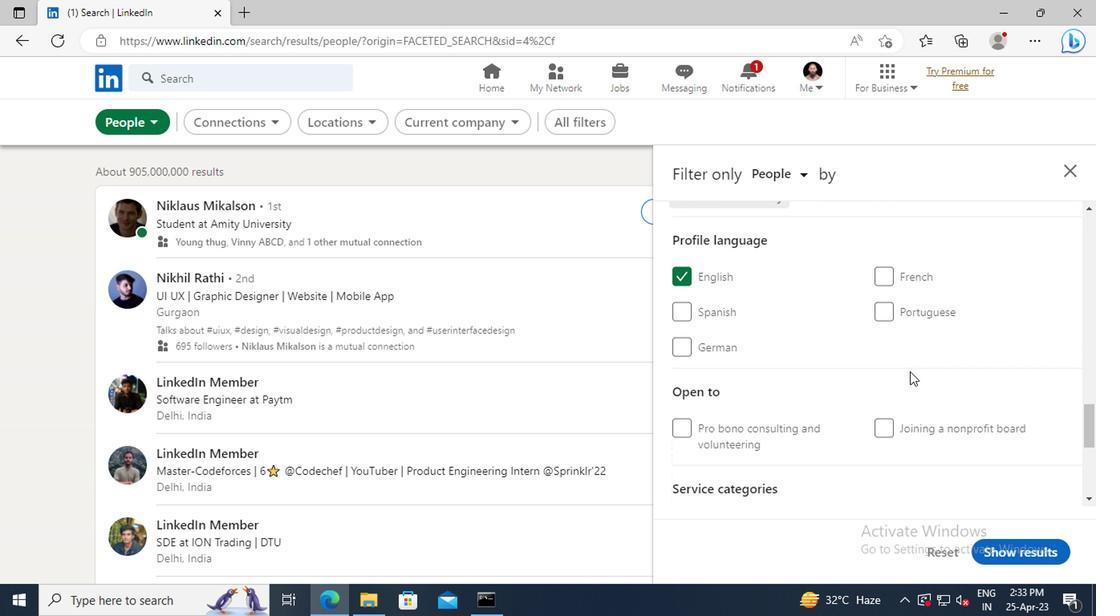 
Action: Mouse scrolled (907, 370) with delta (0, 0)
Screenshot: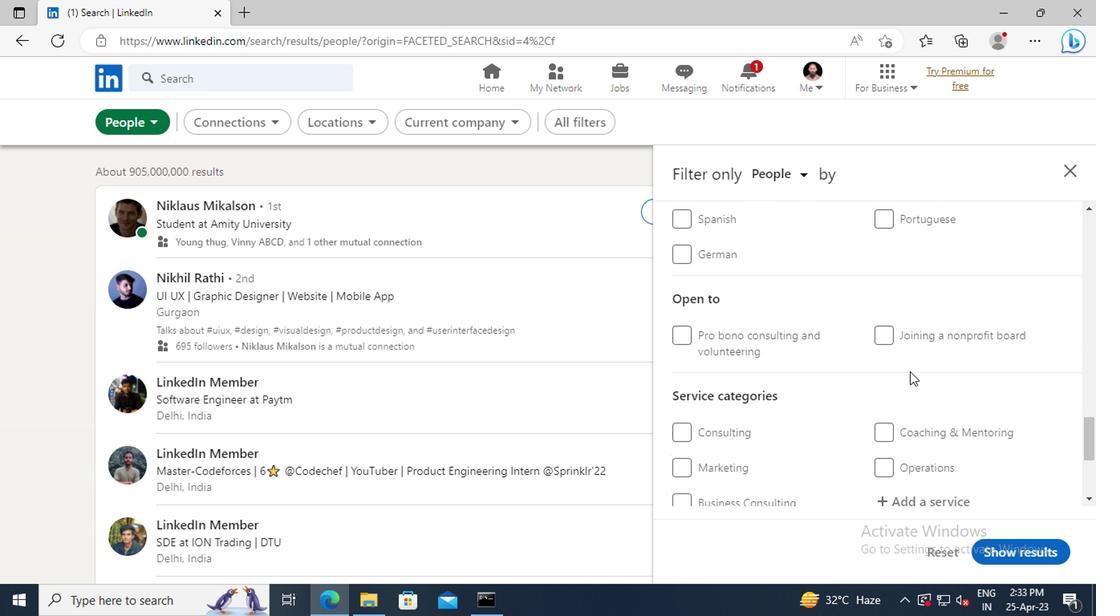 
Action: Mouse scrolled (907, 370) with delta (0, 0)
Screenshot: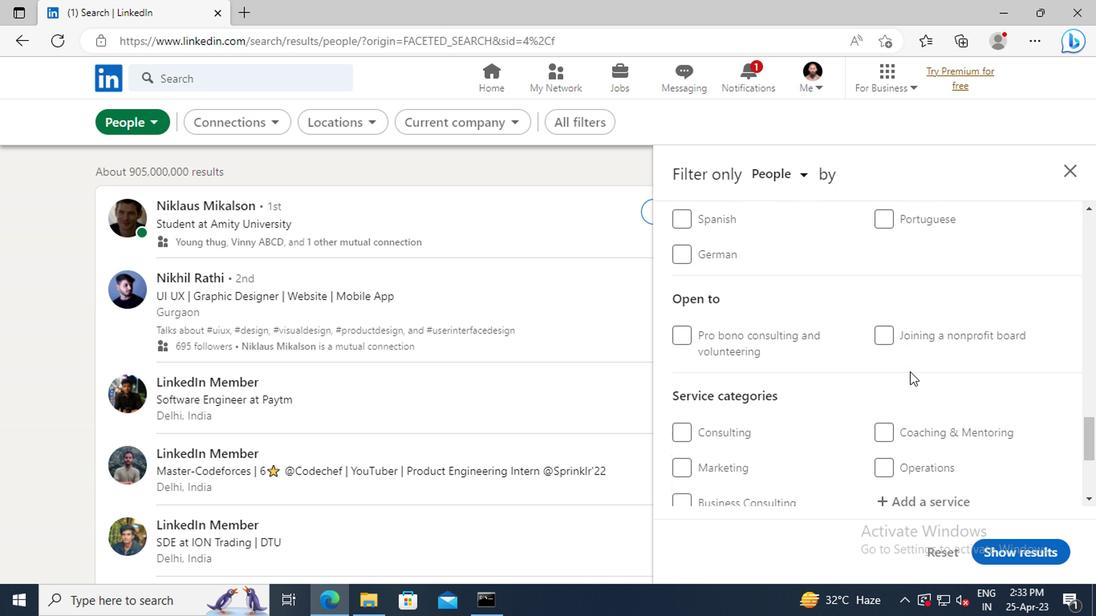 
Action: Mouse scrolled (907, 370) with delta (0, 0)
Screenshot: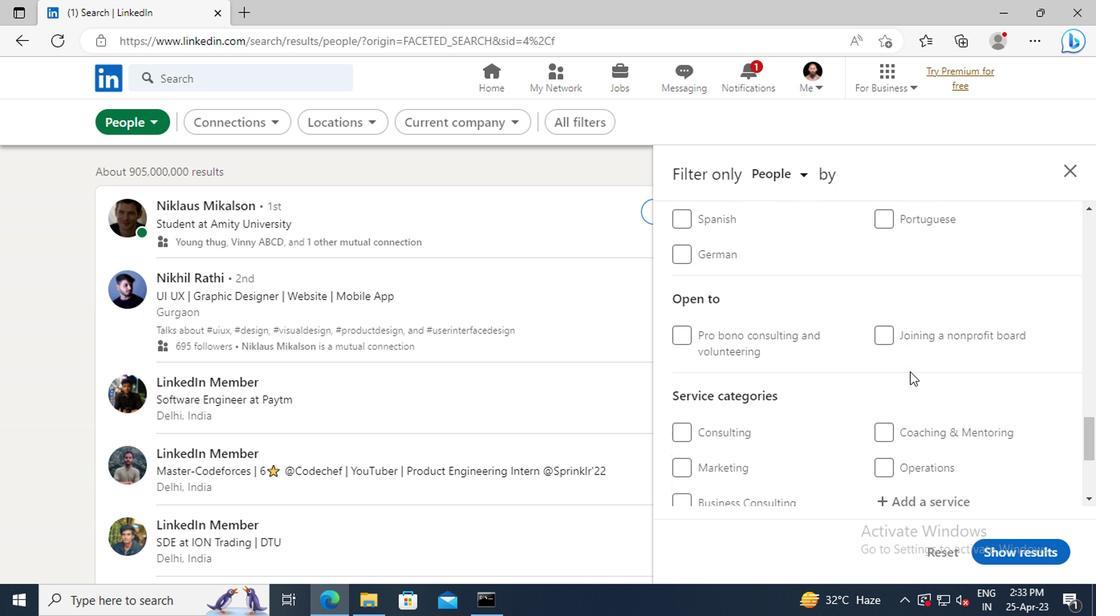 
Action: Mouse moved to (917, 369)
Screenshot: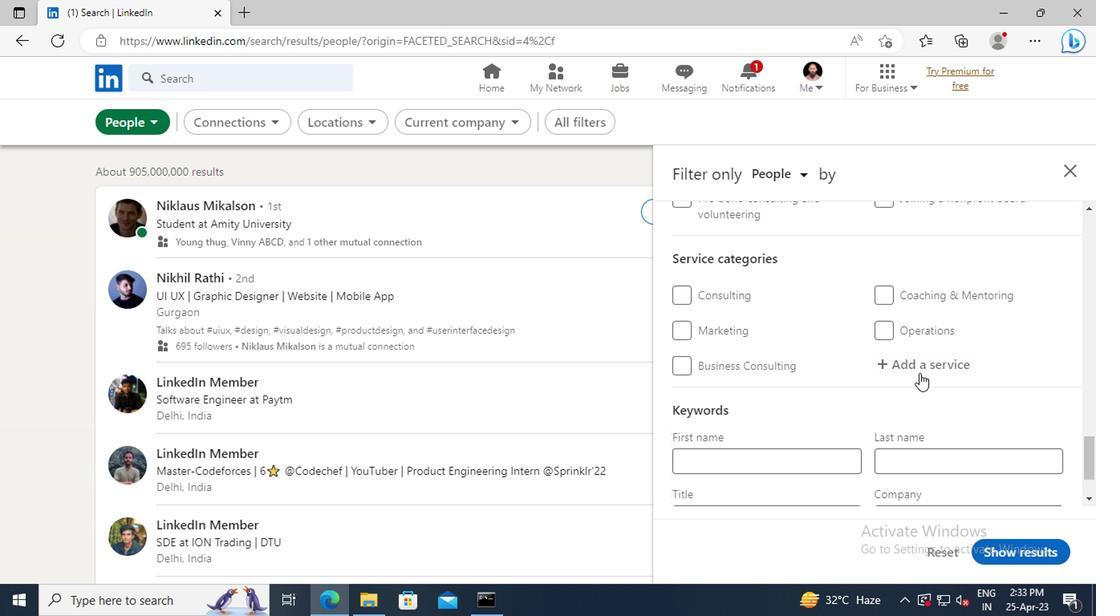 
Action: Mouse pressed left at (917, 369)
Screenshot: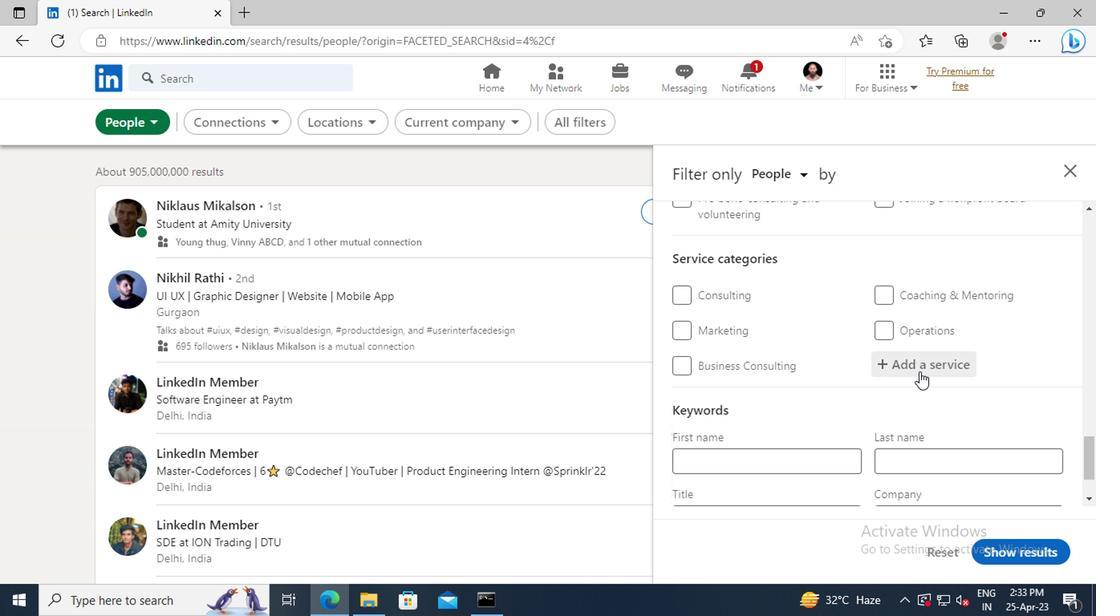 
Action: Mouse moved to (901, 361)
Screenshot: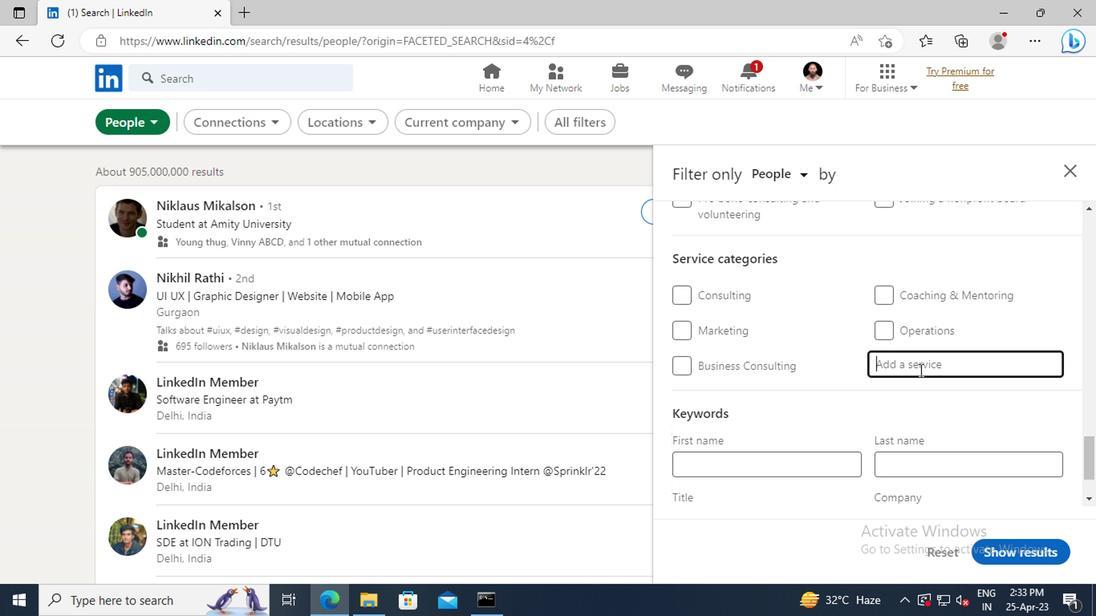 
Action: Key pressed <Key.shift_r>SUPPORT<Key.space><Key.shift>TECHNICAL<Key.space><Key.shift_r>WRITING<Key.enter>
Screenshot: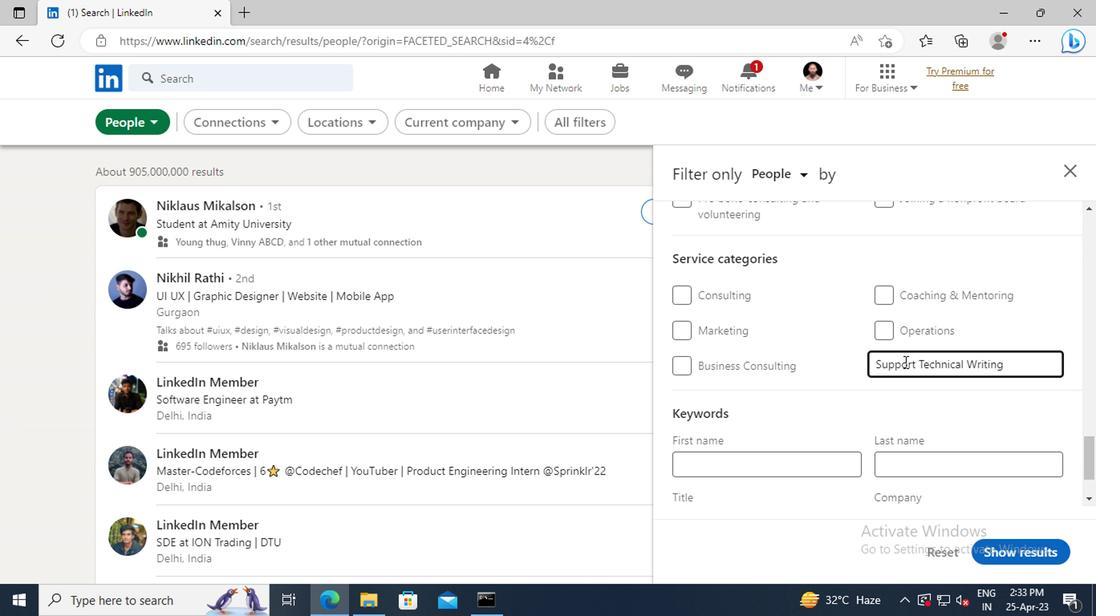 
Action: Mouse scrolled (901, 360) with delta (0, -1)
Screenshot: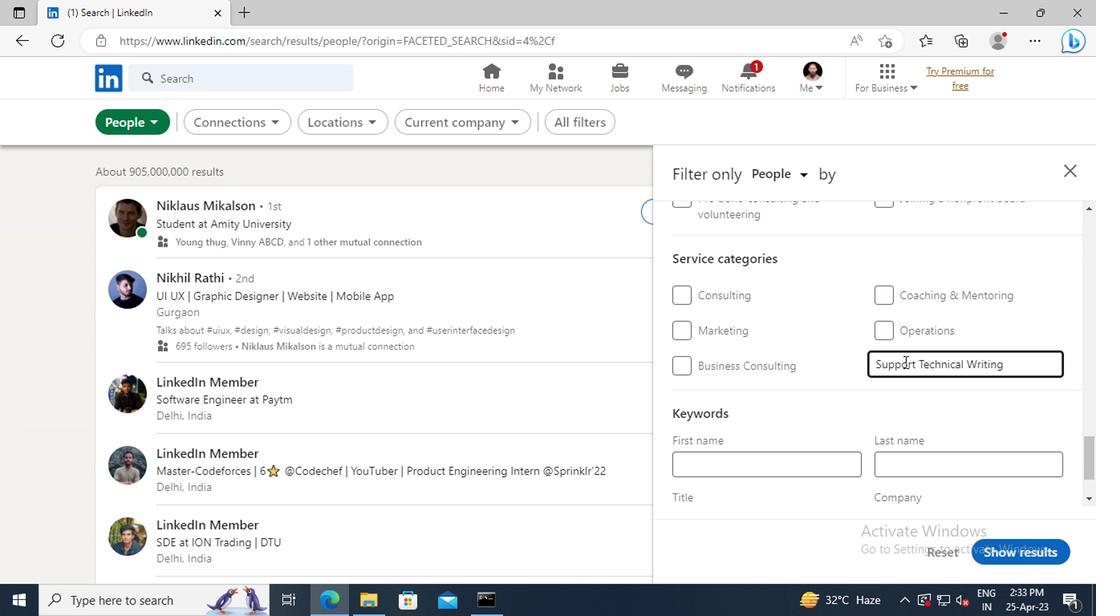 
Action: Mouse scrolled (901, 360) with delta (0, -1)
Screenshot: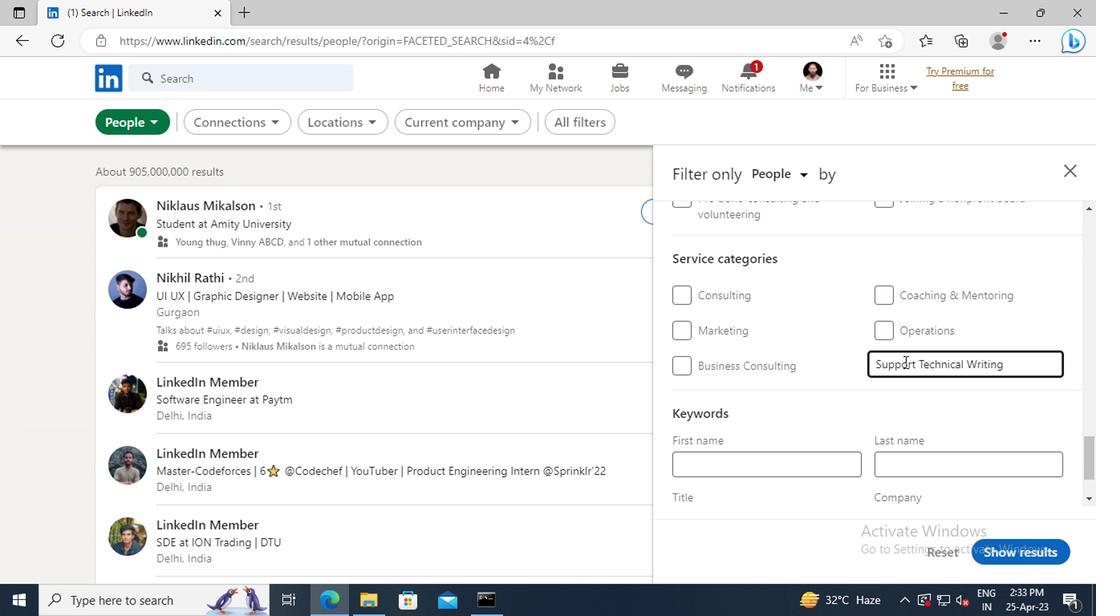 
Action: Mouse scrolled (901, 360) with delta (0, -1)
Screenshot: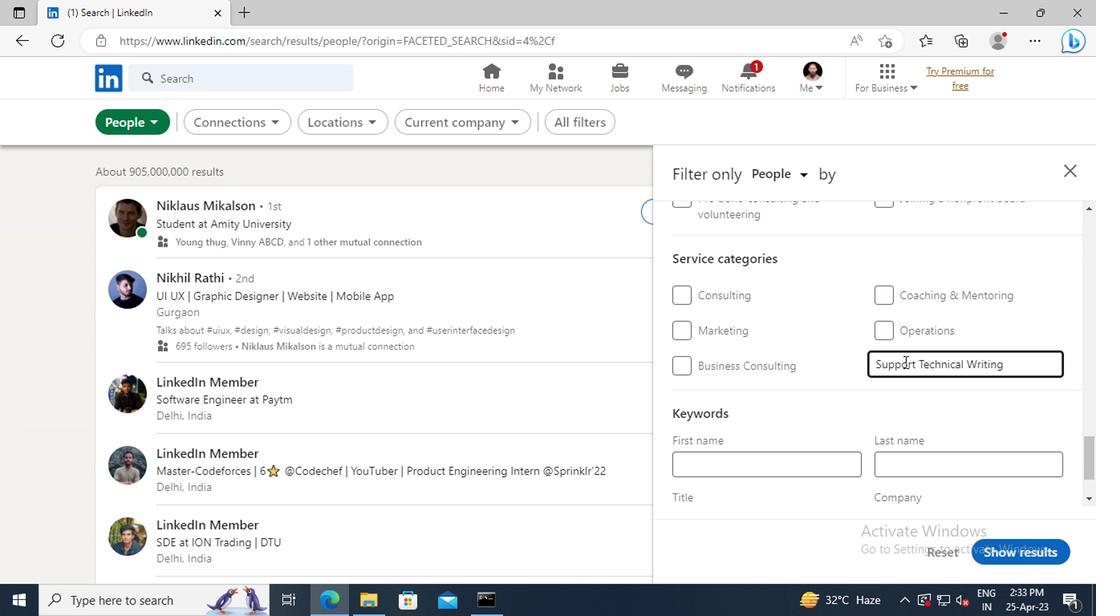 
Action: Mouse scrolled (901, 360) with delta (0, -1)
Screenshot: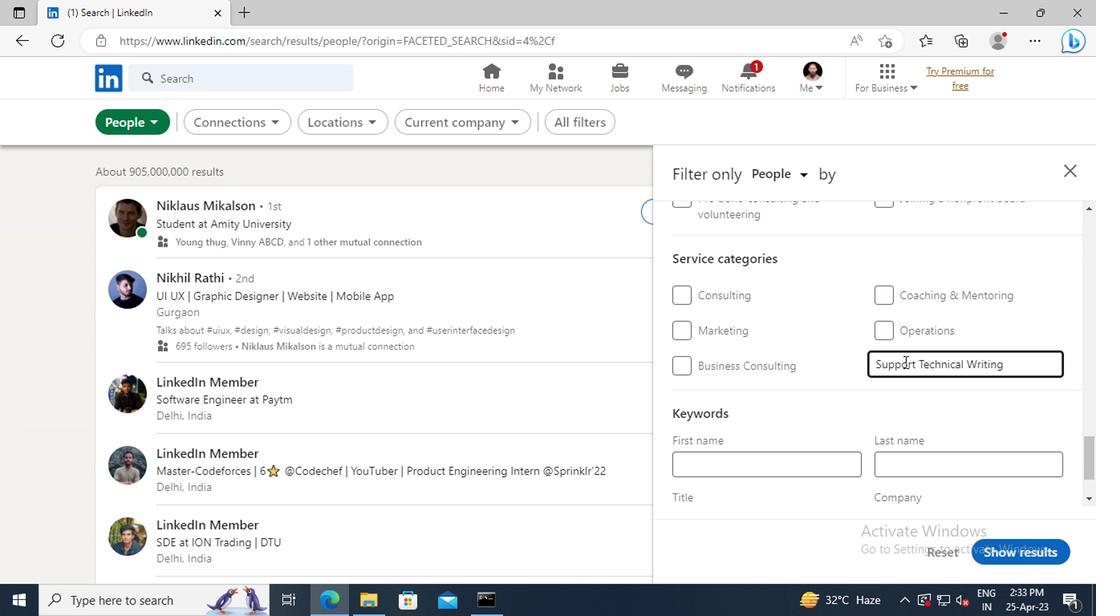 
Action: Mouse moved to (768, 431)
Screenshot: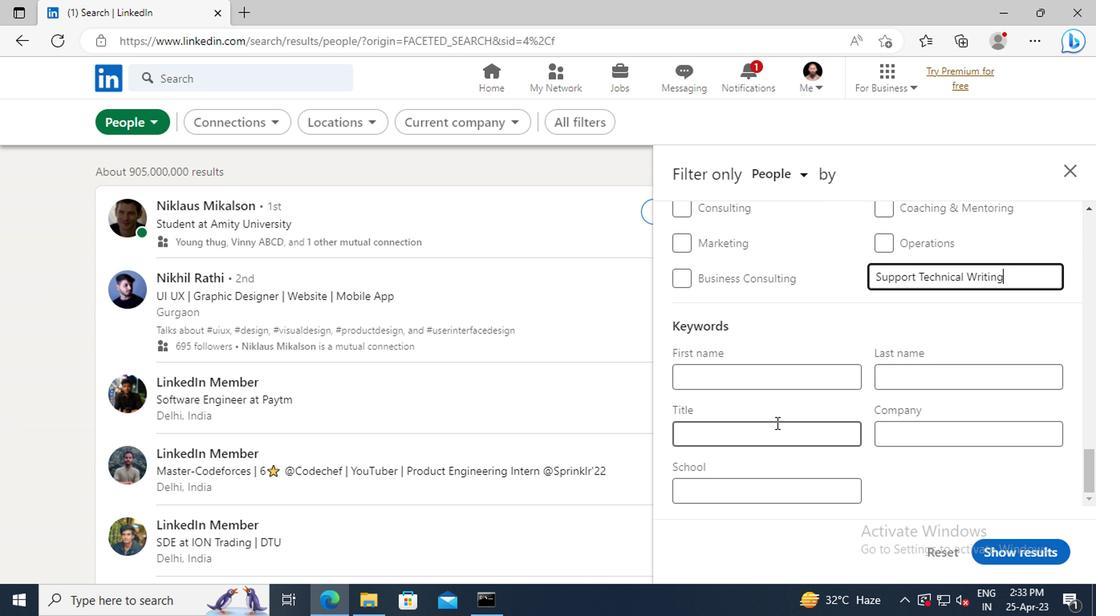 
Action: Mouse pressed left at (768, 431)
Screenshot: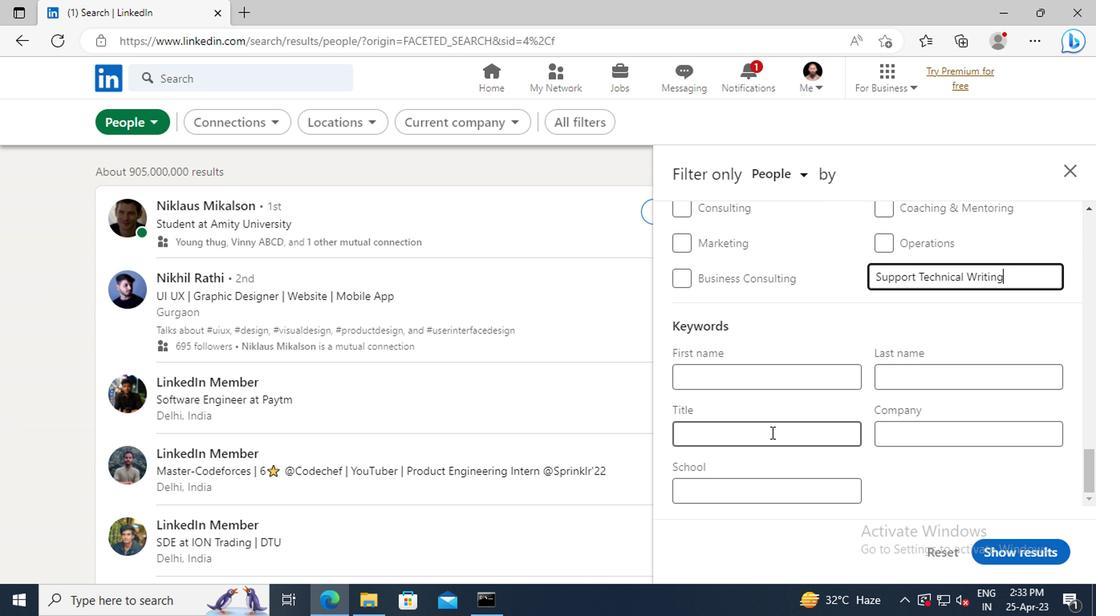 
Action: Key pressed <Key.shift>CHIEF
Screenshot: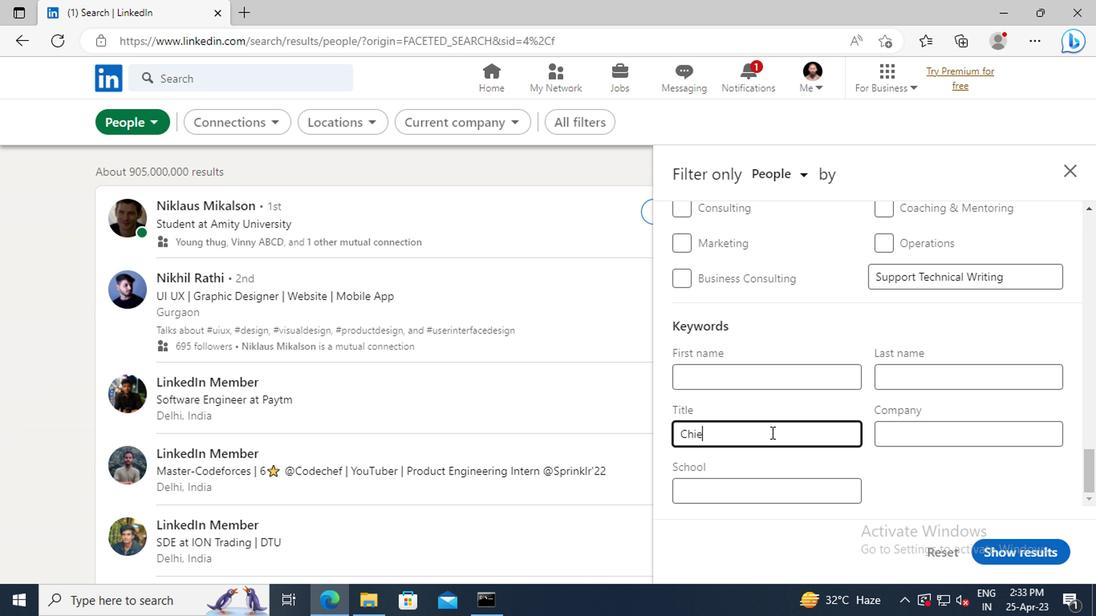 
Action: Mouse moved to (988, 553)
Screenshot: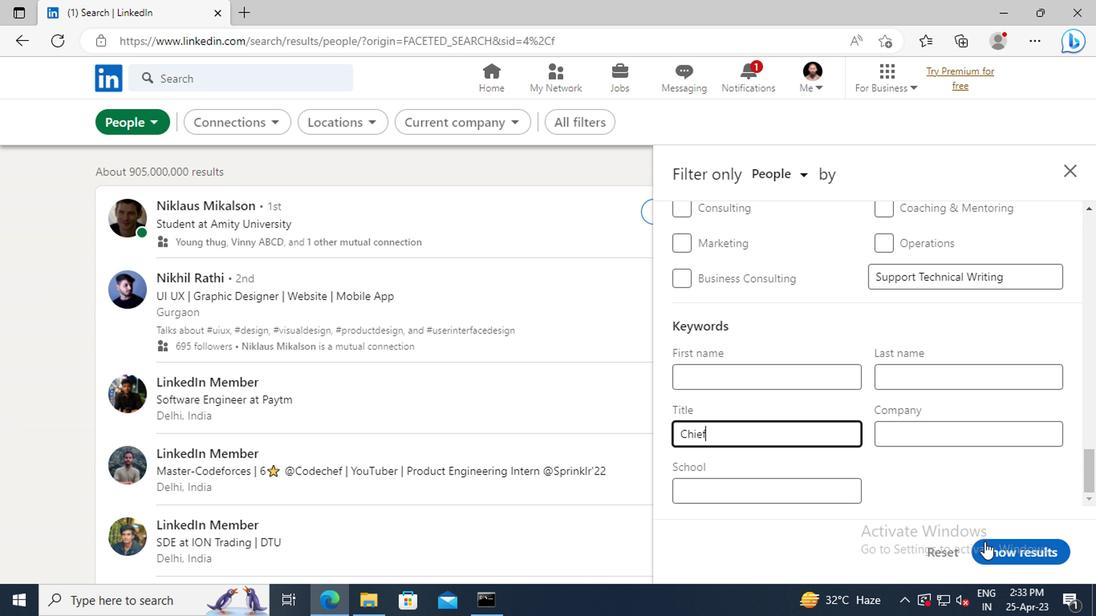 
Action: Mouse pressed left at (988, 553)
Screenshot: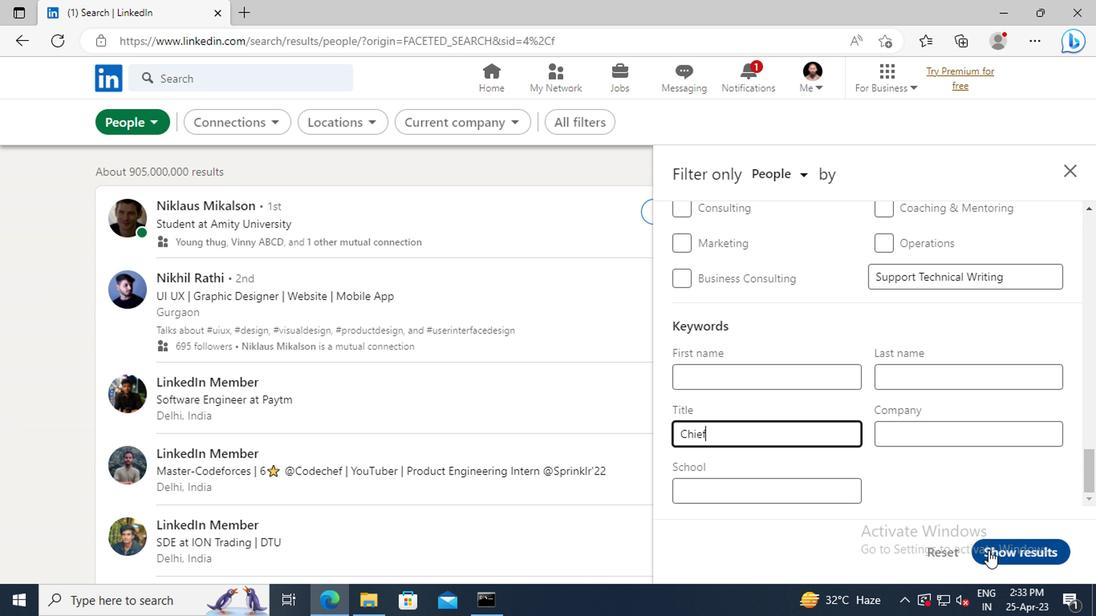
